 Task: Create record types in client object.
Action: Mouse moved to (705, 56)
Screenshot: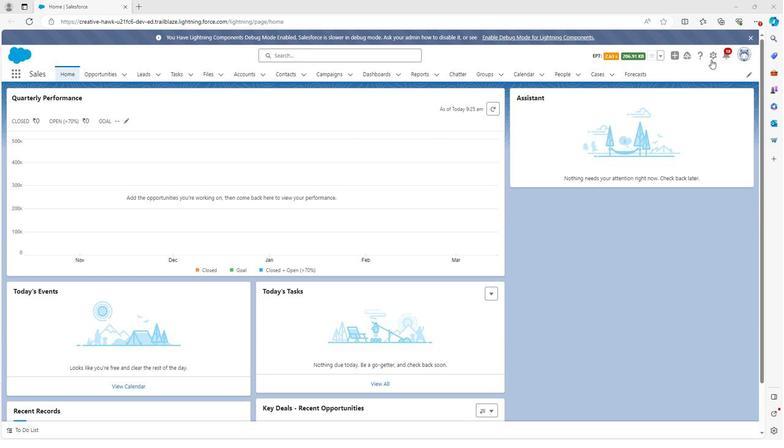 
Action: Mouse pressed left at (705, 56)
Screenshot: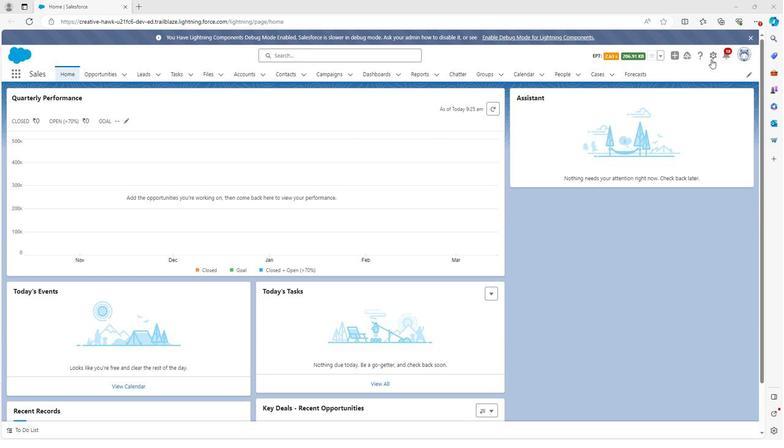 
Action: Mouse moved to (677, 75)
Screenshot: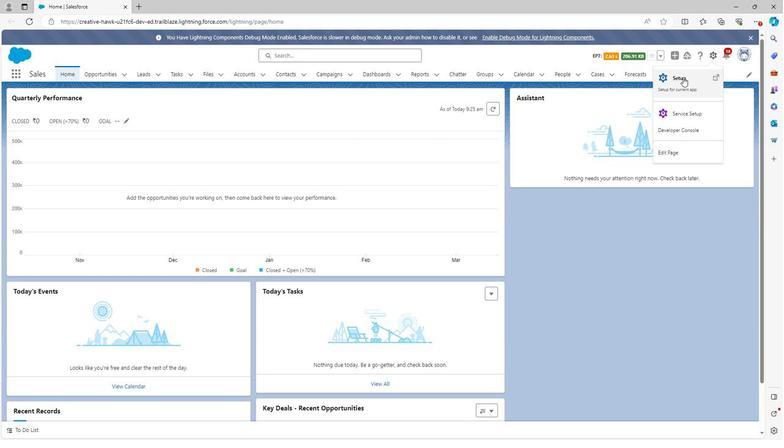 
Action: Mouse pressed left at (677, 75)
Screenshot: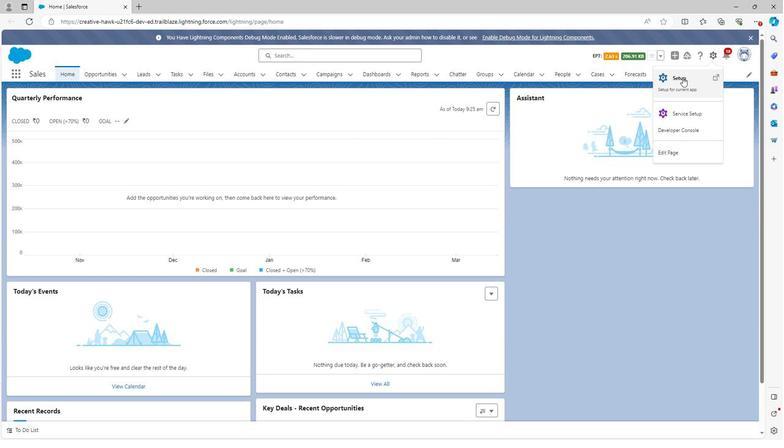 
Action: Mouse moved to (96, 71)
Screenshot: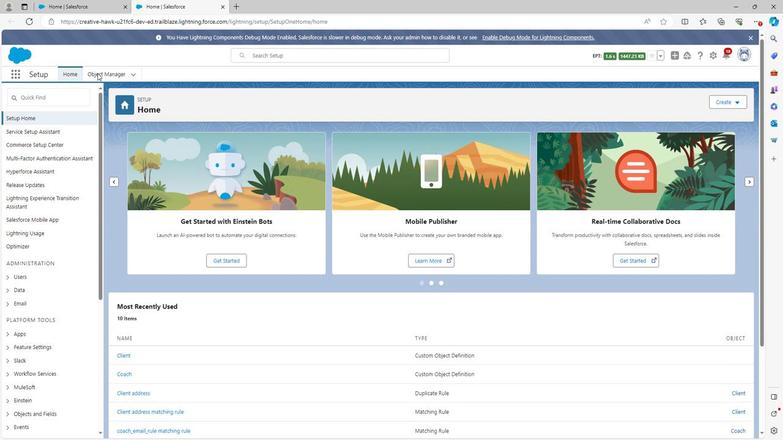 
Action: Mouse pressed left at (96, 71)
Screenshot: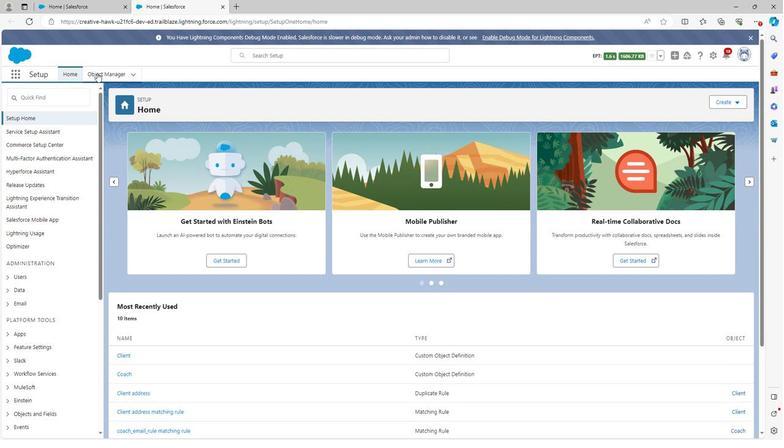 
Action: Mouse moved to (37, 291)
Screenshot: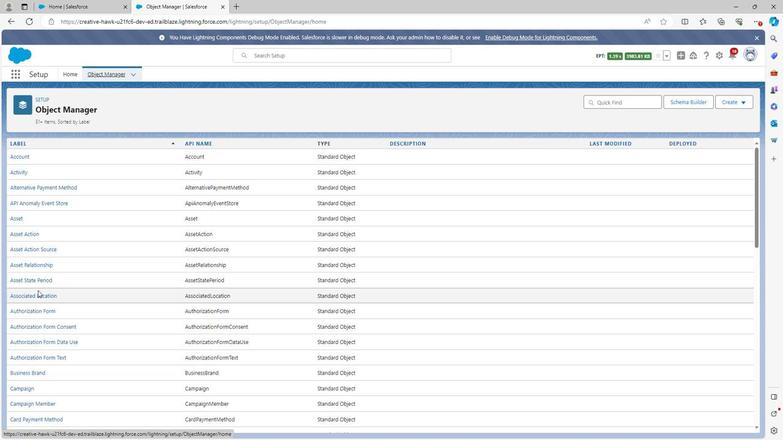 
Action: Mouse scrolled (37, 290) with delta (0, 0)
Screenshot: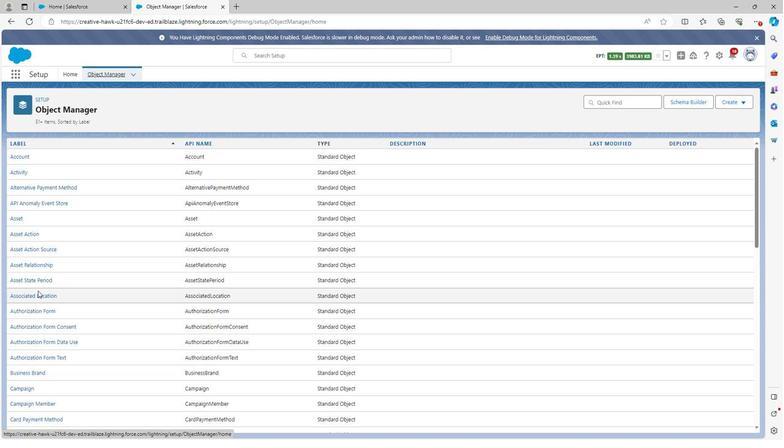 
Action: Mouse scrolled (37, 290) with delta (0, 0)
Screenshot: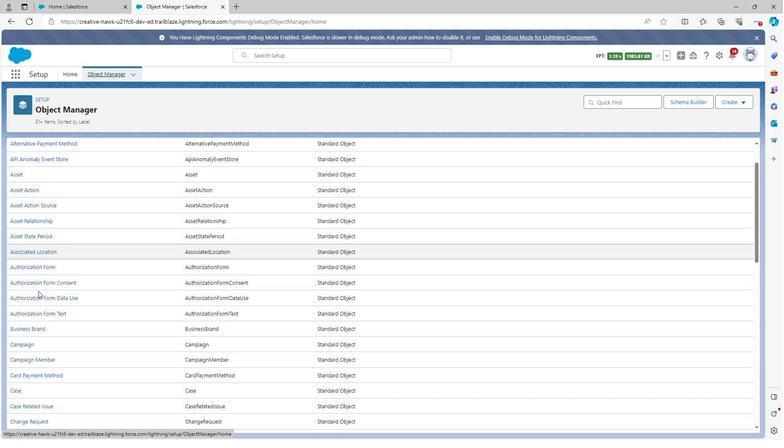 
Action: Mouse scrolled (37, 290) with delta (0, 0)
Screenshot: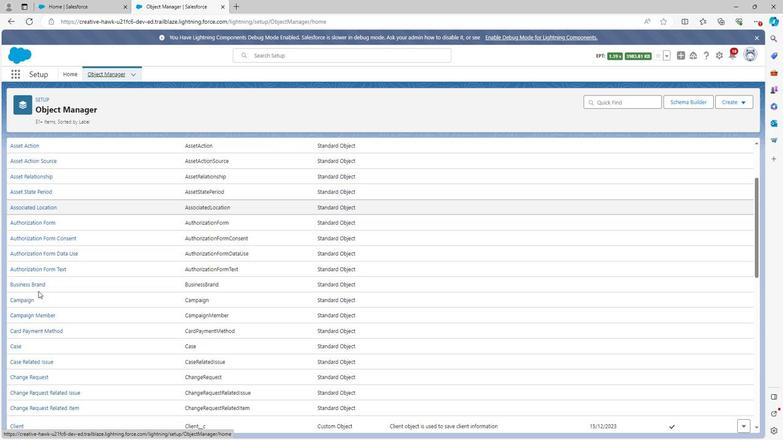 
Action: Mouse scrolled (37, 290) with delta (0, 0)
Screenshot: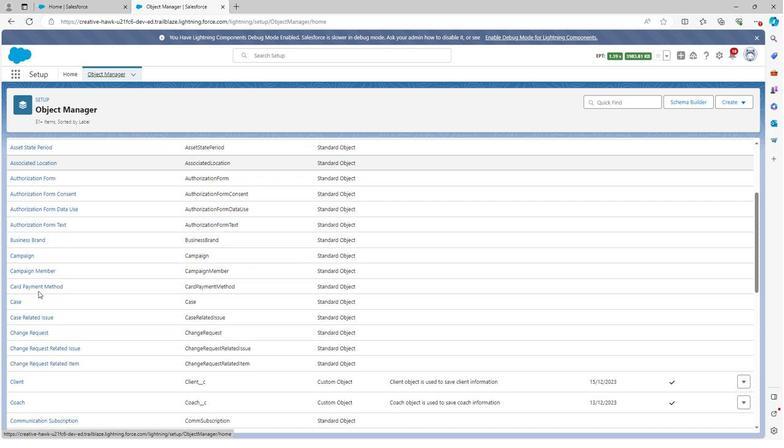 
Action: Mouse scrolled (37, 290) with delta (0, 0)
Screenshot: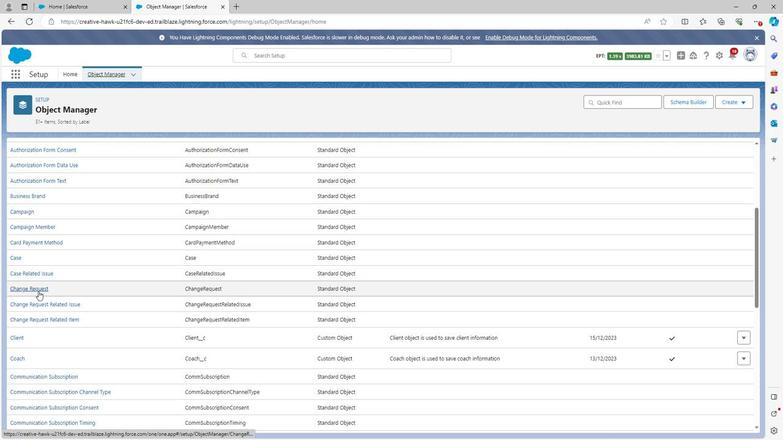 
Action: Mouse moved to (20, 294)
Screenshot: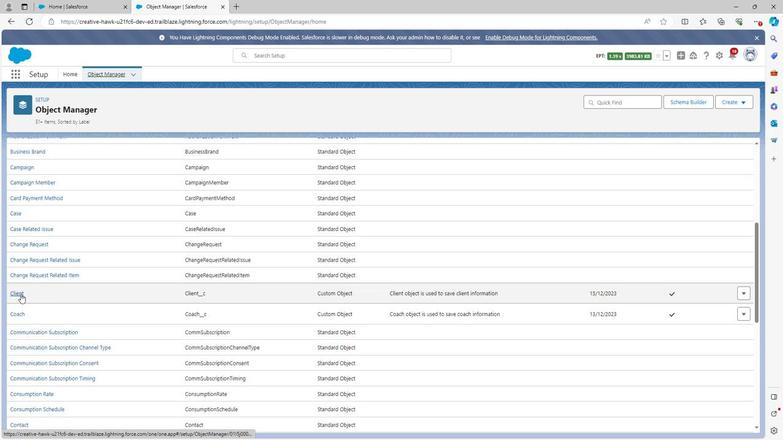 
Action: Mouse pressed left at (20, 294)
Screenshot: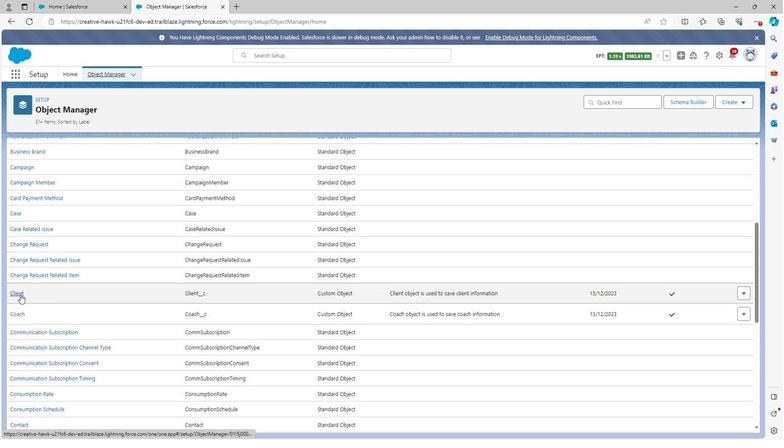 
Action: Mouse moved to (36, 271)
Screenshot: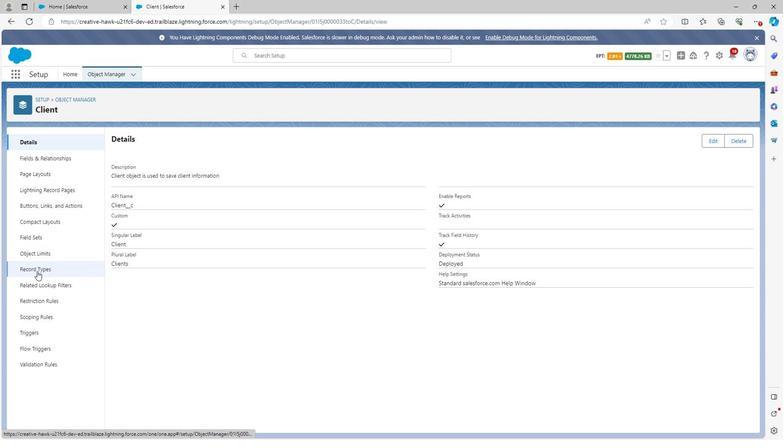 
Action: Mouse pressed left at (36, 271)
Screenshot: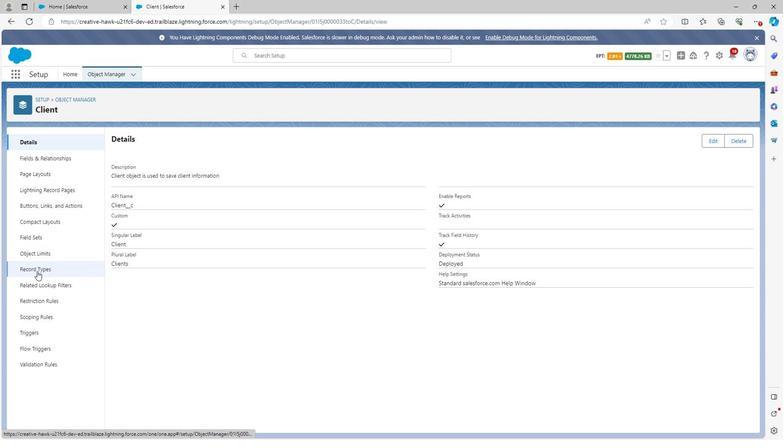 
Action: Mouse moved to (668, 140)
Screenshot: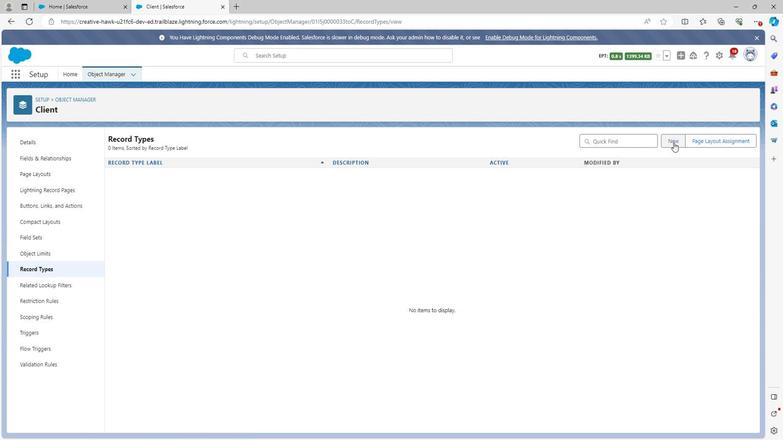 
Action: Mouse pressed left at (668, 140)
Screenshot: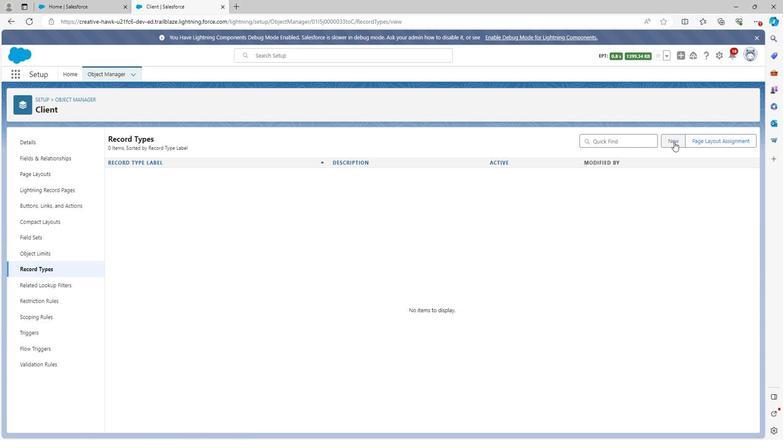 
Action: Mouse moved to (244, 217)
Screenshot: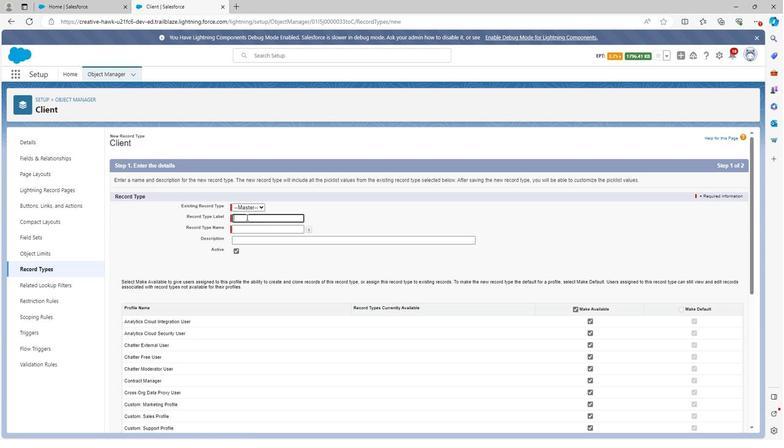 
Action: Key pressed <Key.shift>Client<Key.space>name
Screenshot: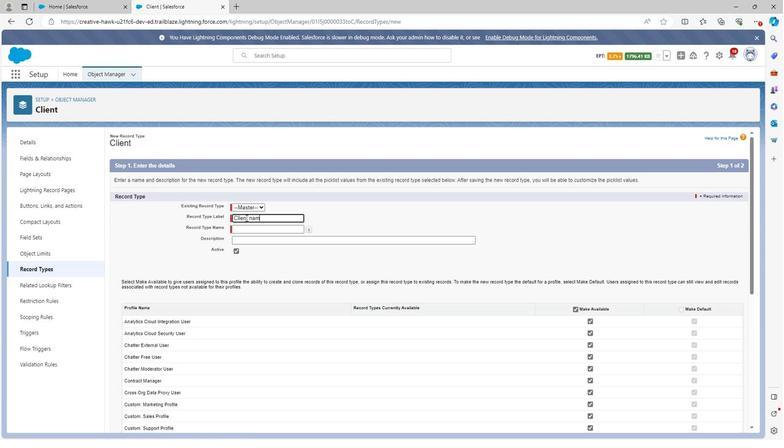 
Action: Mouse moved to (333, 219)
Screenshot: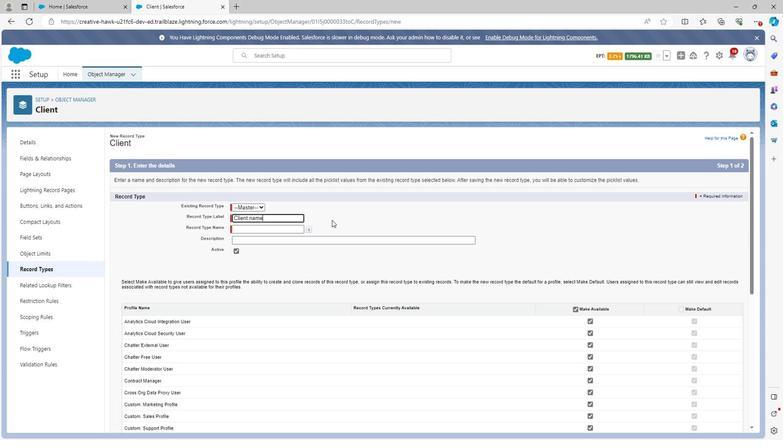 
Action: Mouse pressed left at (333, 219)
Screenshot: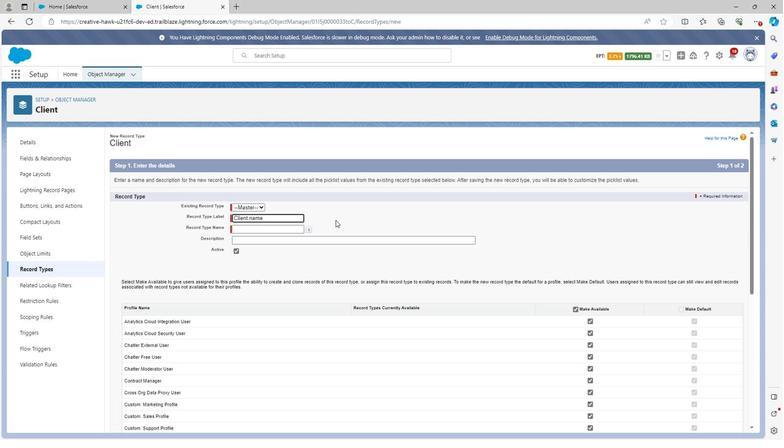 
Action: Mouse moved to (277, 236)
Screenshot: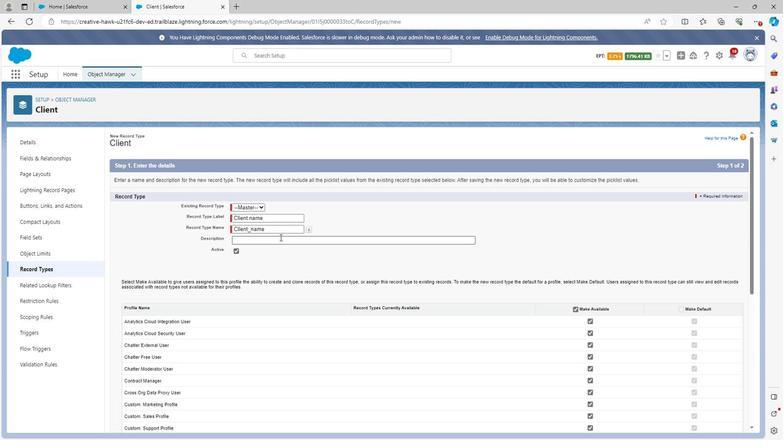 
Action: Mouse pressed left at (277, 236)
Screenshot: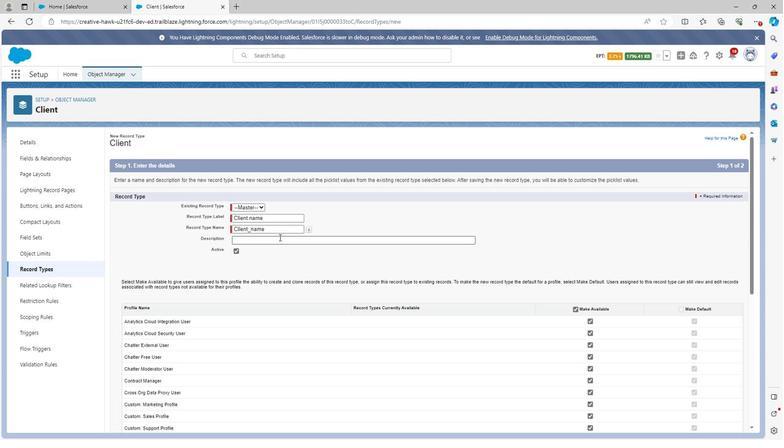 
Action: Key pressed <Key.shift>Client<Key.space>name<Key.space>is<Key.space>used<Key.space>to<Key.space>define<Key.space>the<Key.space>client<Key.space>name
Screenshot: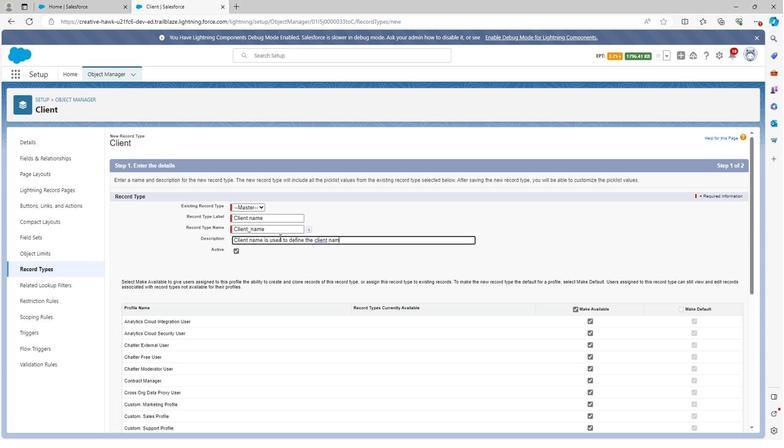 
Action: Mouse moved to (674, 311)
Screenshot: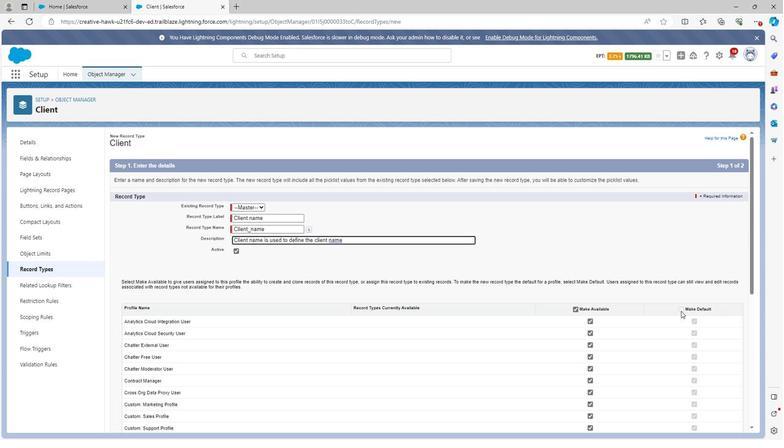 
Action: Mouse pressed left at (674, 311)
Screenshot: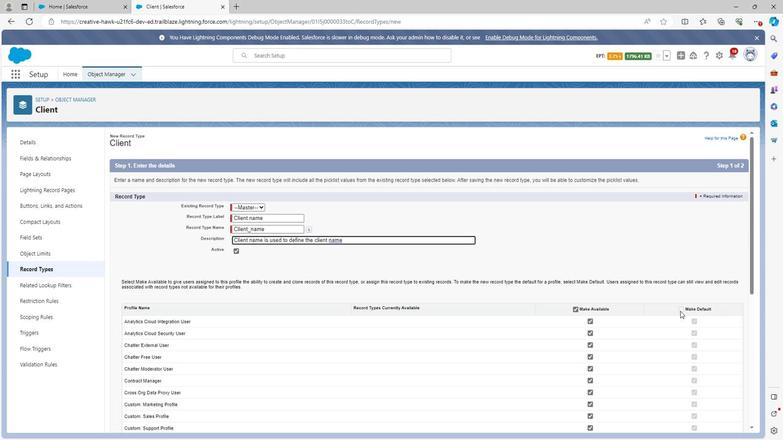 
Action: Mouse moved to (642, 304)
Screenshot: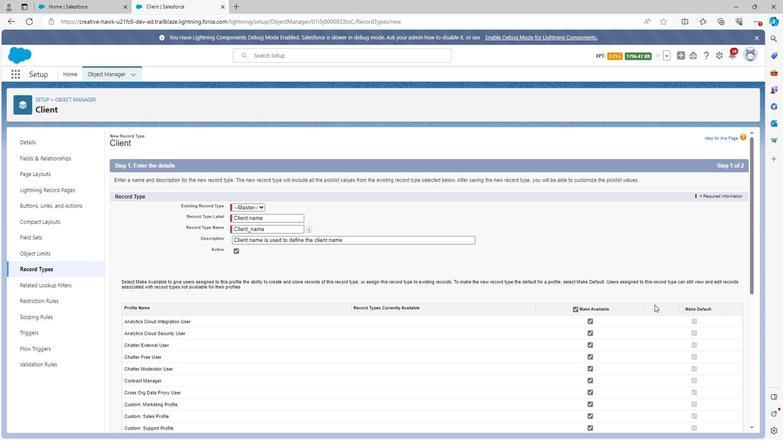 
Action: Mouse scrolled (642, 304) with delta (0, 0)
Screenshot: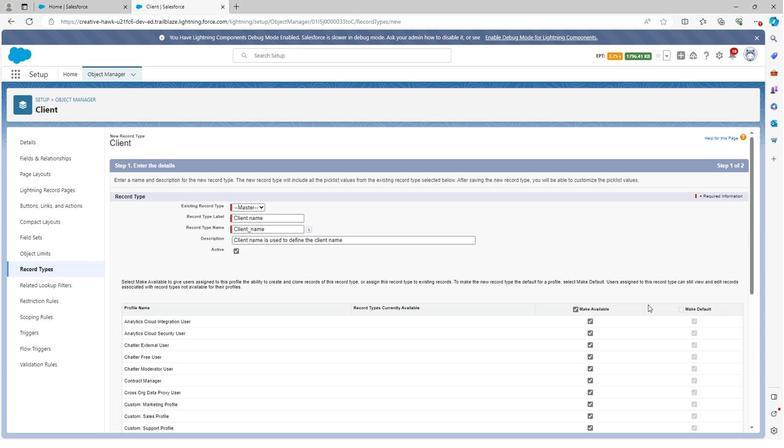 
Action: Mouse scrolled (642, 304) with delta (0, 0)
Screenshot: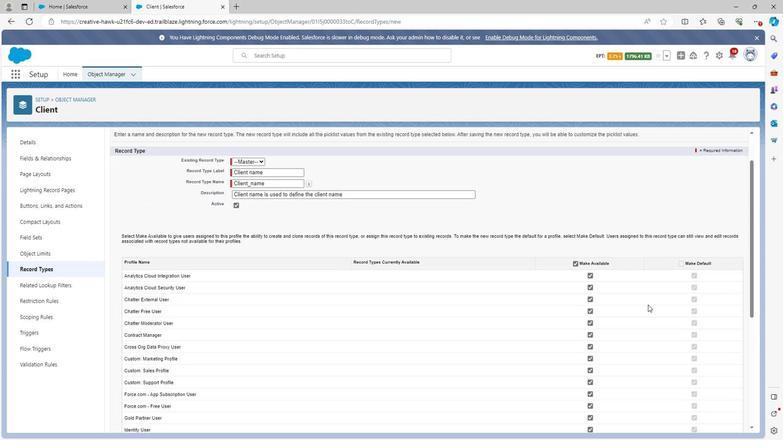 
Action: Mouse scrolled (642, 304) with delta (0, 0)
Screenshot: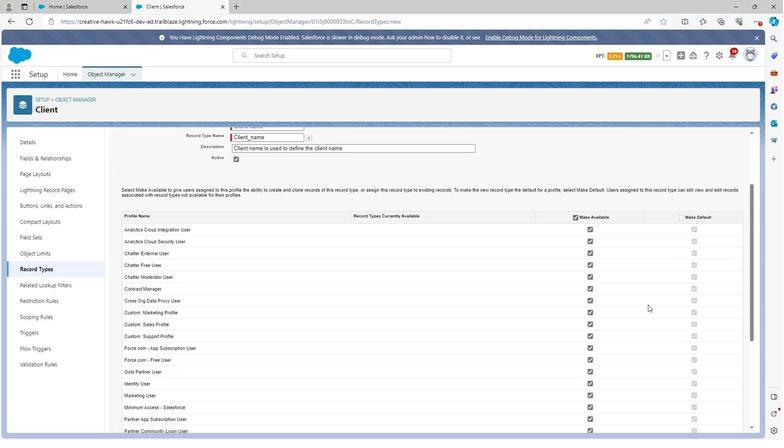 
Action: Mouse scrolled (642, 304) with delta (0, 0)
Screenshot: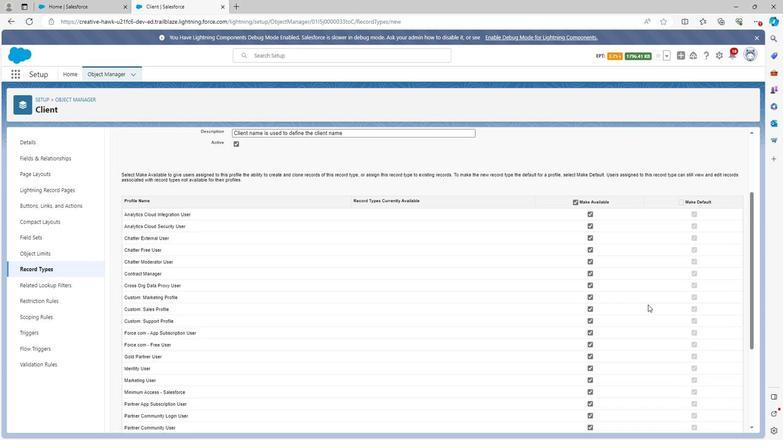 
Action: Mouse scrolled (642, 304) with delta (0, 0)
Screenshot: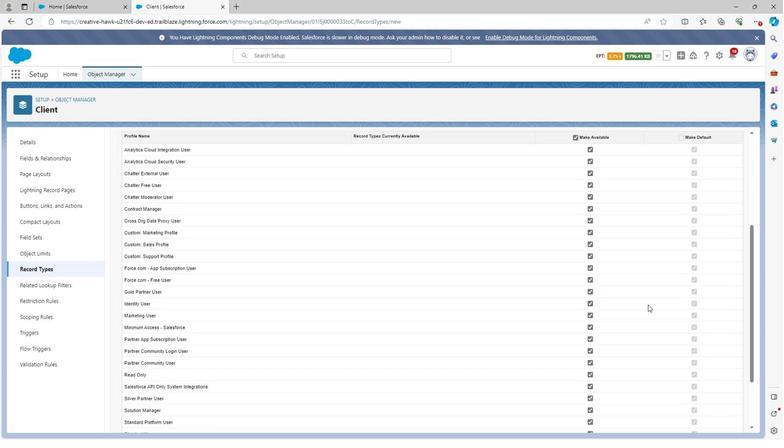 
Action: Mouse scrolled (642, 304) with delta (0, 0)
Screenshot: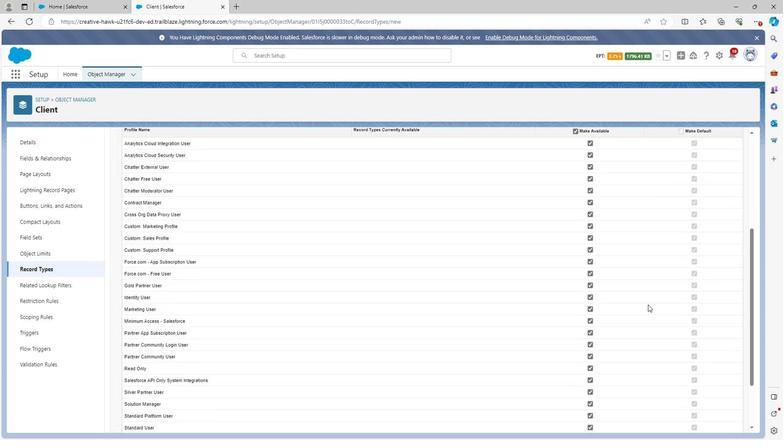
Action: Mouse scrolled (642, 304) with delta (0, 0)
Screenshot: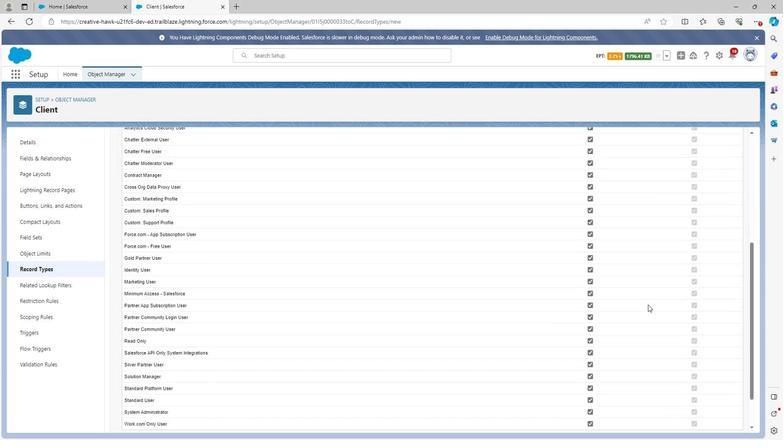 
Action: Mouse scrolled (642, 304) with delta (0, 0)
Screenshot: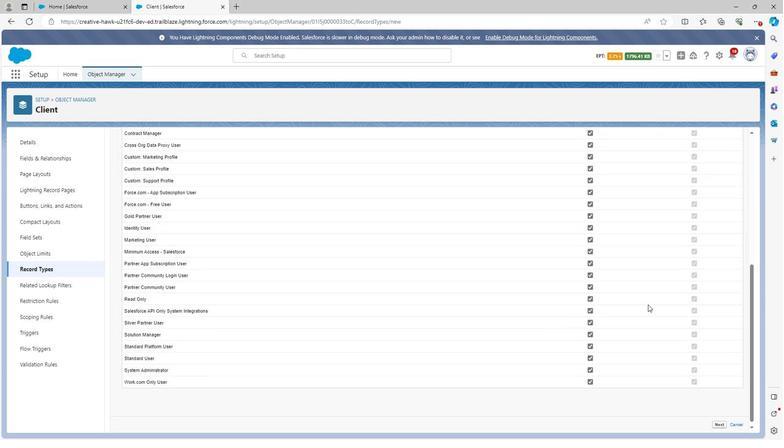 
Action: Mouse scrolled (642, 305) with delta (0, 0)
Screenshot: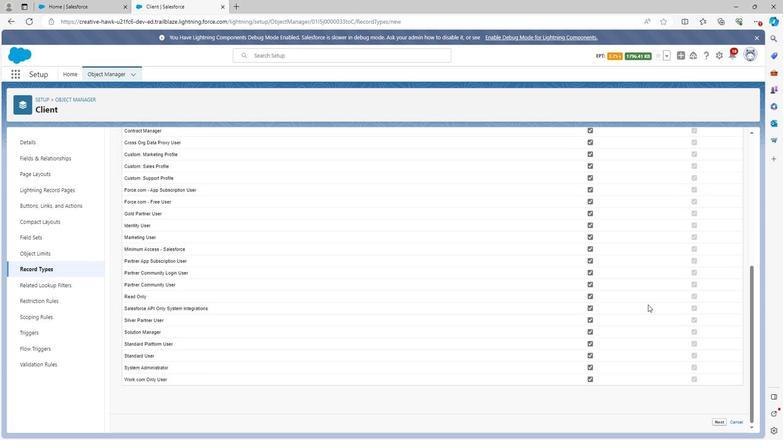 
Action: Mouse scrolled (642, 305) with delta (0, 0)
Screenshot: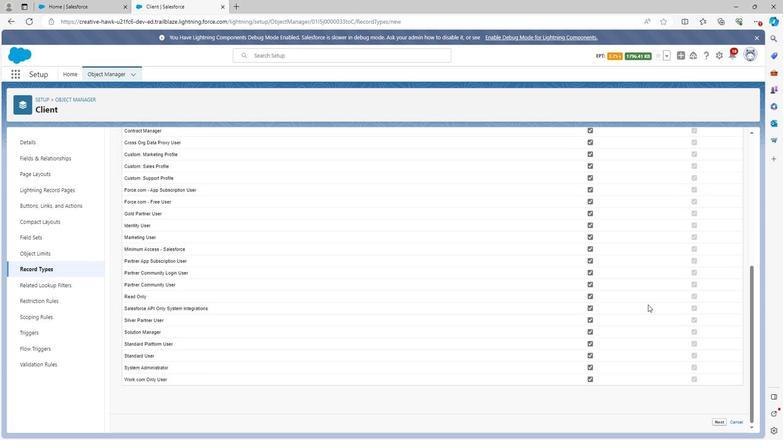
Action: Mouse scrolled (642, 305) with delta (0, 0)
Screenshot: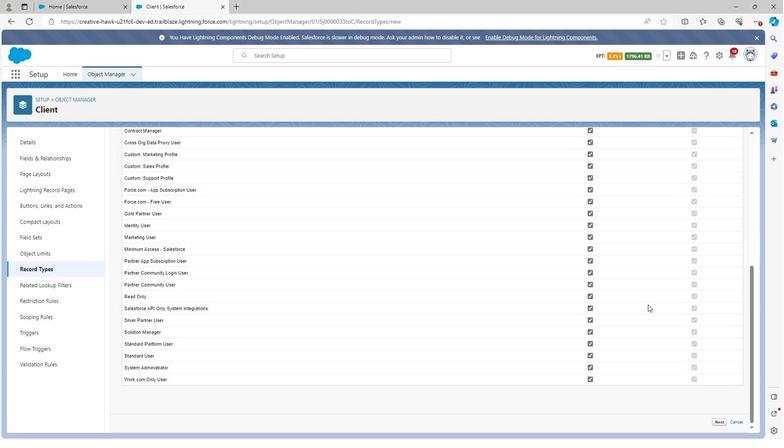 
Action: Mouse scrolled (642, 305) with delta (0, 0)
Screenshot: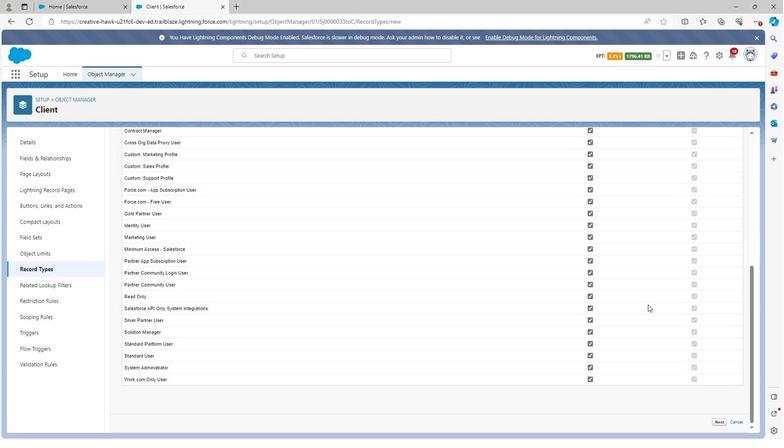 
Action: Mouse scrolled (642, 304) with delta (0, 0)
Screenshot: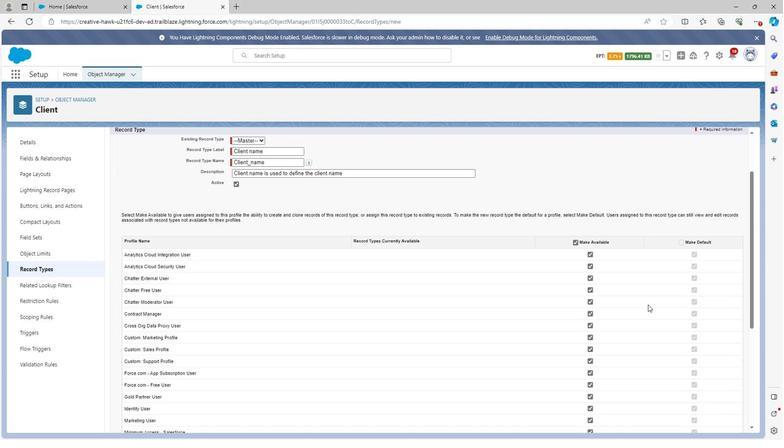 
Action: Mouse scrolled (642, 304) with delta (0, 0)
Screenshot: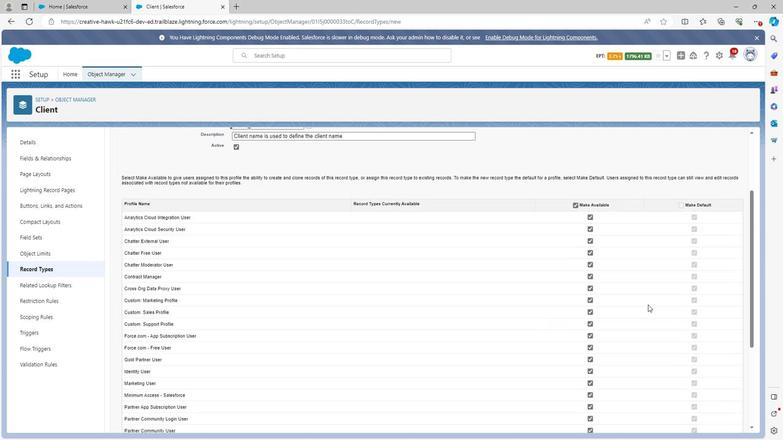 
Action: Mouse scrolled (642, 304) with delta (0, 0)
Screenshot: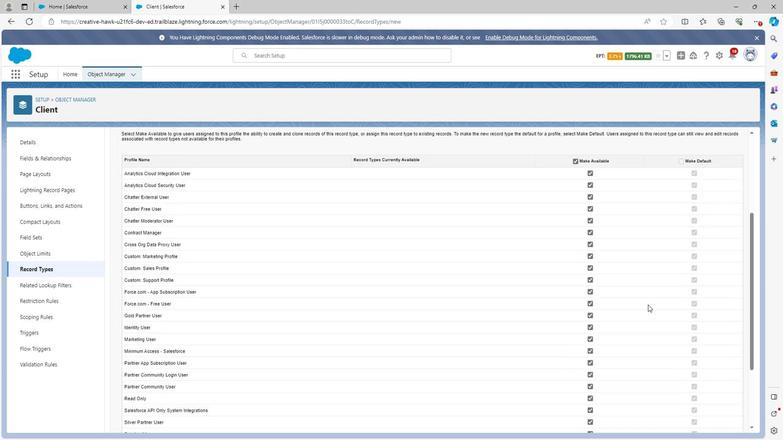 
Action: Mouse scrolled (642, 304) with delta (0, 0)
Screenshot: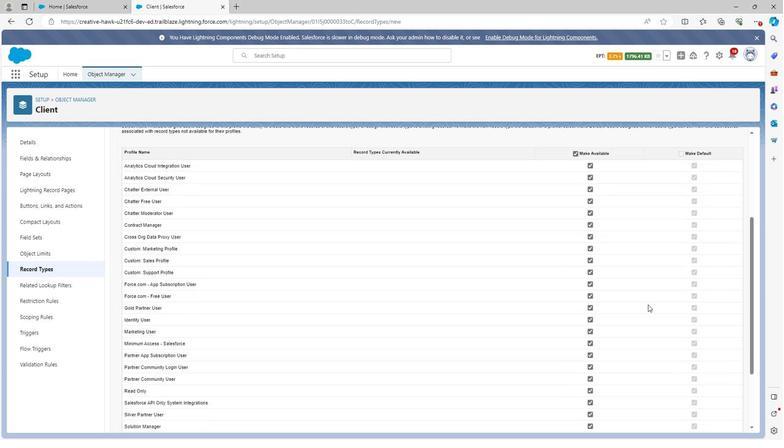 
Action: Mouse scrolled (642, 304) with delta (0, 0)
Screenshot: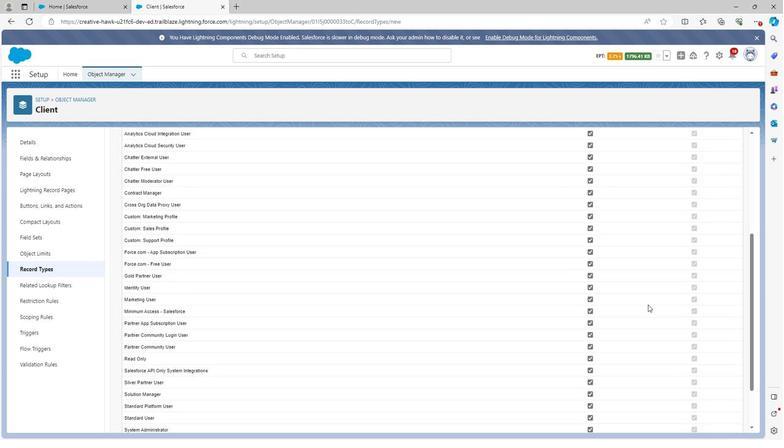 
Action: Mouse scrolled (642, 304) with delta (0, 0)
Screenshot: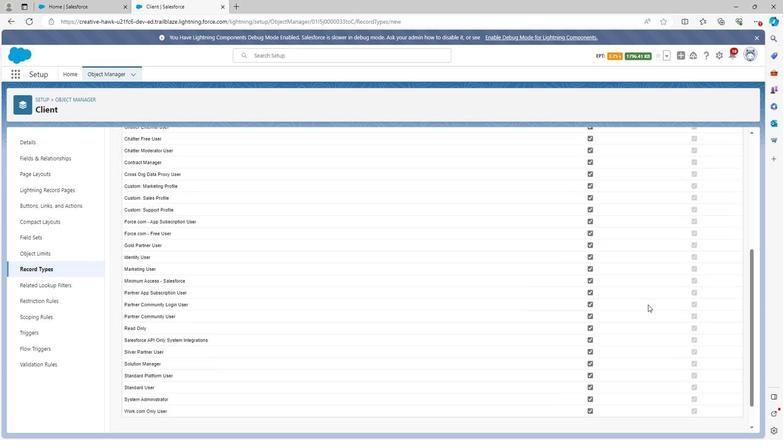
Action: Mouse scrolled (642, 304) with delta (0, 0)
Screenshot: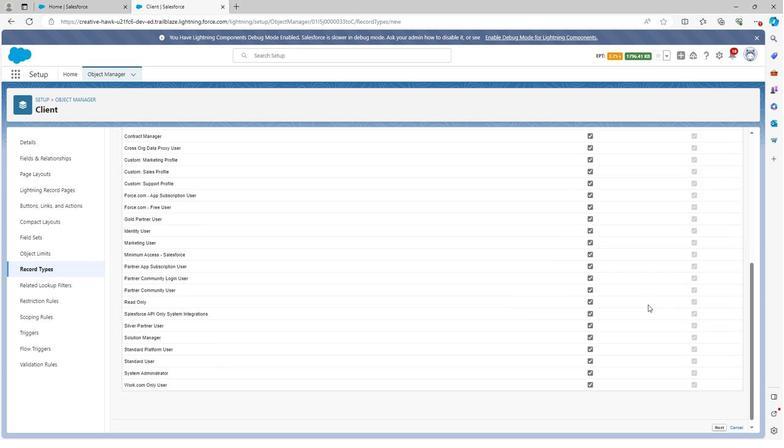 
Action: Mouse moved to (711, 424)
Screenshot: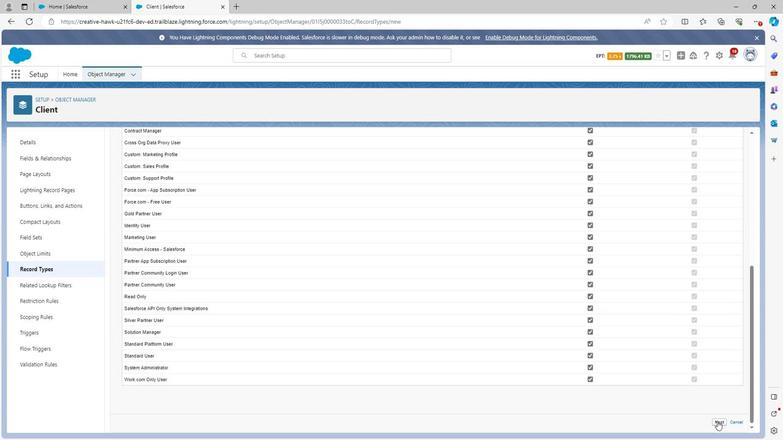 
Action: Mouse pressed left at (711, 424)
Screenshot: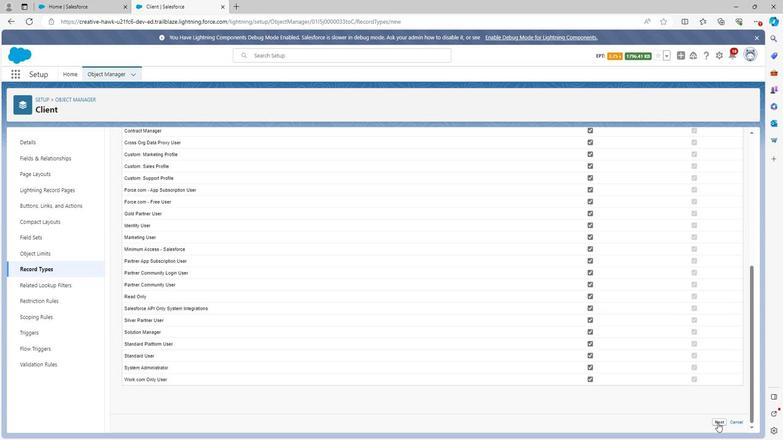 
Action: Mouse moved to (170, 262)
Screenshot: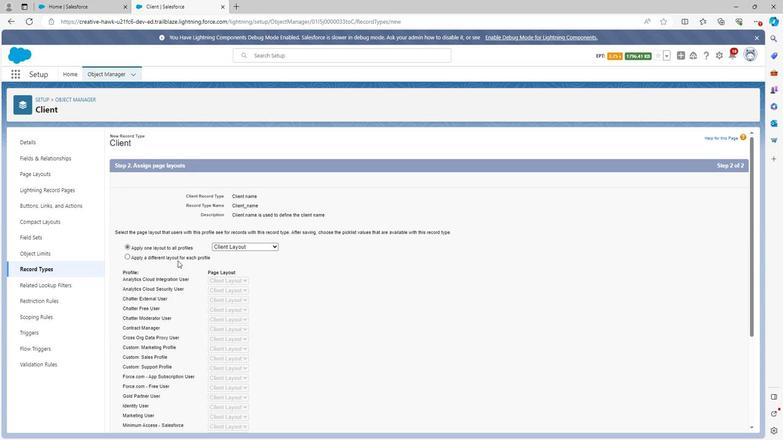 
Action: Mouse scrolled (170, 262) with delta (0, 0)
Screenshot: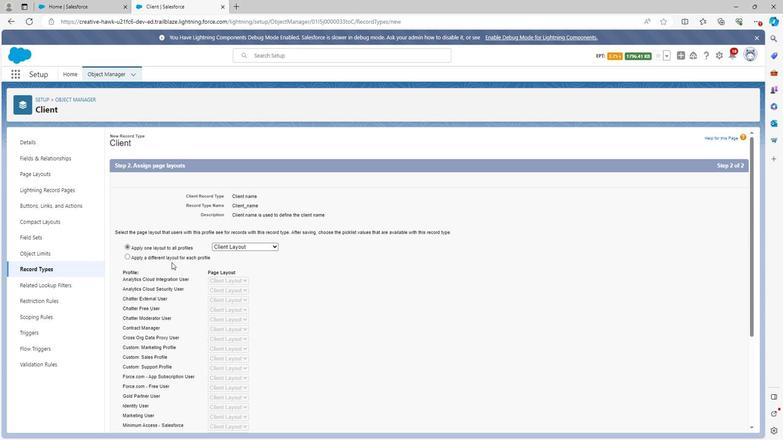 
Action: Mouse scrolled (170, 262) with delta (0, 0)
Screenshot: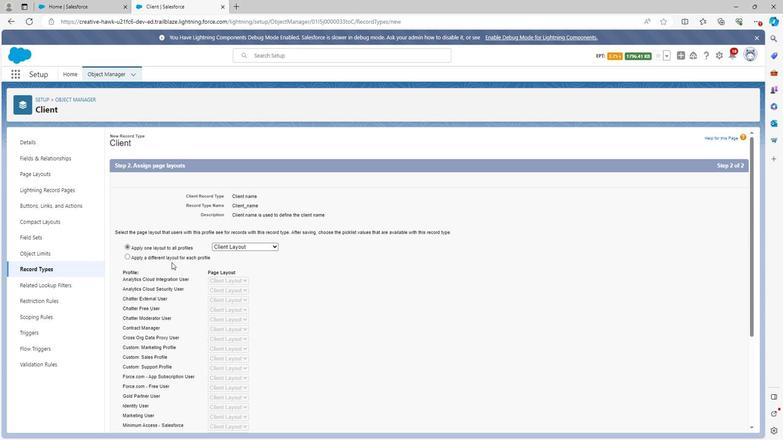 
Action: Mouse scrolled (170, 262) with delta (0, 0)
Screenshot: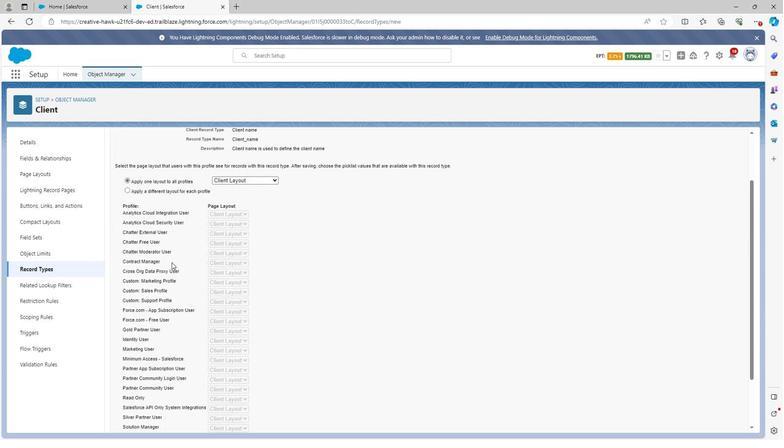 
Action: Mouse scrolled (170, 262) with delta (0, 0)
Screenshot: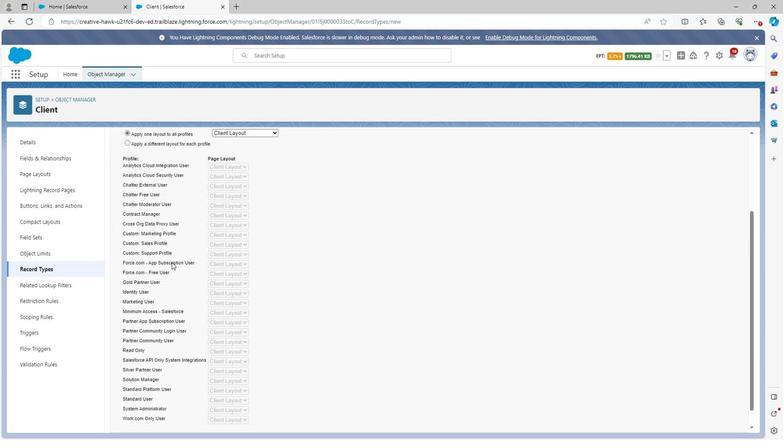 
Action: Mouse scrolled (170, 262) with delta (0, 0)
Screenshot: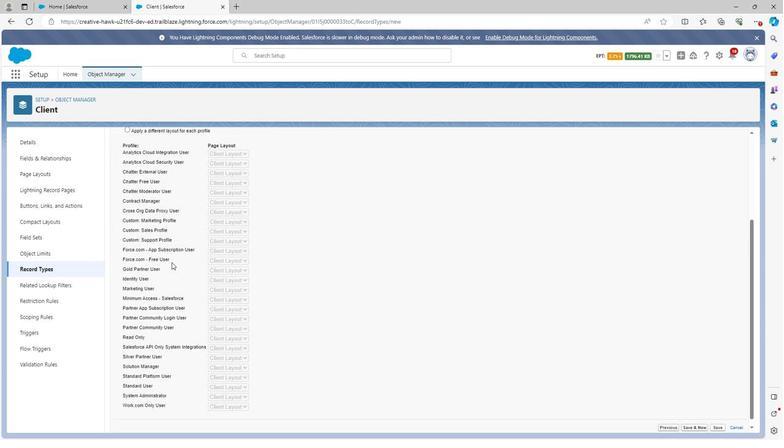 
Action: Mouse scrolled (170, 262) with delta (0, 0)
Screenshot: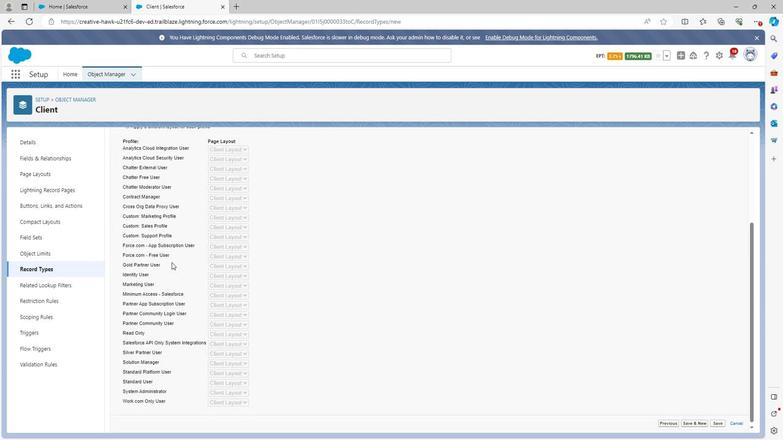 
Action: Mouse scrolled (170, 262) with delta (0, 0)
Screenshot: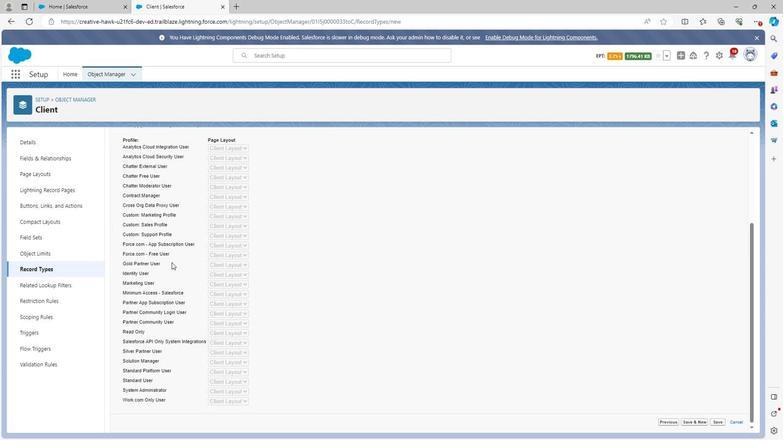 
Action: Mouse moved to (710, 423)
Screenshot: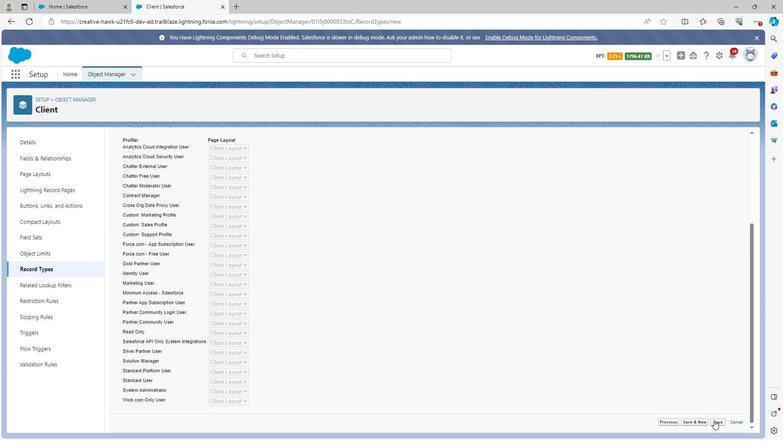 
Action: Mouse pressed left at (710, 423)
Screenshot: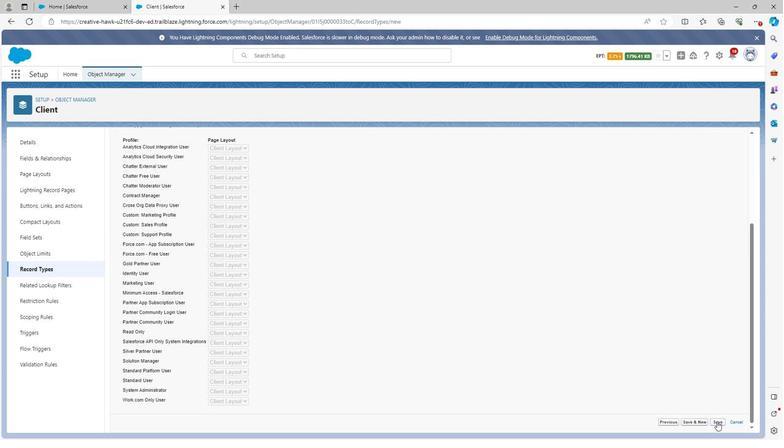 
Action: Mouse moved to (38, 267)
Screenshot: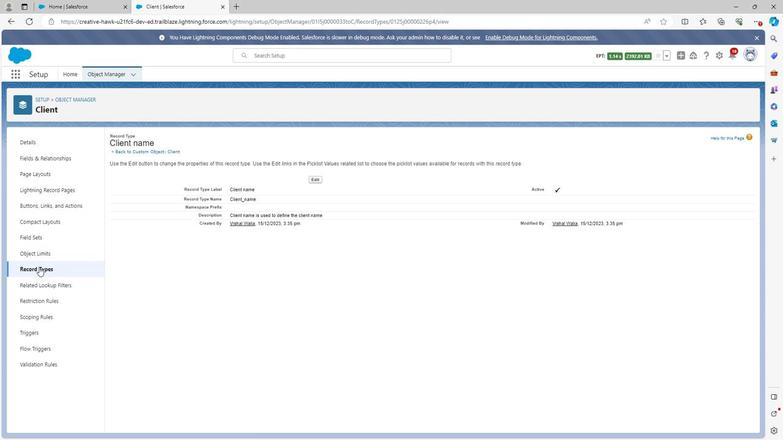 
Action: Mouse pressed left at (38, 267)
Screenshot: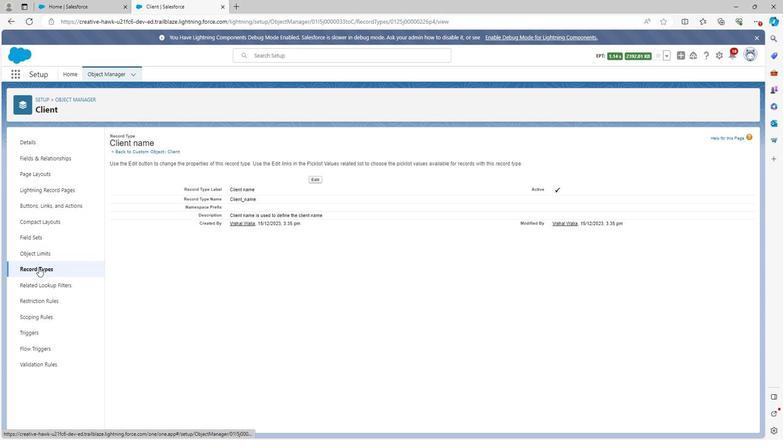 
Action: Mouse moved to (667, 134)
Screenshot: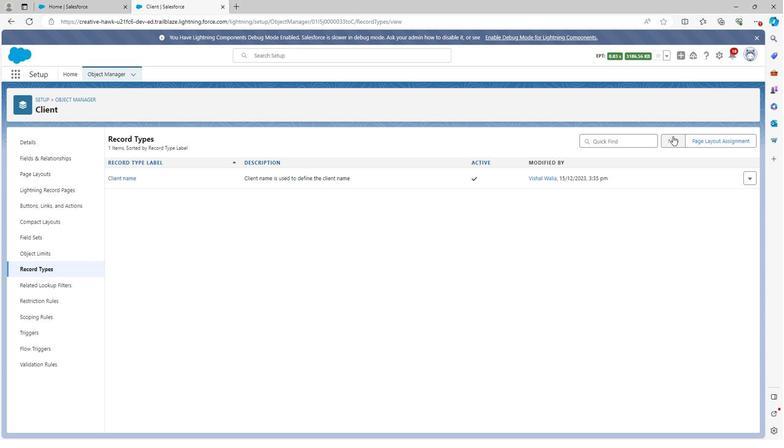 
Action: Mouse pressed left at (667, 134)
Screenshot: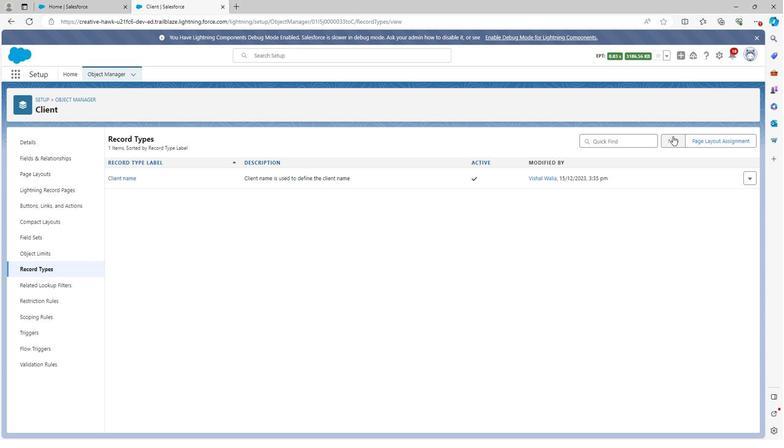 
Action: Mouse moved to (260, 214)
Screenshot: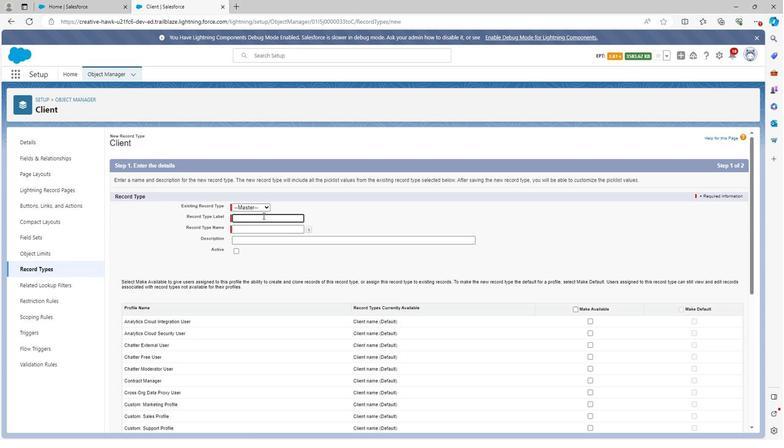 
Action: Mouse pressed left at (260, 214)
Screenshot: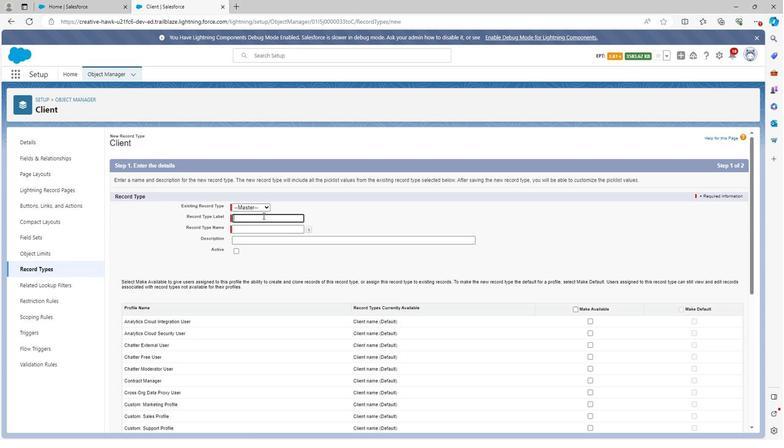 
Action: Key pressed <Key.shift><Key.shift><Key.shift><Key.shift><Key.shift>Client<Key.space>age
Screenshot: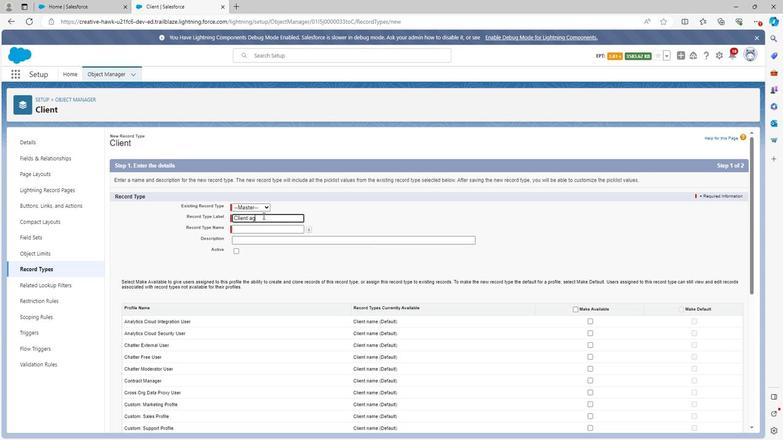 
Action: Mouse moved to (325, 218)
Screenshot: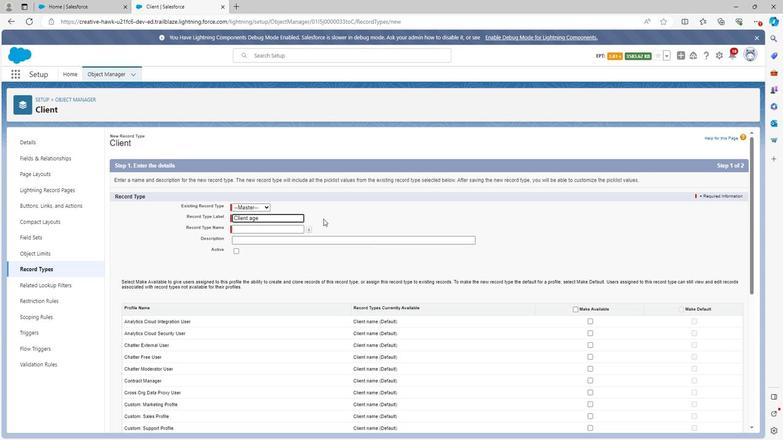 
Action: Mouse pressed left at (325, 218)
Screenshot: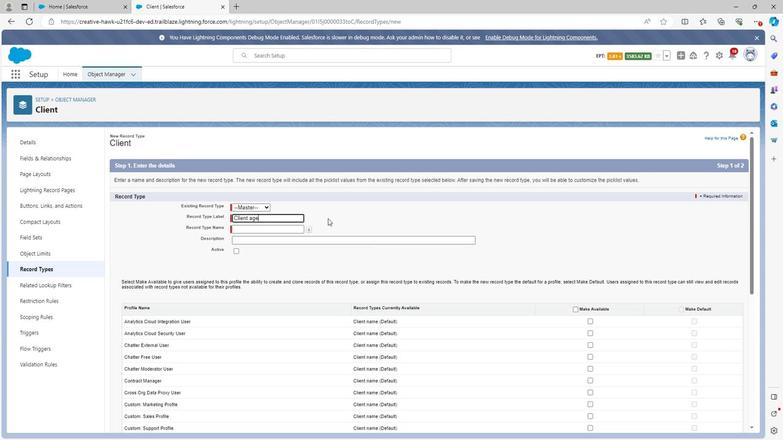 
Action: Mouse moved to (283, 236)
Screenshot: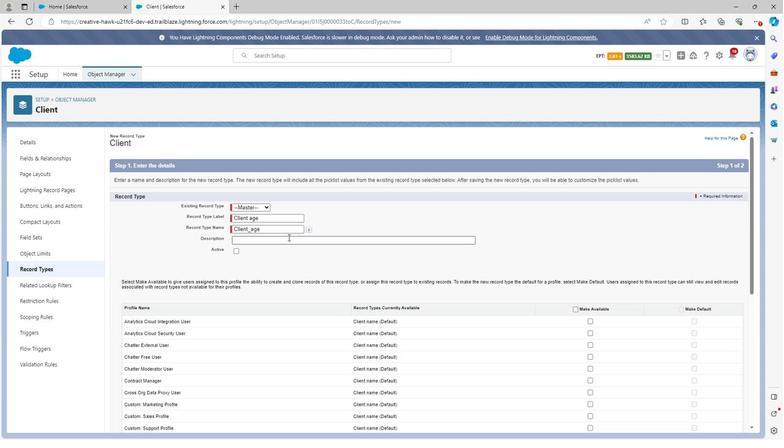 
Action: Mouse pressed left at (283, 236)
Screenshot: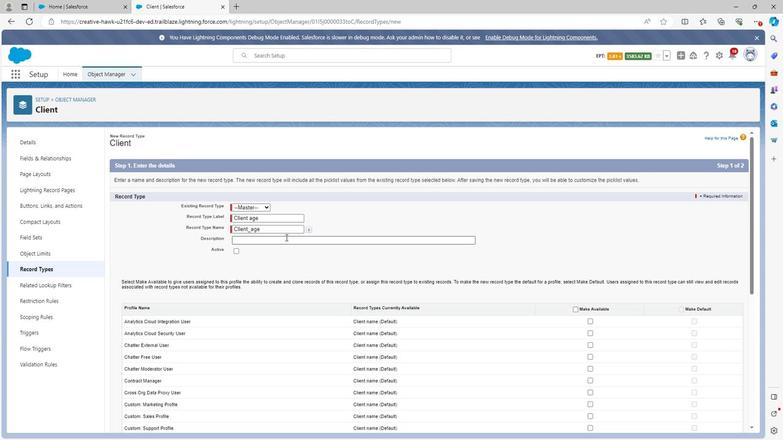 
Action: Key pressed <Key.shift><Key.shift>Client<Key.space>age<Key.space>is<Key.space>used<Key.space>to<Key.space>define<Key.space>age<Key.space>of<Key.space>client
Screenshot: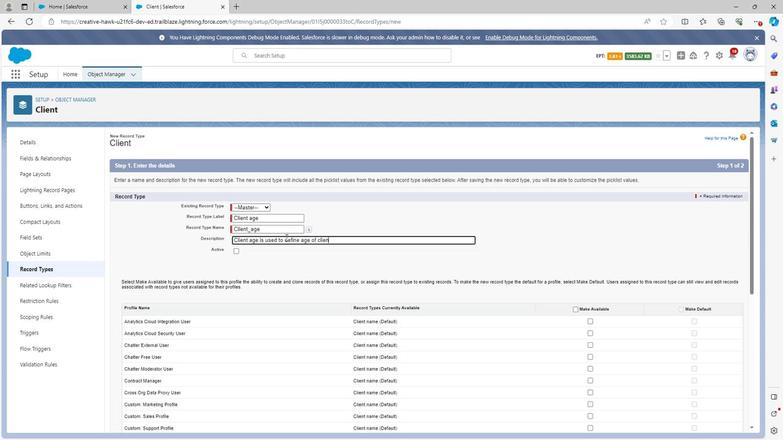 
Action: Mouse moved to (235, 251)
Screenshot: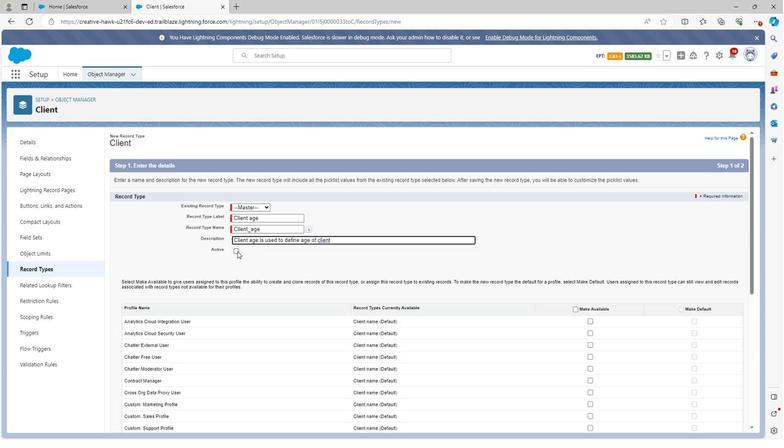 
Action: Mouse pressed left at (235, 251)
Screenshot: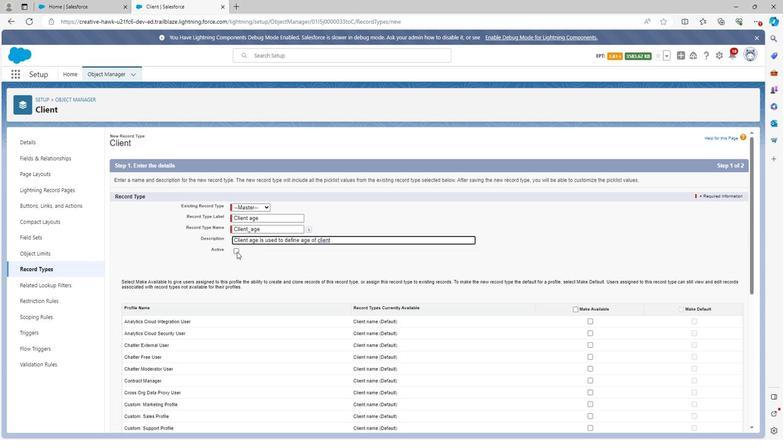 
Action: Mouse moved to (570, 309)
Screenshot: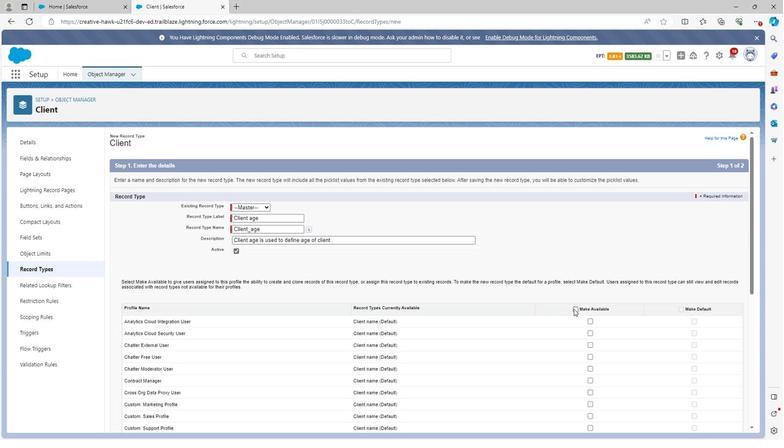 
Action: Mouse pressed left at (570, 309)
Screenshot: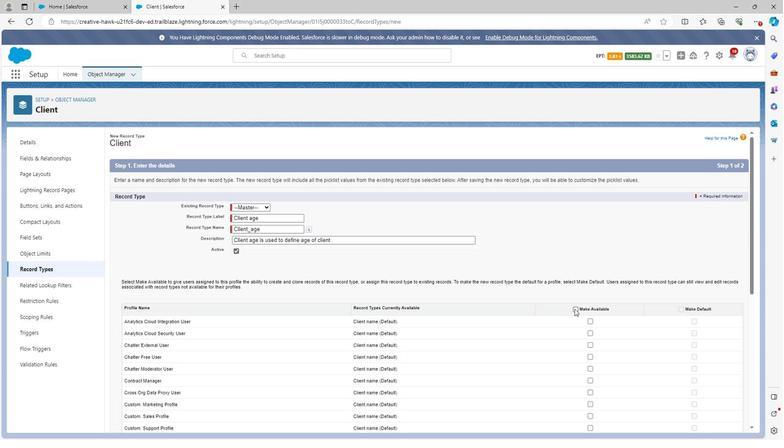
Action: Mouse moved to (674, 308)
Screenshot: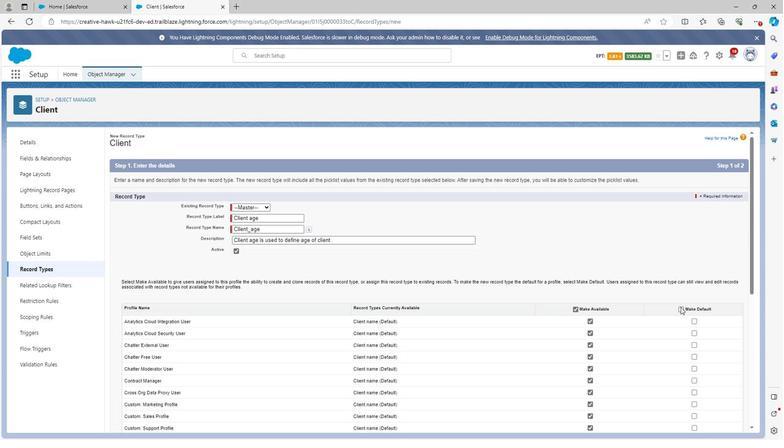 
Action: Mouse pressed left at (674, 308)
Screenshot: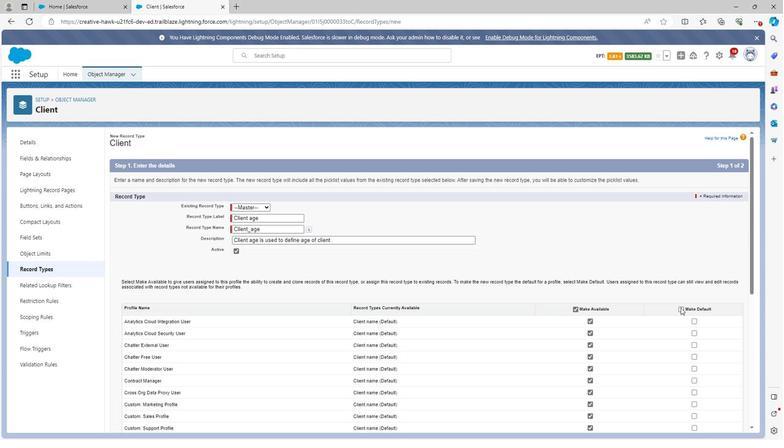 
Action: Mouse moved to (660, 309)
Screenshot: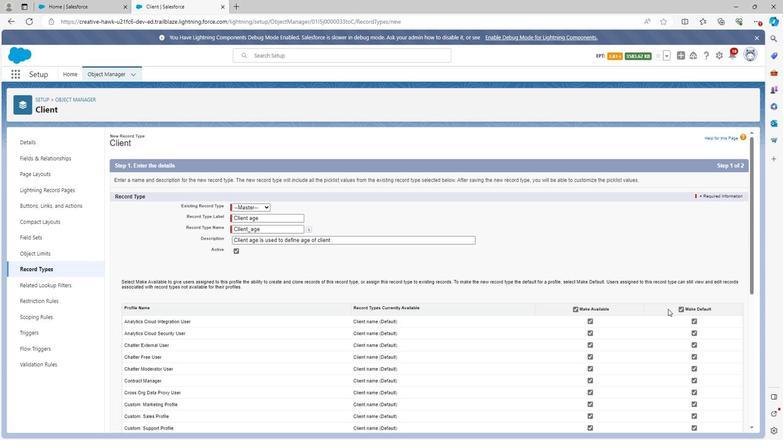 
Action: Mouse scrolled (660, 309) with delta (0, 0)
Screenshot: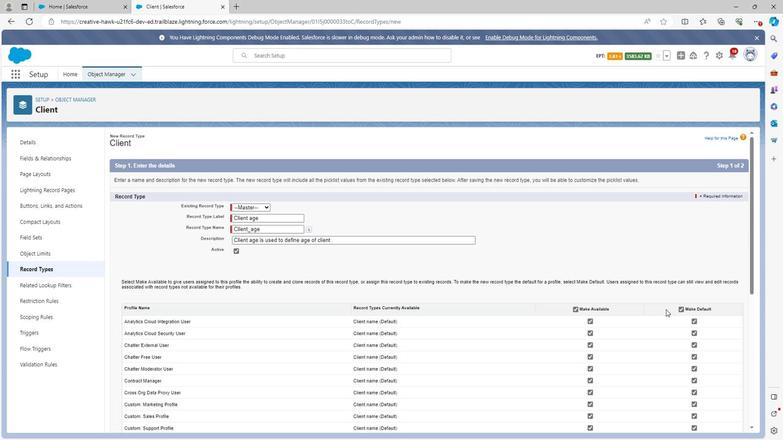
Action: Mouse scrolled (660, 309) with delta (0, 0)
Screenshot: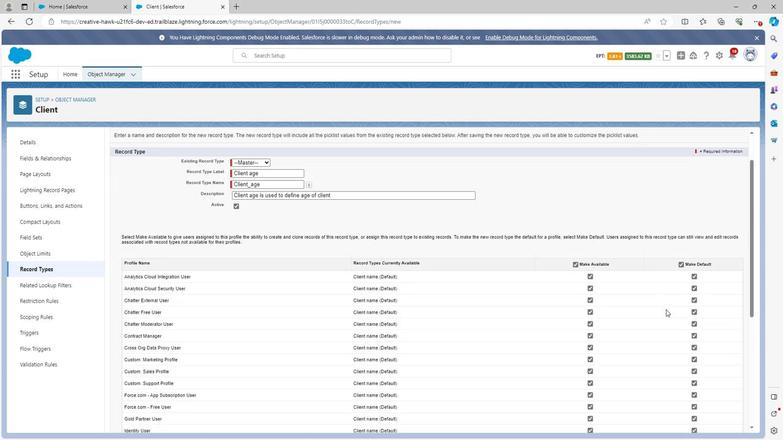 
Action: Mouse scrolled (660, 309) with delta (0, 0)
Screenshot: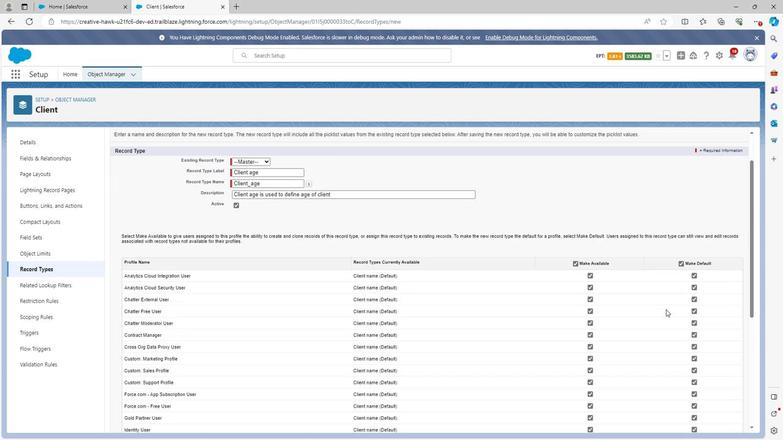 
Action: Mouse scrolled (660, 309) with delta (0, 0)
Screenshot: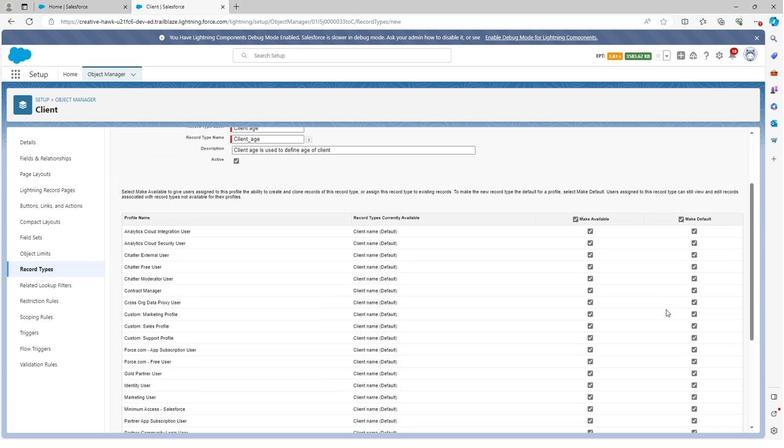 
Action: Mouse moved to (660, 310)
Screenshot: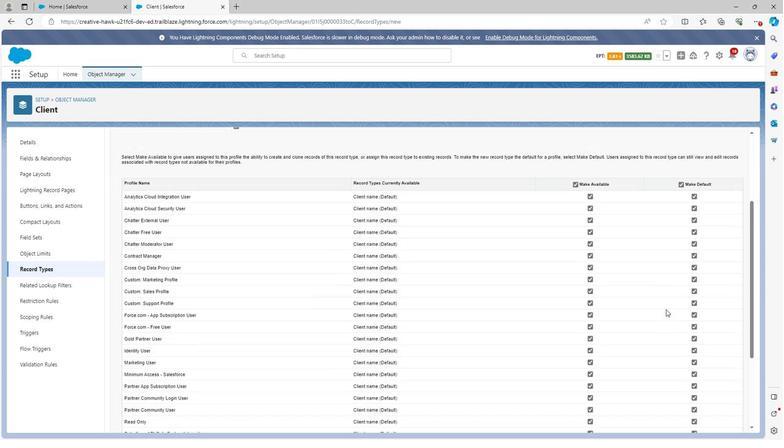 
Action: Mouse scrolled (660, 309) with delta (0, 0)
Screenshot: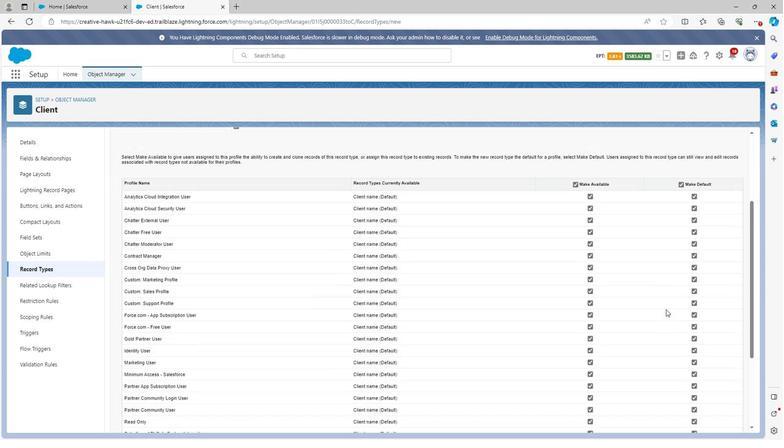 
Action: Mouse scrolled (660, 309) with delta (0, 0)
Screenshot: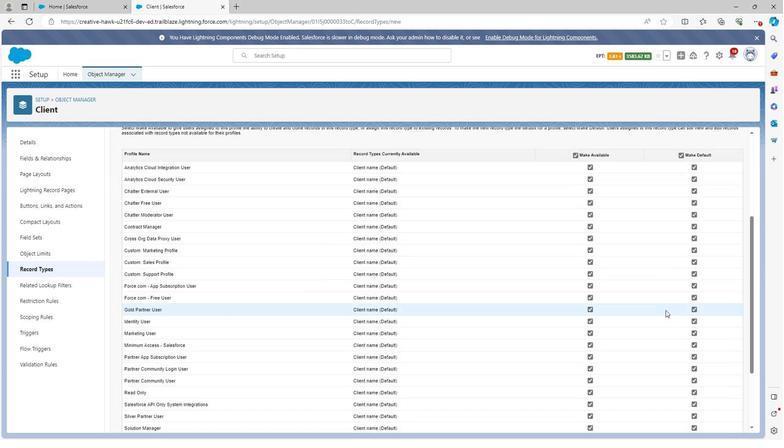
Action: Mouse moved to (660, 315)
Screenshot: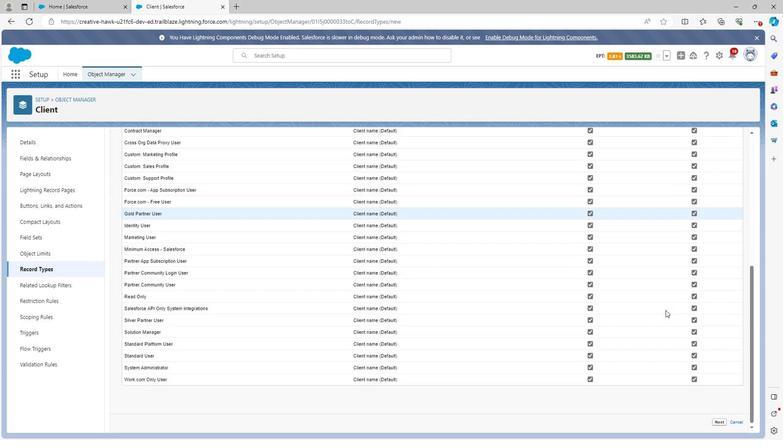 
Action: Mouse scrolled (660, 314) with delta (0, 0)
Screenshot: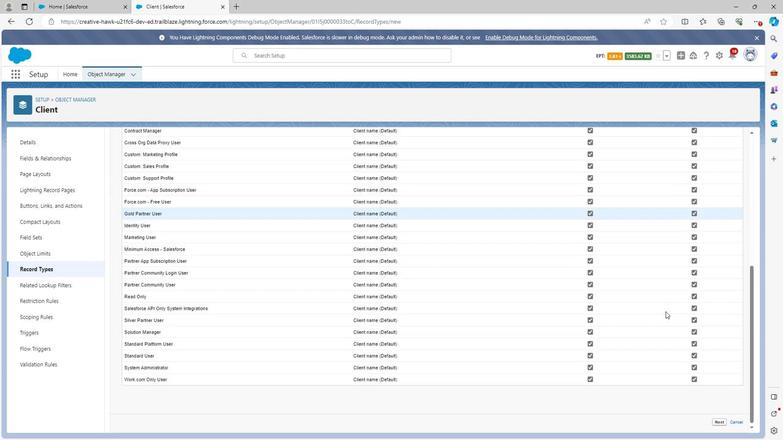
Action: Mouse moved to (661, 318)
Screenshot: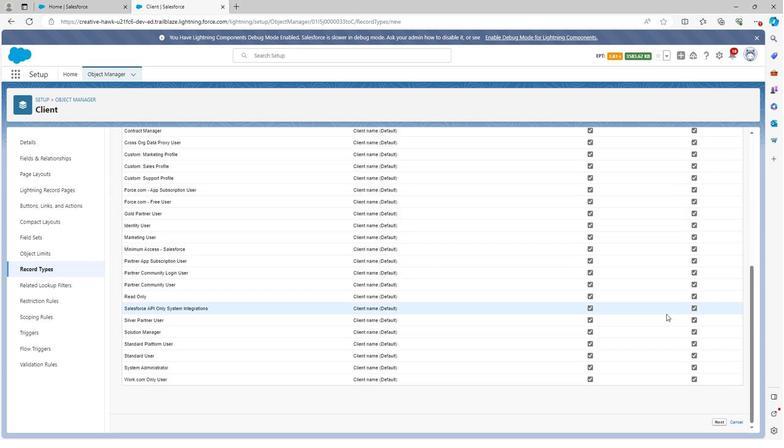 
Action: Mouse scrolled (661, 317) with delta (0, 0)
Screenshot: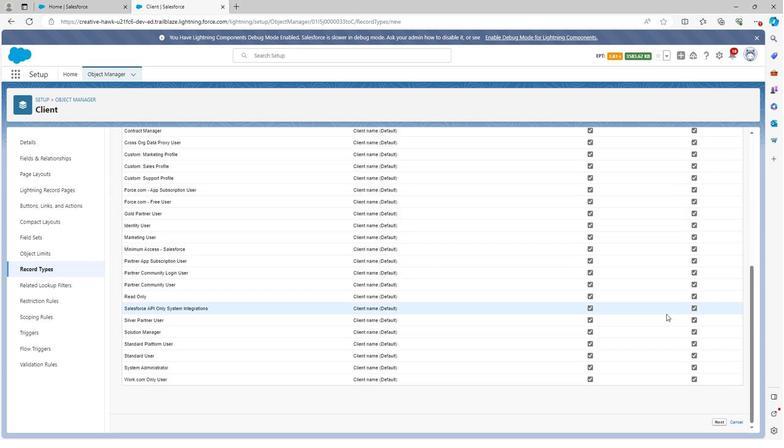 
Action: Mouse moved to (666, 326)
Screenshot: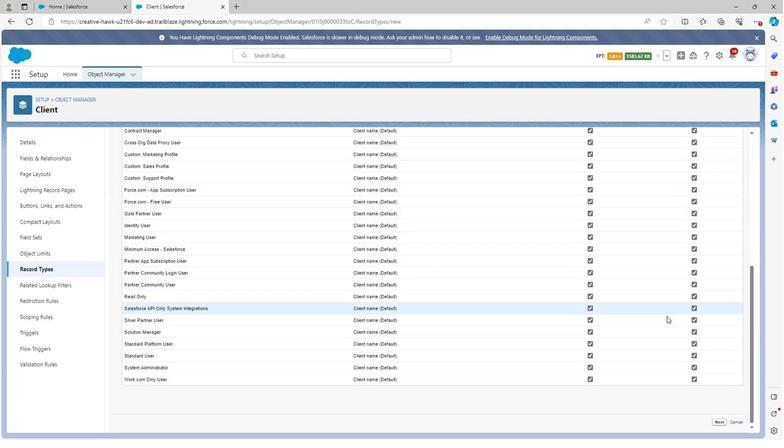 
Action: Mouse scrolled (666, 325) with delta (0, 0)
Screenshot: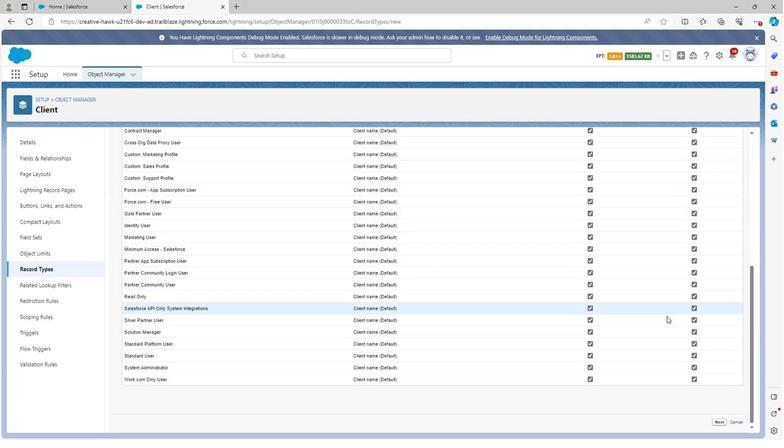 
Action: Mouse moved to (711, 421)
Screenshot: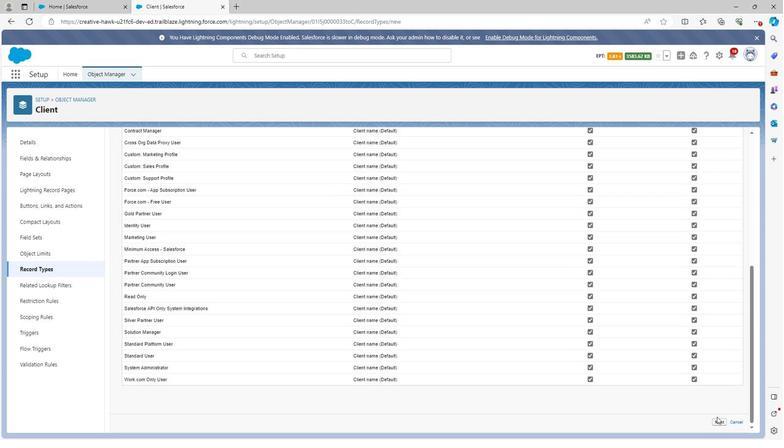 
Action: Mouse pressed left at (711, 421)
Screenshot: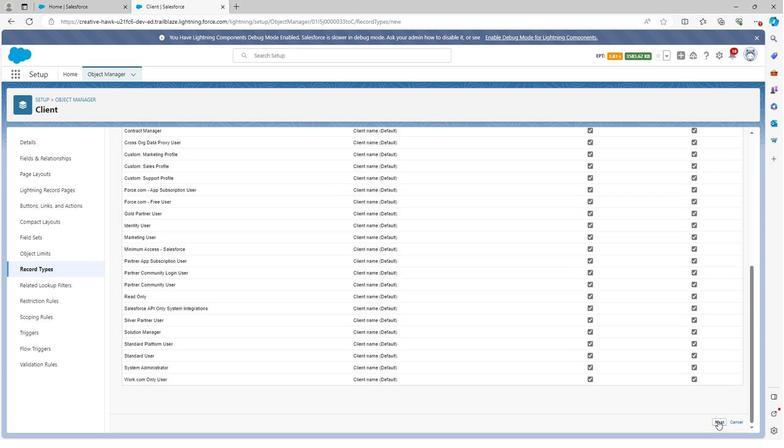 
Action: Mouse moved to (434, 317)
Screenshot: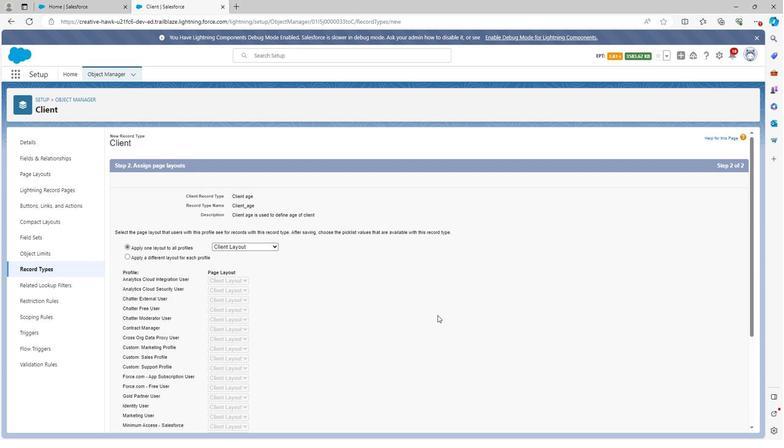 
Action: Mouse scrolled (434, 317) with delta (0, 0)
Screenshot: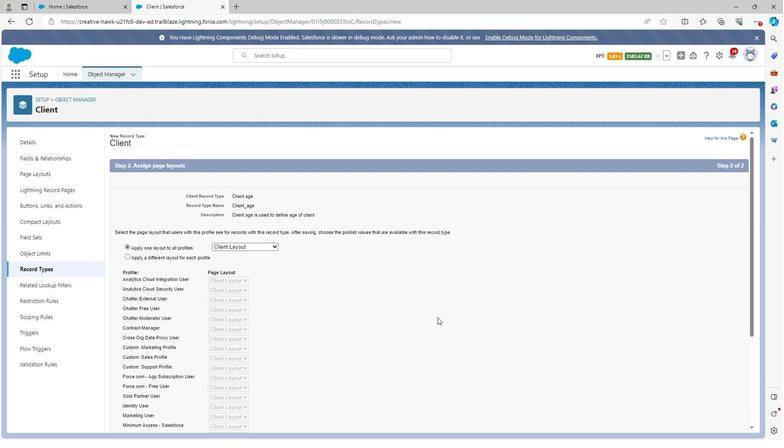 
Action: Mouse moved to (435, 319)
Screenshot: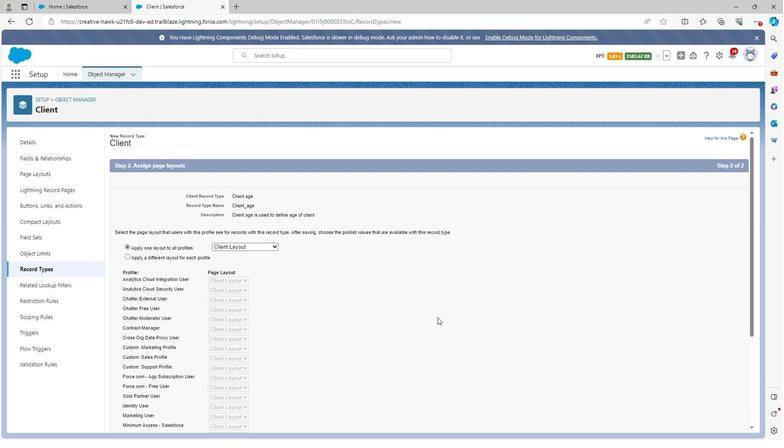
Action: Mouse scrolled (435, 319) with delta (0, 0)
Screenshot: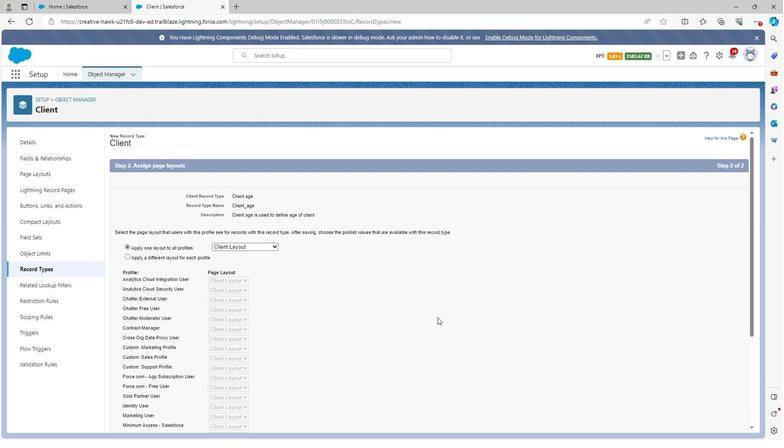
Action: Mouse moved to (436, 320)
Screenshot: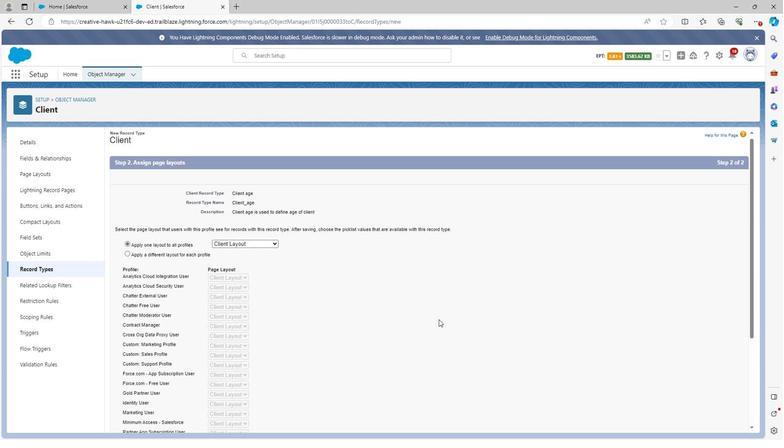 
Action: Mouse scrolled (436, 320) with delta (0, 0)
Screenshot: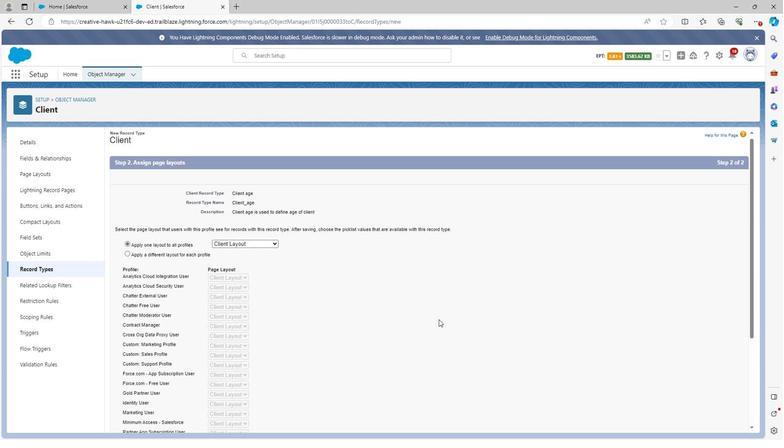 
Action: Mouse scrolled (436, 320) with delta (0, 0)
Screenshot: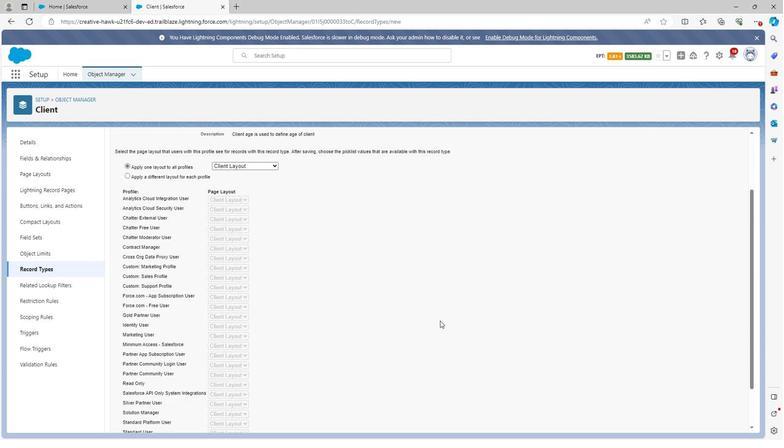 
Action: Mouse scrolled (436, 320) with delta (0, 0)
Screenshot: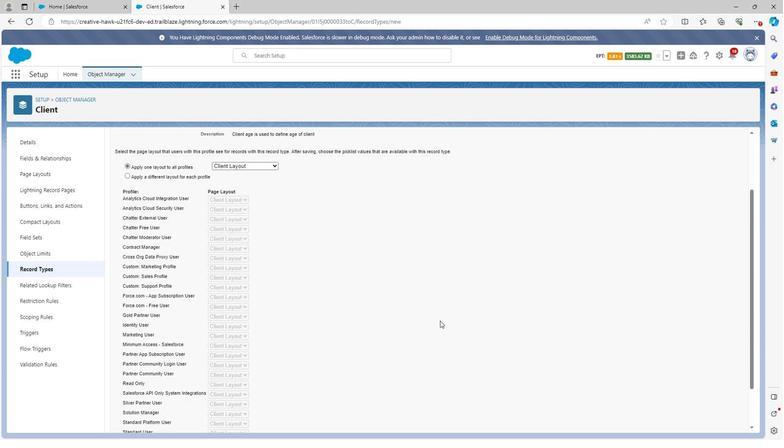 
Action: Mouse moved to (436, 320)
Screenshot: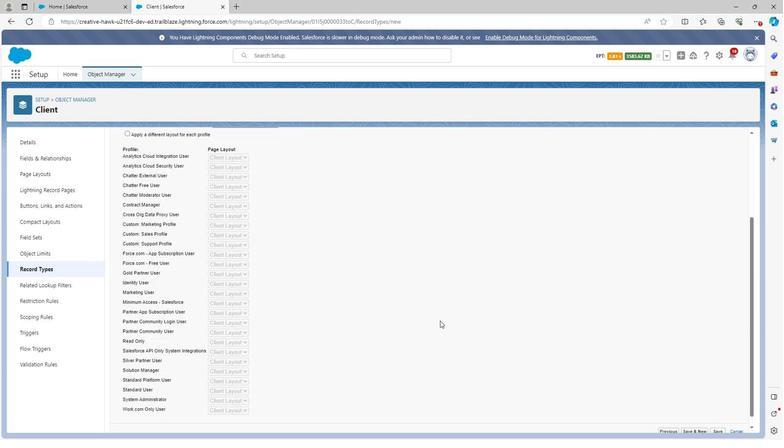 
Action: Mouse scrolled (436, 320) with delta (0, 0)
Screenshot: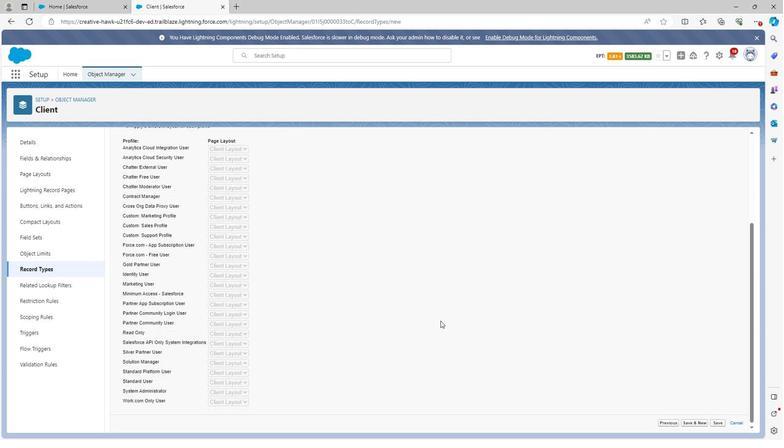 
Action: Mouse moved to (714, 423)
Screenshot: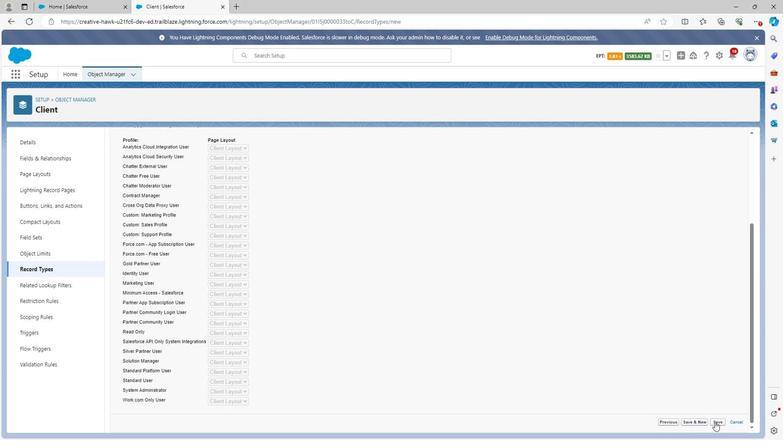 
Action: Mouse pressed left at (714, 423)
Screenshot: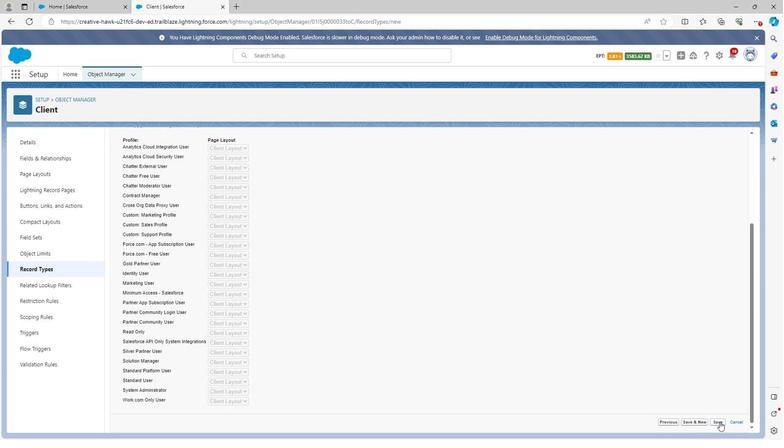 
Action: Mouse moved to (25, 267)
Screenshot: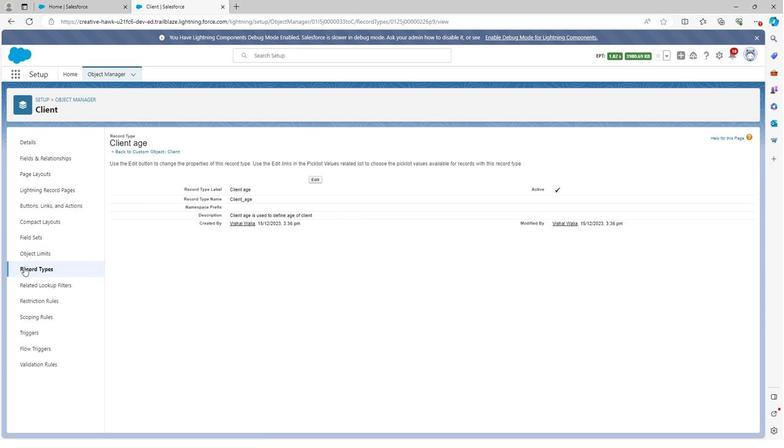 
Action: Mouse pressed left at (25, 267)
Screenshot: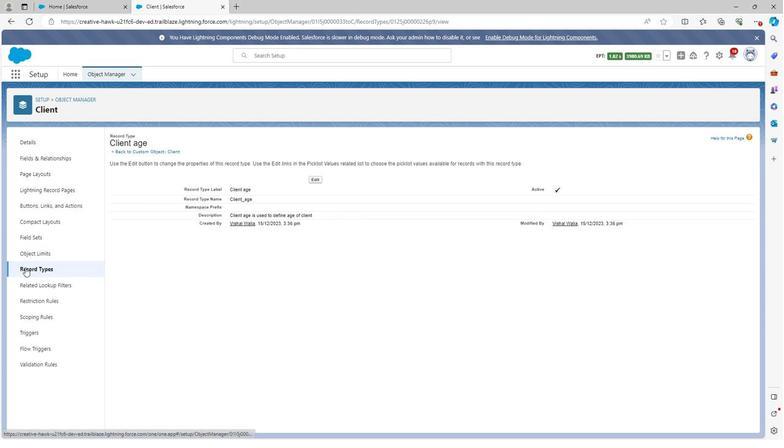 
Action: Mouse moved to (668, 142)
Screenshot: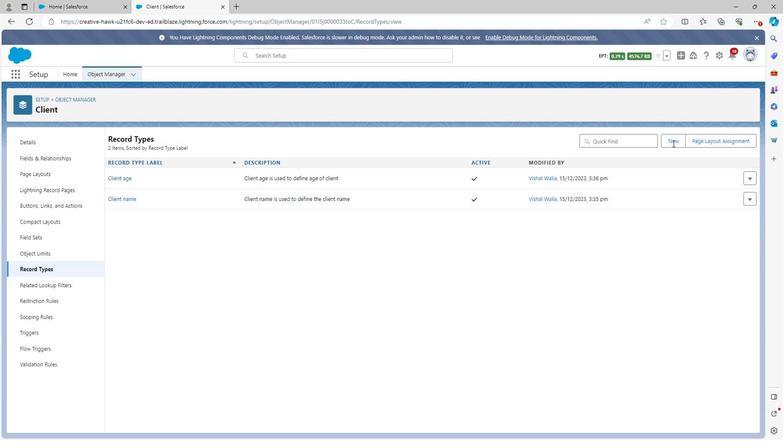 
Action: Mouse pressed left at (668, 142)
Screenshot: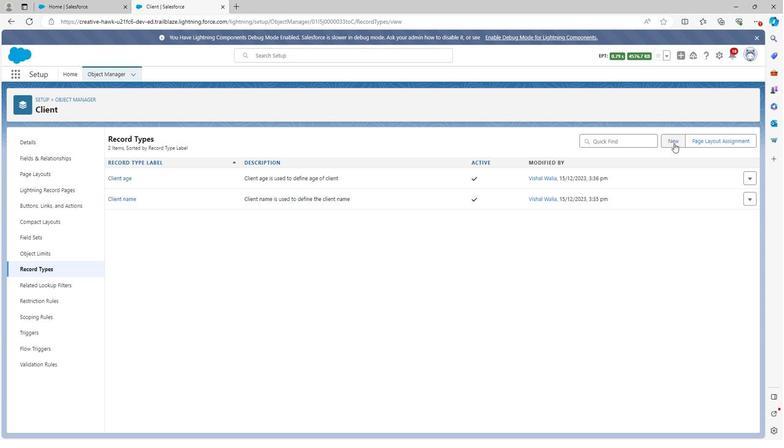 
Action: Mouse moved to (241, 218)
Screenshot: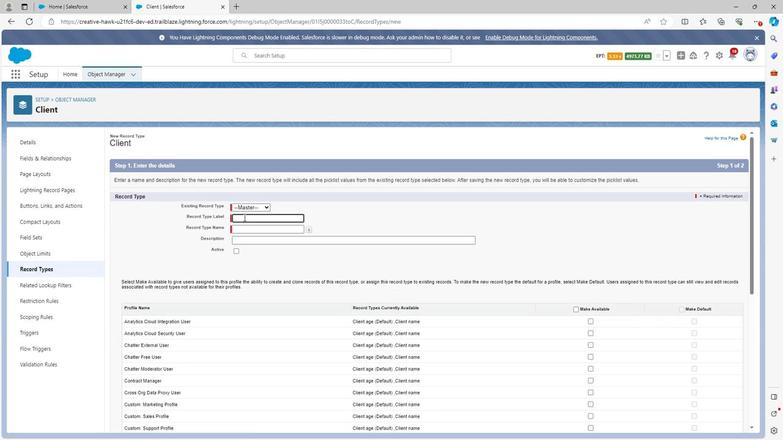 
Action: Key pressed <Key.shift>Client<Key.space>address
Screenshot: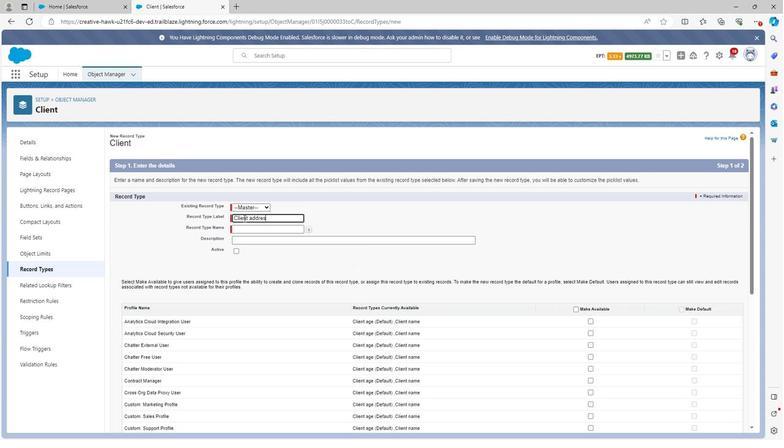 
Action: Mouse moved to (341, 216)
Screenshot: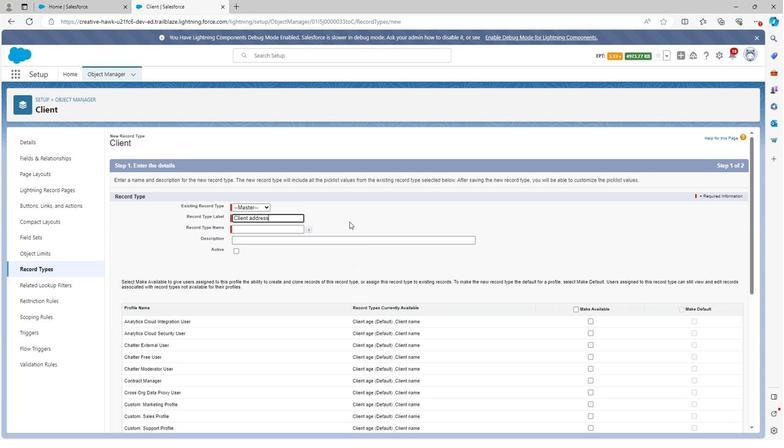 
Action: Mouse pressed left at (341, 216)
Screenshot: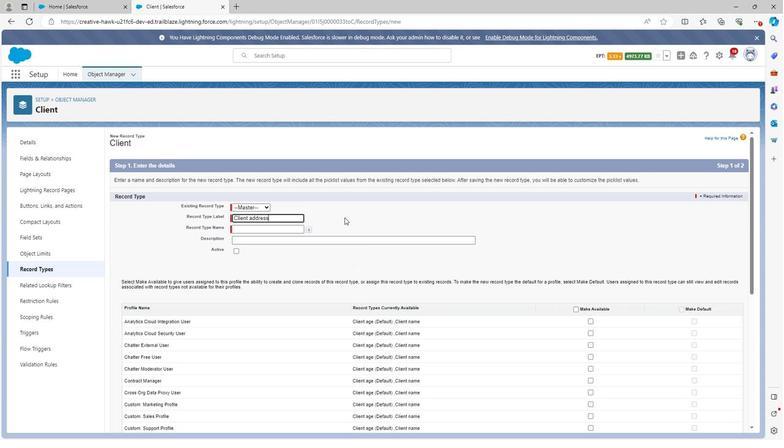
Action: Mouse moved to (282, 239)
Screenshot: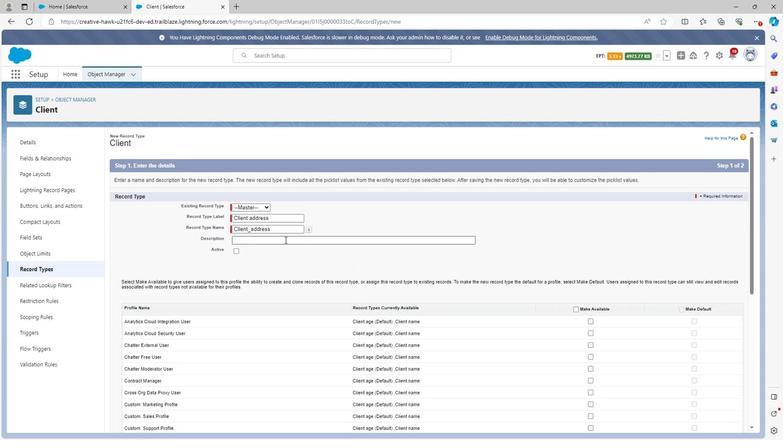 
Action: Mouse pressed left at (282, 239)
Screenshot: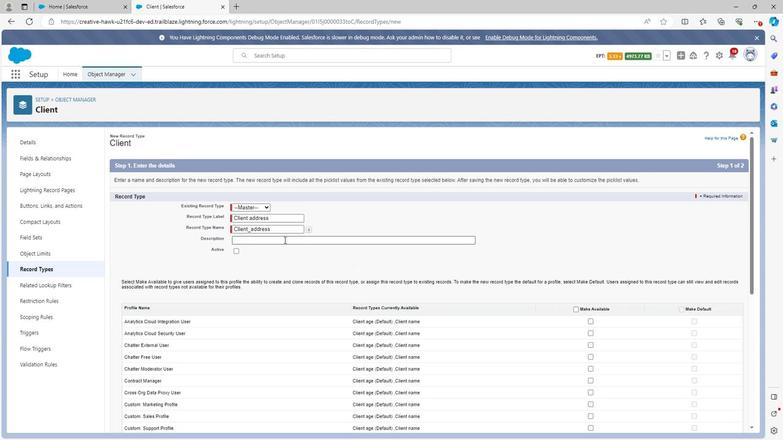 
Action: Key pressed <Key.shift><Key.shift><Key.shift><Key.shift><Key.shift><Key.shift><Key.shift><Key.shift>Client<Key.space>address<Key.space>is<Key.space>used<Key.space>to<Key.space>define<Key.space>address<Key.space>of<Key.space>client
Screenshot: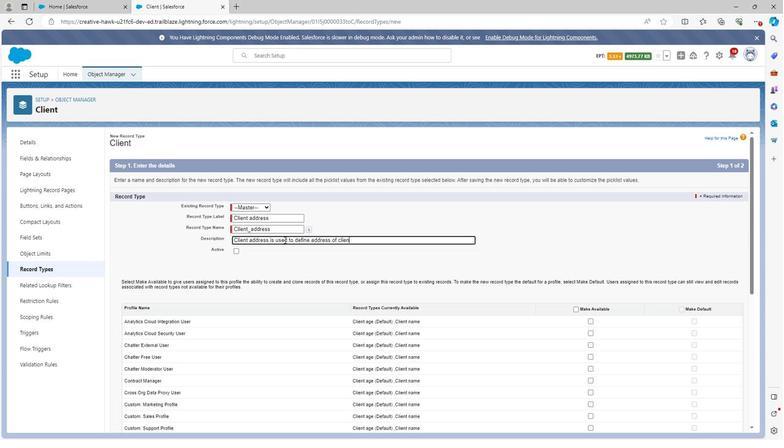 
Action: Mouse moved to (234, 251)
Screenshot: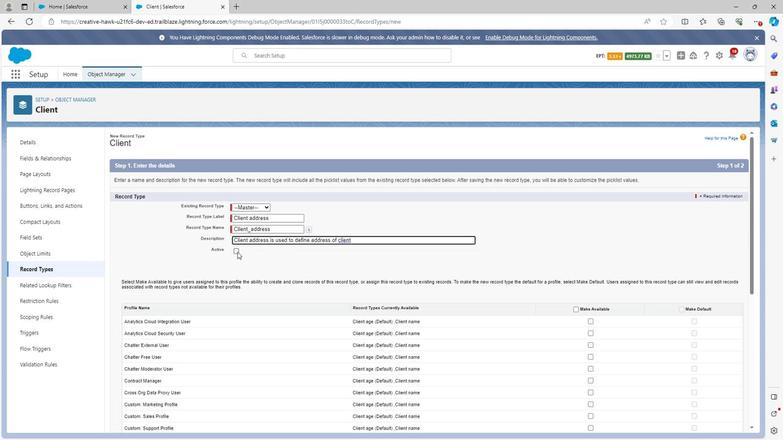 
Action: Mouse pressed left at (234, 251)
Screenshot: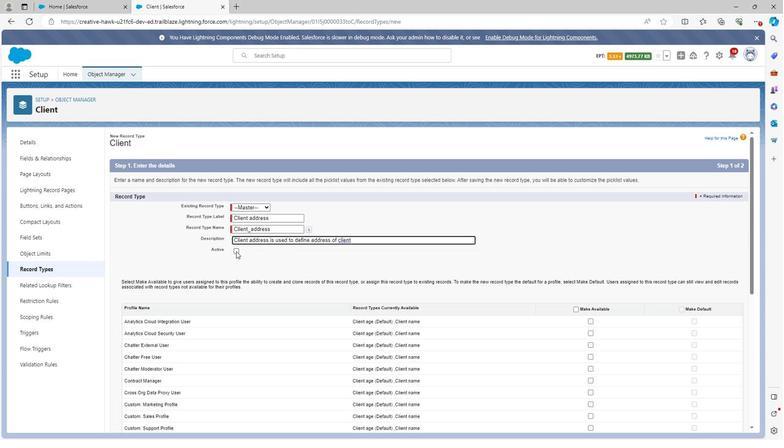 
Action: Mouse moved to (573, 309)
Screenshot: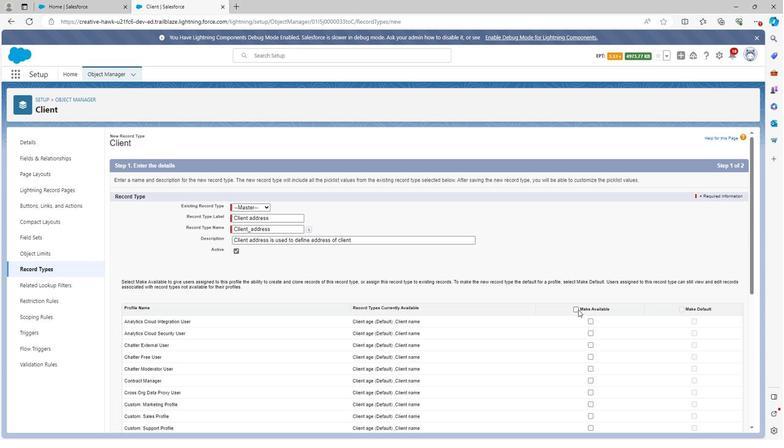 
Action: Mouse pressed left at (573, 309)
Screenshot: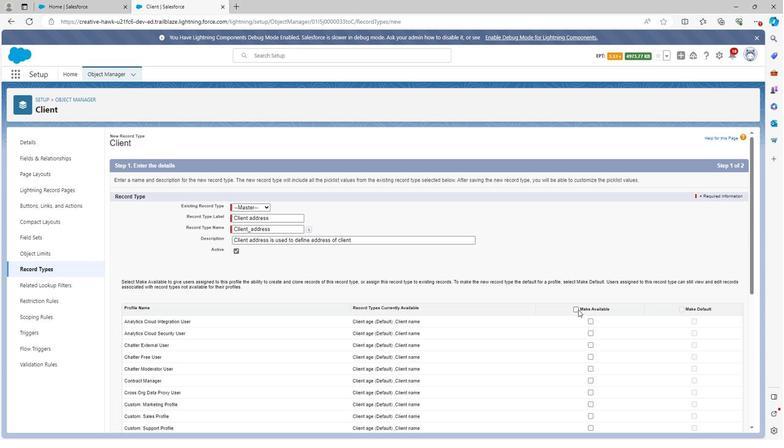 
Action: Mouse moved to (675, 308)
Screenshot: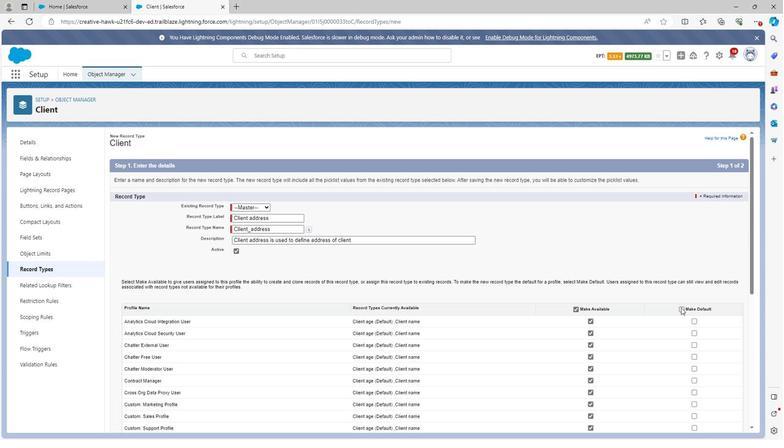 
Action: Mouse pressed left at (675, 308)
Screenshot: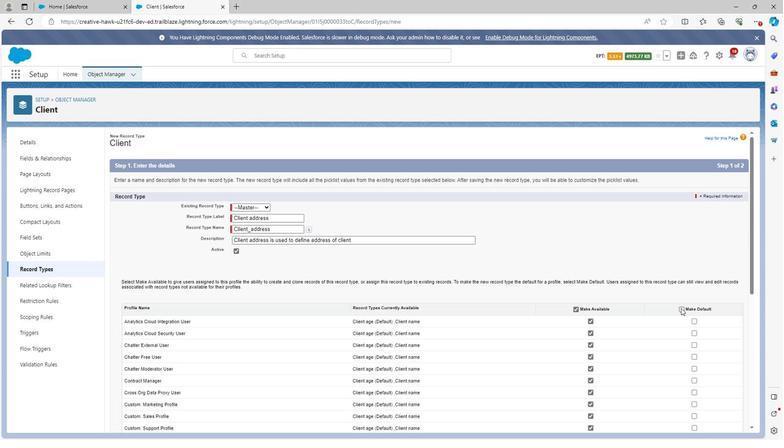 
Action: Mouse moved to (635, 289)
Screenshot: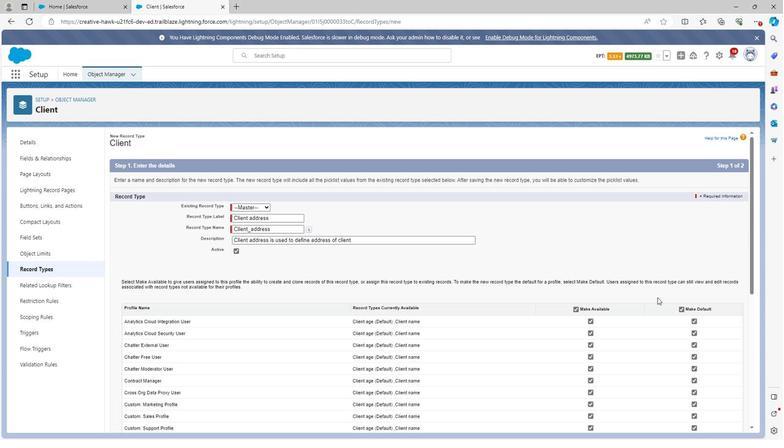 
Action: Mouse scrolled (635, 289) with delta (0, 0)
Screenshot: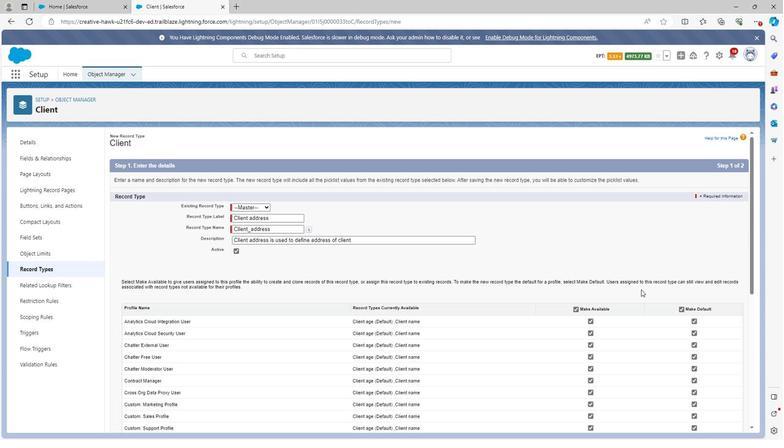 
Action: Mouse scrolled (635, 289) with delta (0, 0)
Screenshot: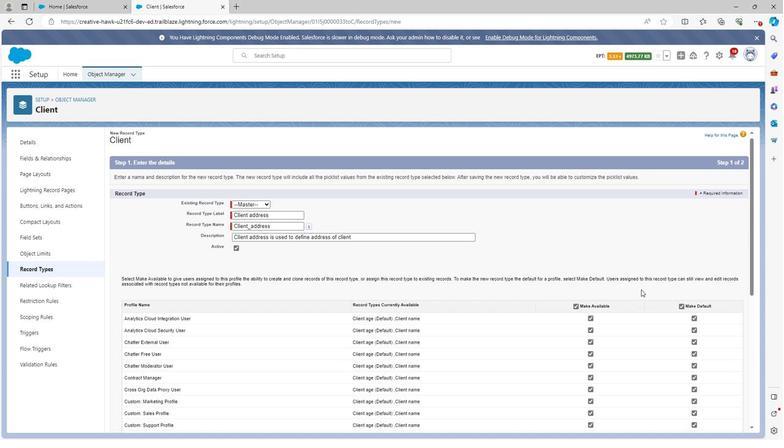 
Action: Mouse scrolled (635, 289) with delta (0, 0)
Screenshot: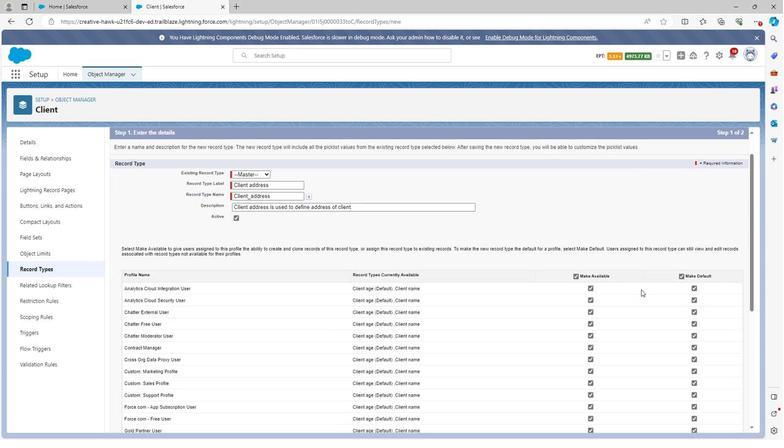 
Action: Mouse scrolled (635, 289) with delta (0, 0)
Screenshot: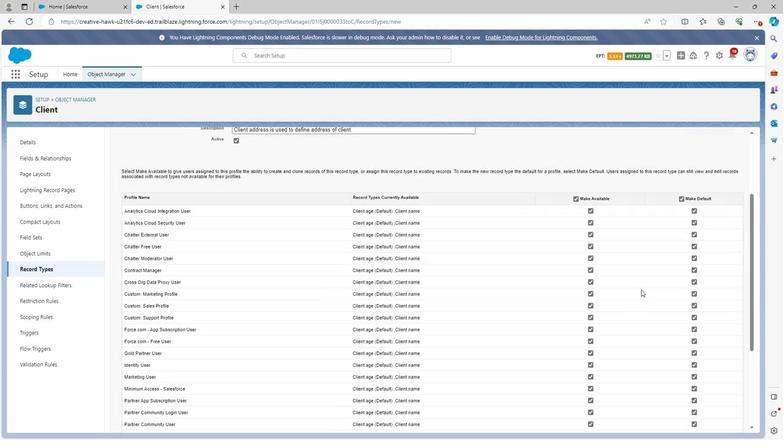 
Action: Mouse scrolled (635, 289) with delta (0, 0)
Screenshot: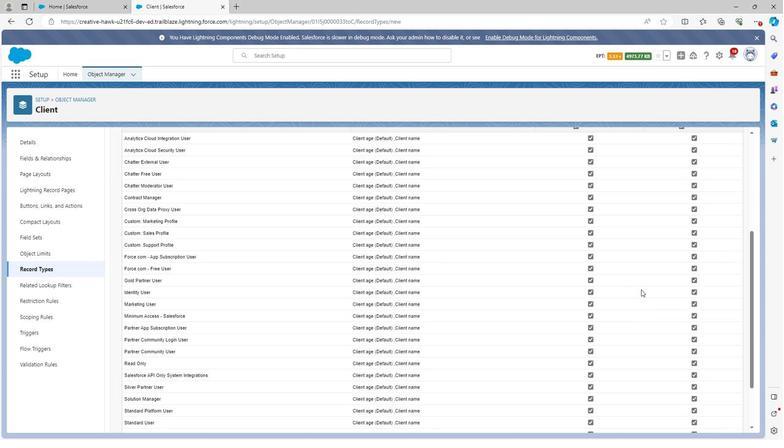 
Action: Mouse scrolled (635, 289) with delta (0, 0)
Screenshot: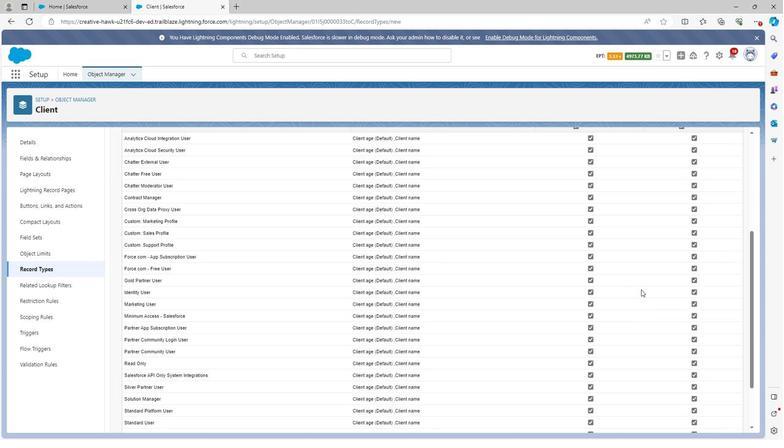 
Action: Mouse moved to (636, 290)
Screenshot: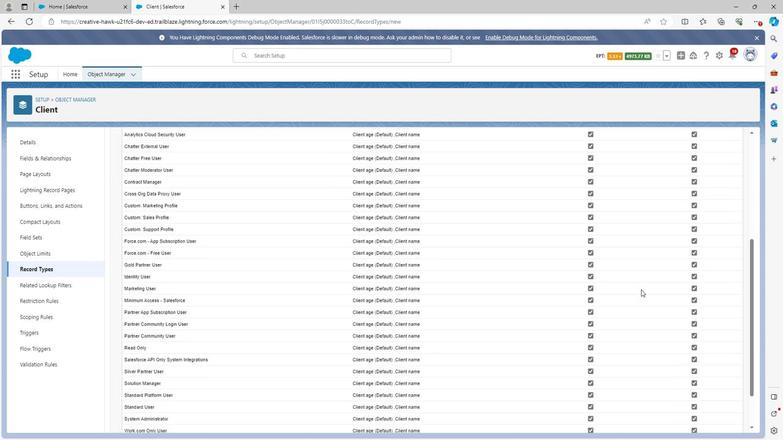 
Action: Mouse scrolled (636, 290) with delta (0, 0)
Screenshot: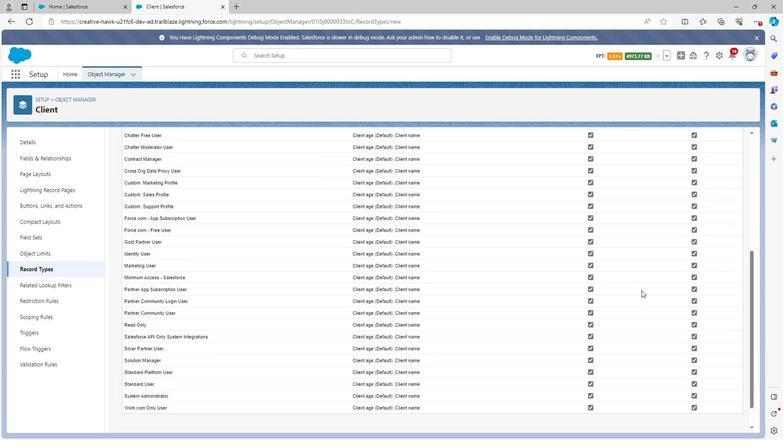 
Action: Mouse moved to (715, 423)
Screenshot: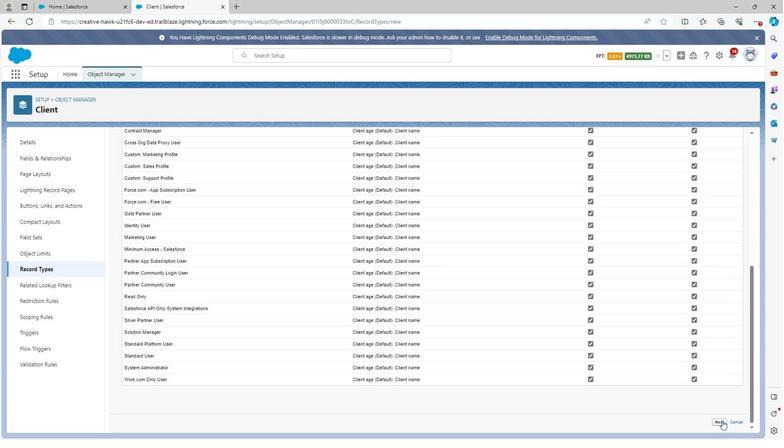 
Action: Mouse pressed left at (715, 423)
Screenshot: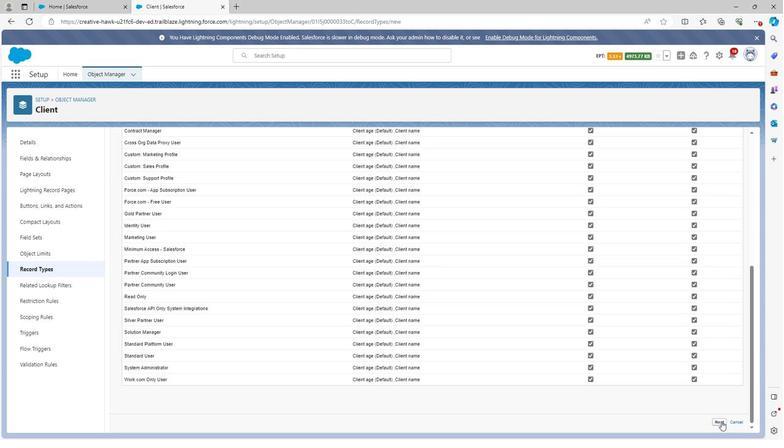 
Action: Mouse moved to (341, 316)
Screenshot: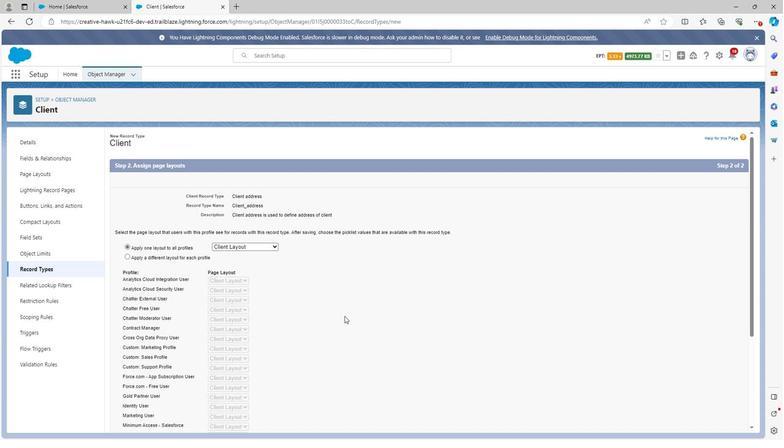 
Action: Mouse scrolled (341, 315) with delta (0, 0)
Screenshot: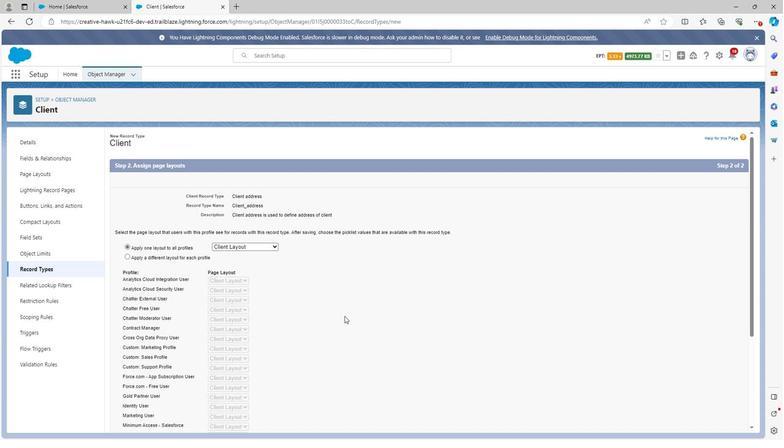 
Action: Mouse moved to (342, 320)
Screenshot: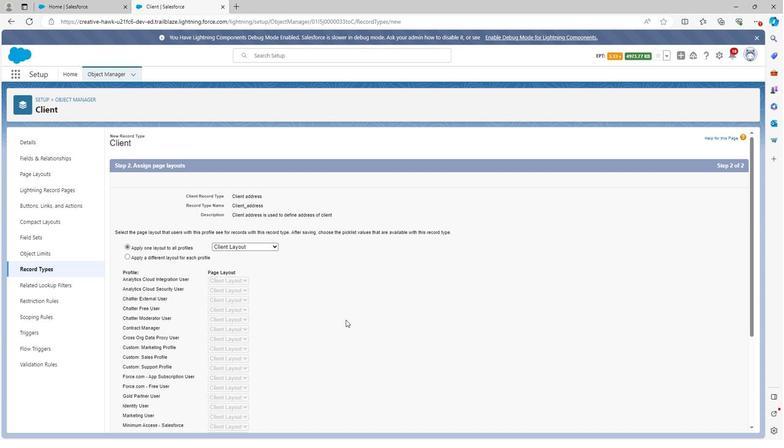 
Action: Mouse scrolled (342, 319) with delta (0, 0)
Screenshot: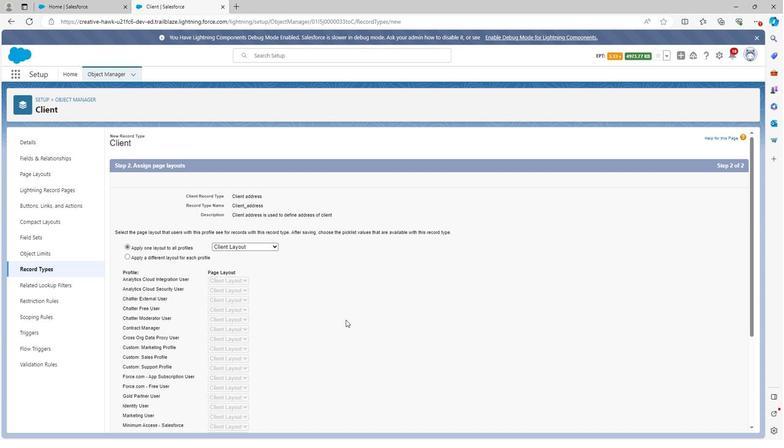 
Action: Mouse moved to (344, 323)
Screenshot: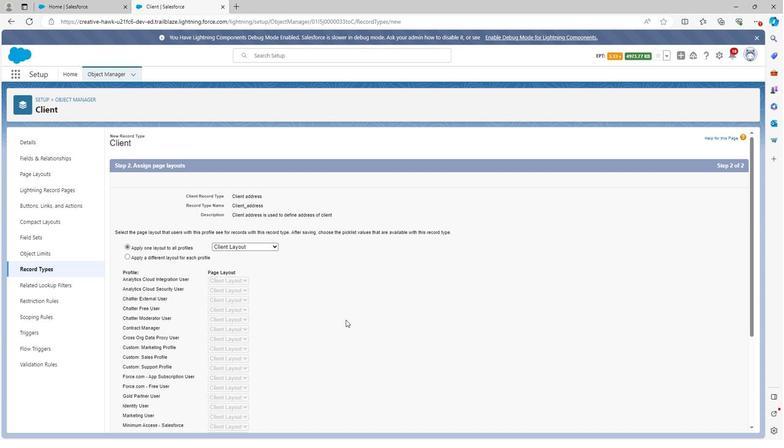 
Action: Mouse scrolled (344, 322) with delta (0, 0)
Screenshot: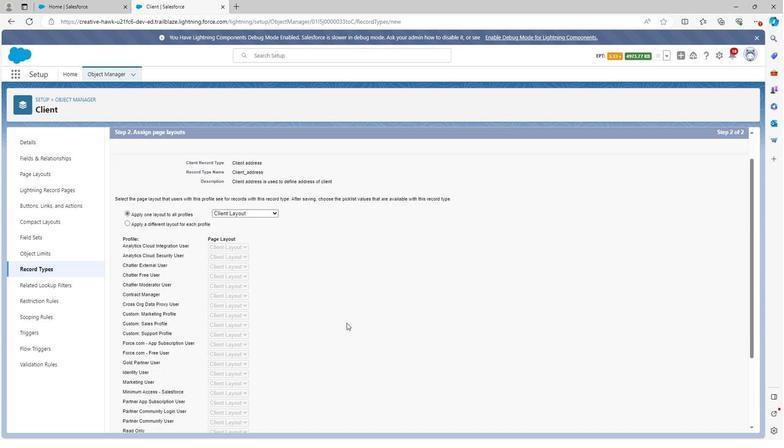 
Action: Mouse moved to (344, 323)
Screenshot: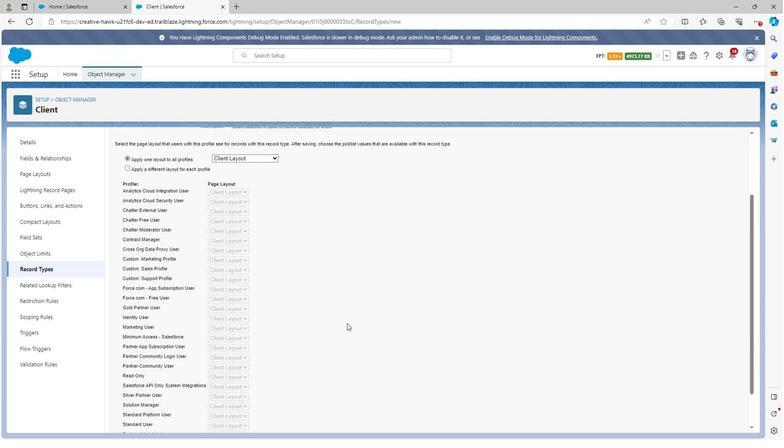 
Action: Mouse scrolled (344, 323) with delta (0, 0)
Screenshot: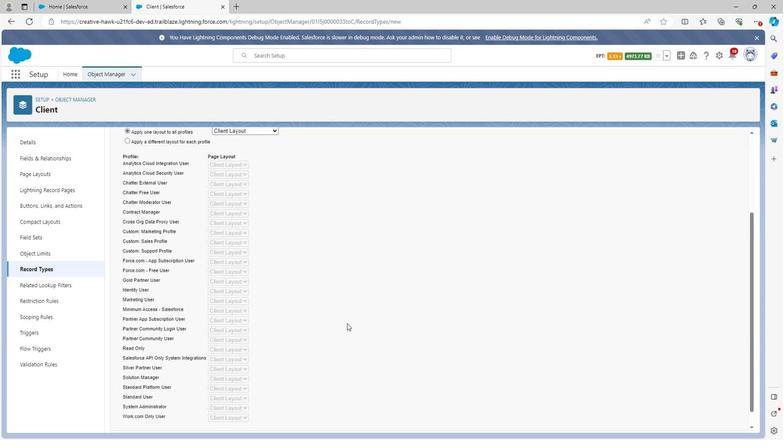 
Action: Mouse moved to (346, 327)
Screenshot: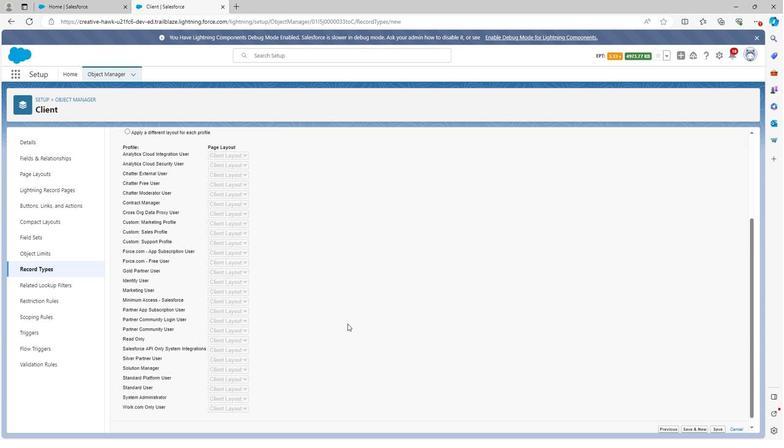 
Action: Mouse scrolled (346, 327) with delta (0, 0)
Screenshot: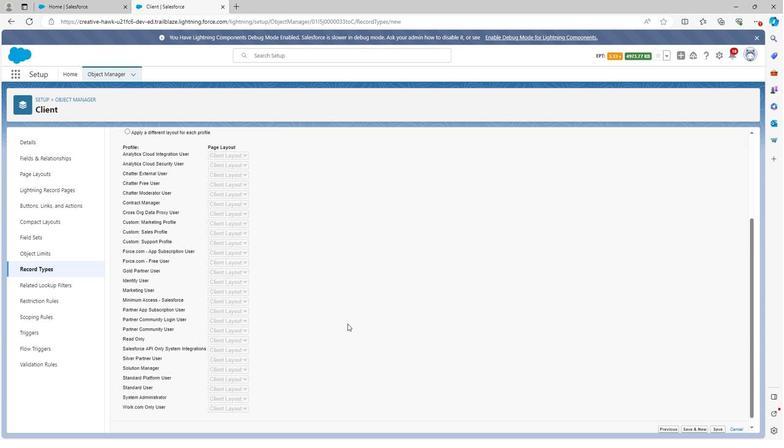 
Action: Mouse moved to (347, 329)
Screenshot: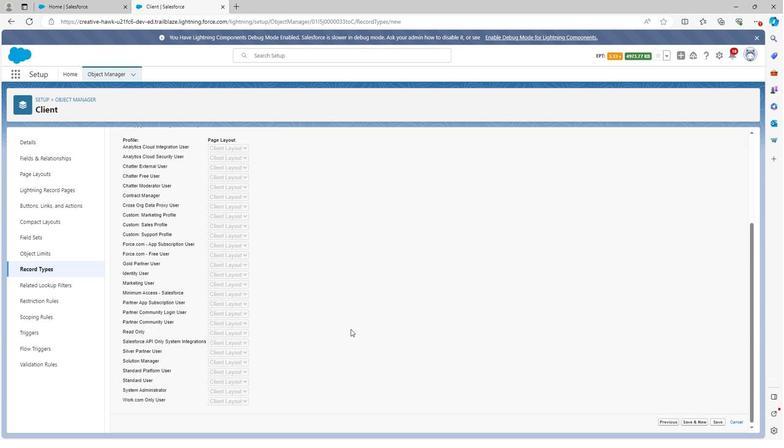 
Action: Mouse scrolled (347, 329) with delta (0, 0)
Screenshot: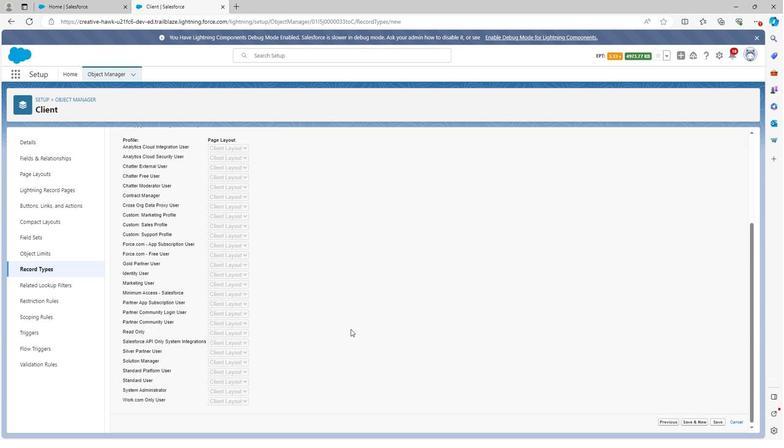 
Action: Mouse moved to (714, 424)
Screenshot: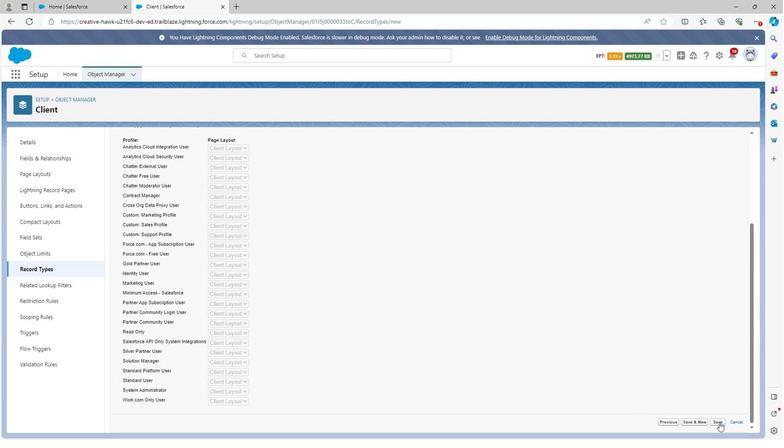 
Action: Mouse pressed left at (714, 424)
Screenshot: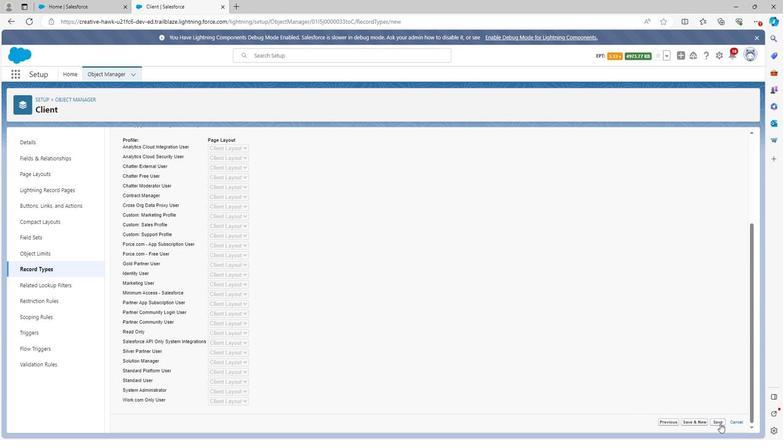
Action: Mouse moved to (31, 268)
Screenshot: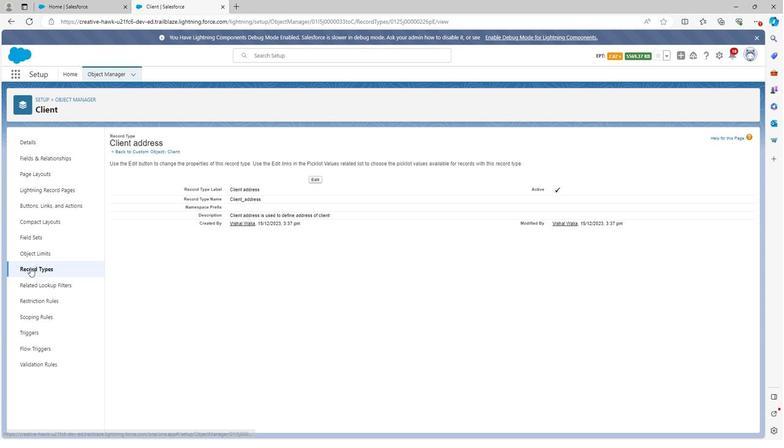 
Action: Mouse pressed left at (31, 268)
Screenshot: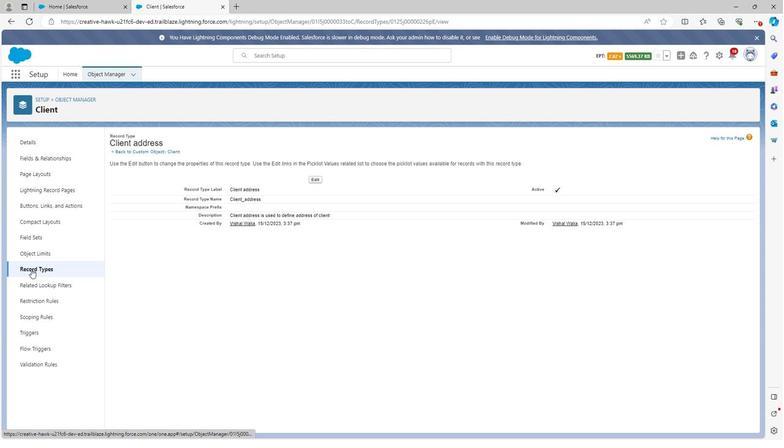 
Action: Mouse moved to (661, 140)
Screenshot: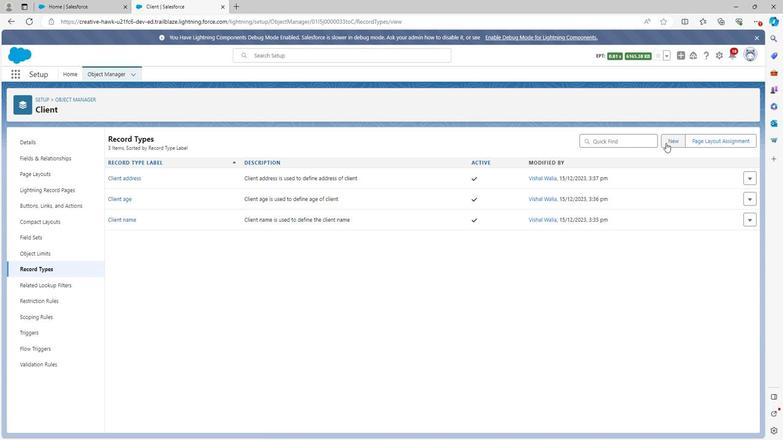 
Action: Mouse pressed left at (661, 140)
Screenshot: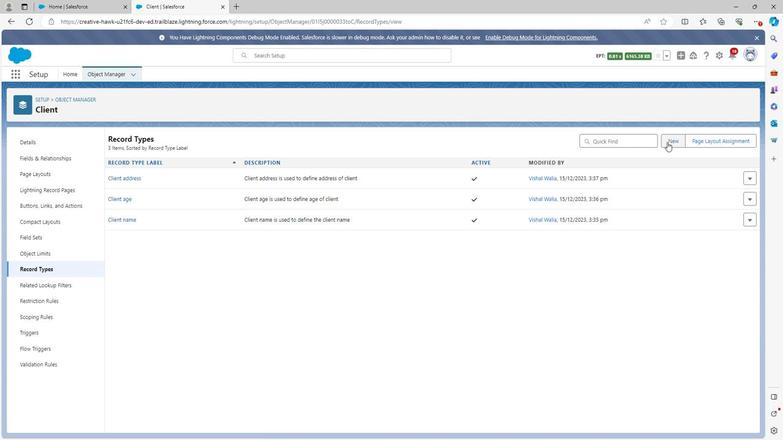 
Action: Mouse moved to (253, 218)
Screenshot: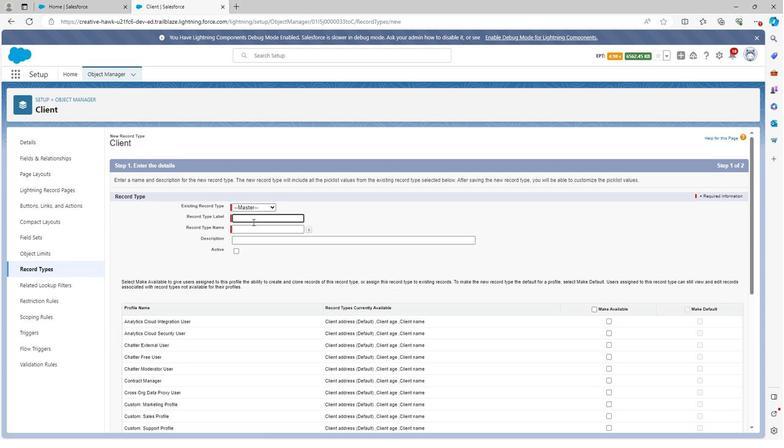 
Action: Key pressed <Key.shift>
Screenshot: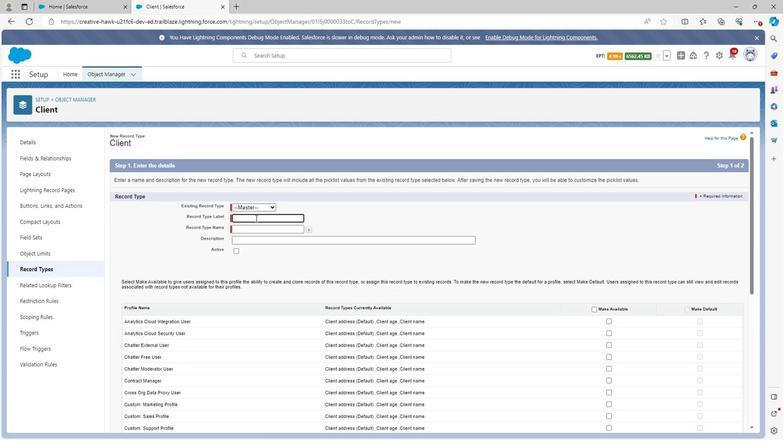
Action: Mouse moved to (253, 217)
Screenshot: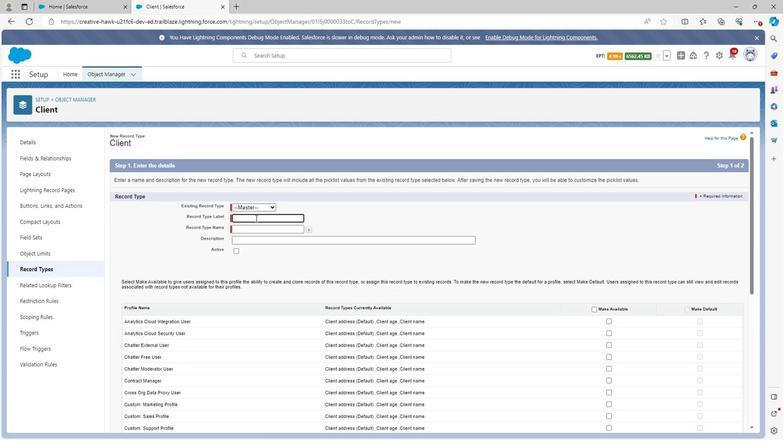 
Action: Key pressed Client<Key.space>weight
Screenshot: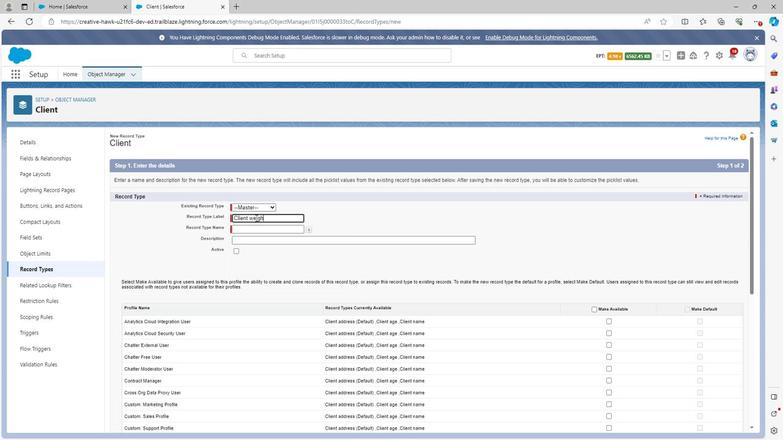
Action: Mouse moved to (330, 213)
Screenshot: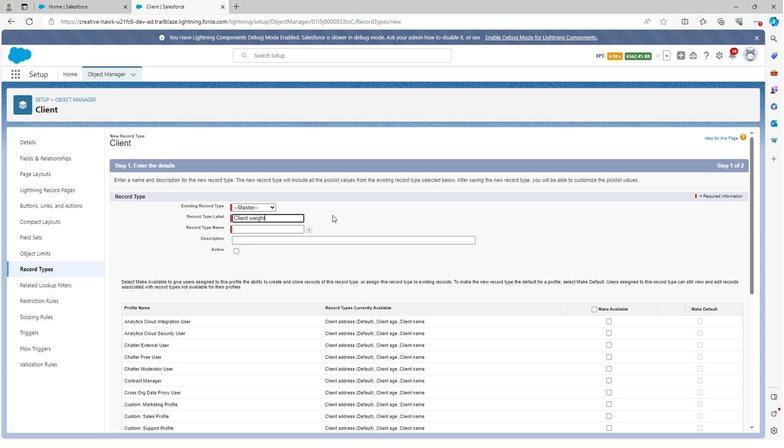 
Action: Mouse pressed left at (330, 213)
Screenshot: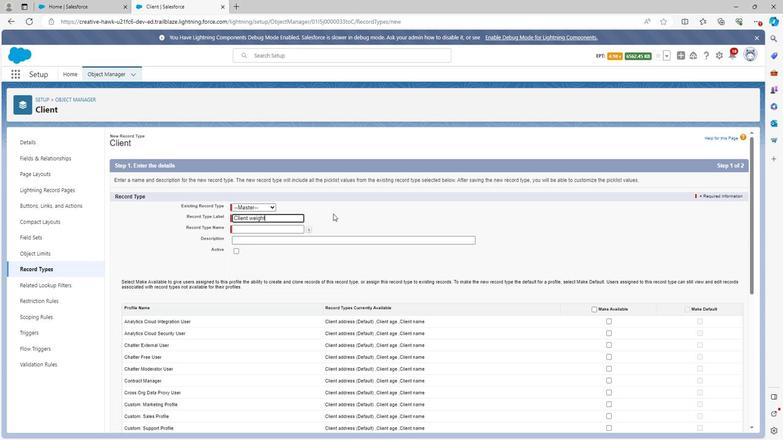 
Action: Mouse moved to (254, 238)
Screenshot: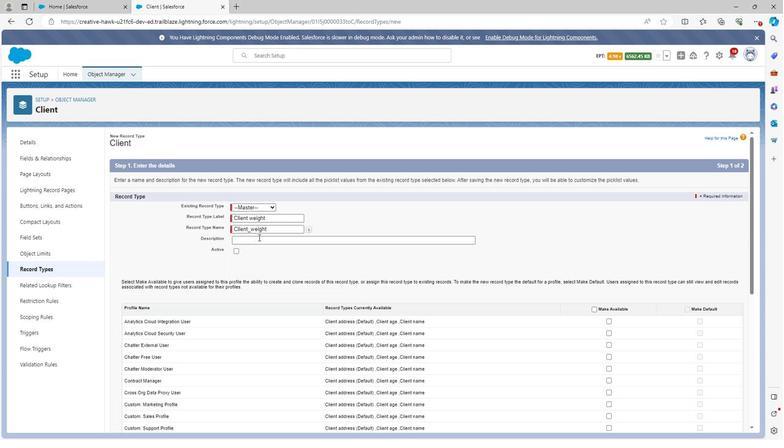 
Action: Mouse pressed left at (254, 238)
Screenshot: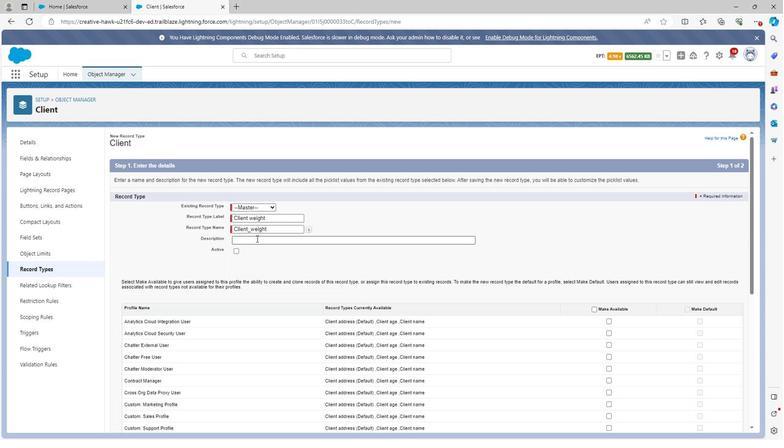 
Action: Key pressed <Key.shift>Client<Key.space>weight<Key.space>is<Key.space>t<Key.backspace>used<Key.space>to<Key.space>define<Key.space>teh<Key.backspace><Key.backspace>he<Key.space>weight<Key.space>of<Key.space>client
Screenshot: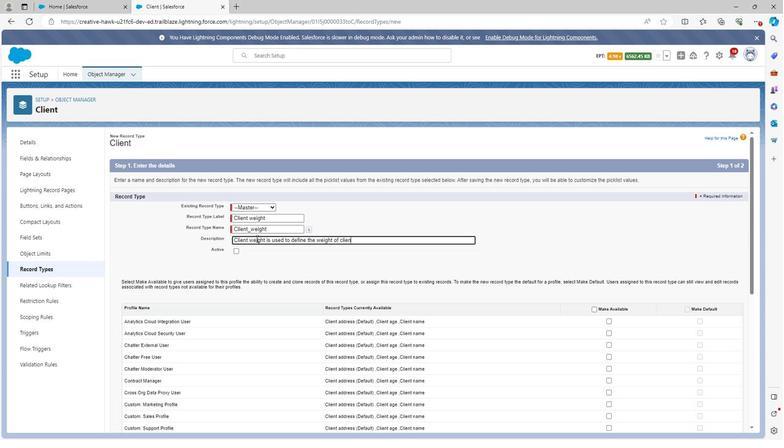 
Action: Mouse moved to (235, 250)
Screenshot: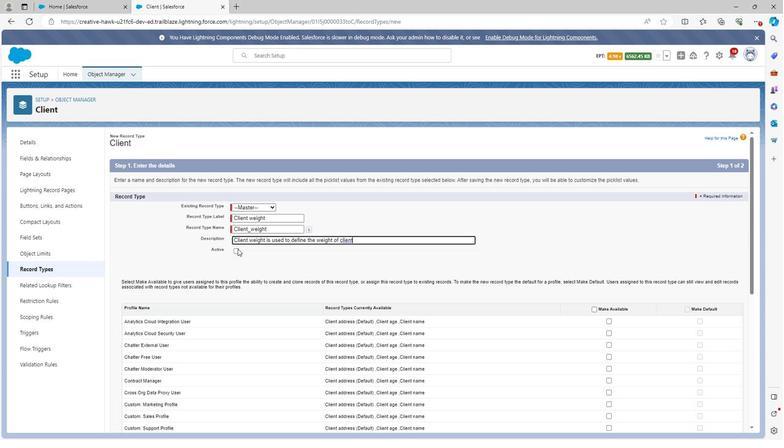 
Action: Mouse pressed left at (235, 250)
Screenshot: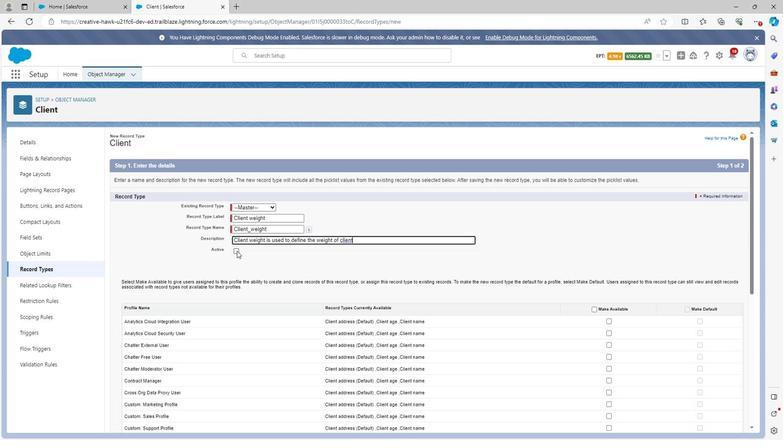 
Action: Mouse moved to (587, 309)
Screenshot: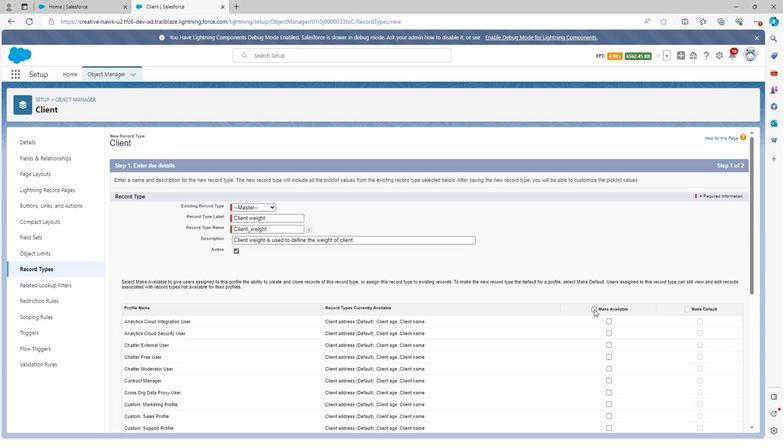 
Action: Mouse pressed left at (587, 309)
Screenshot: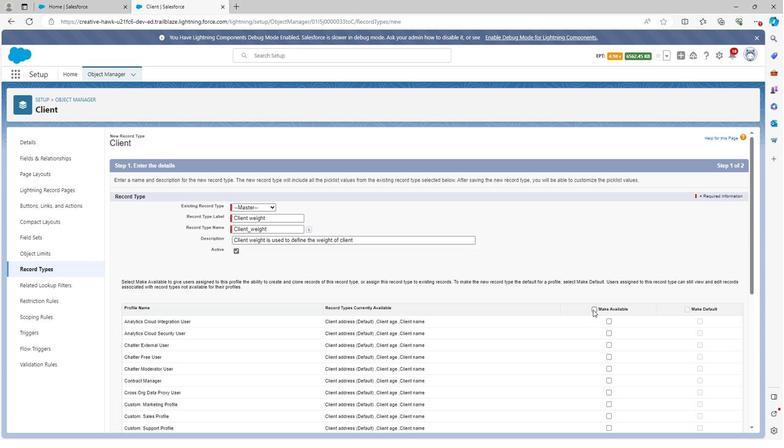 
Action: Mouse moved to (682, 308)
Screenshot: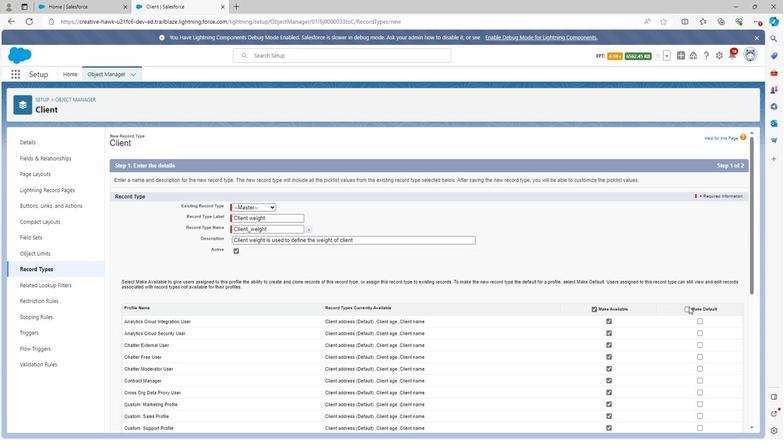 
Action: Mouse pressed left at (682, 308)
Screenshot: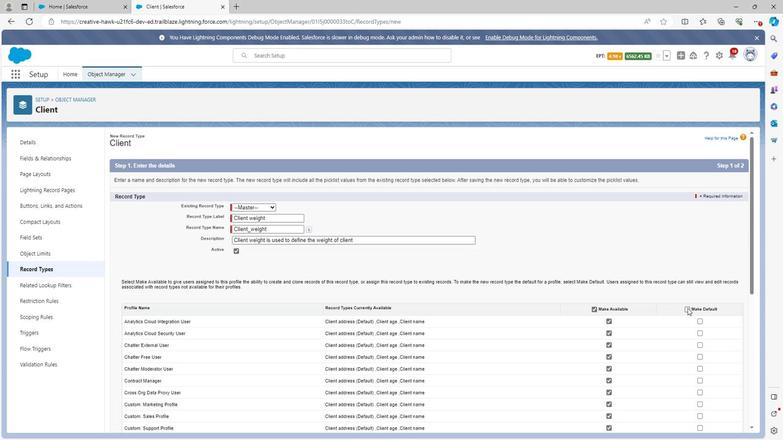 
Action: Mouse moved to (577, 320)
Screenshot: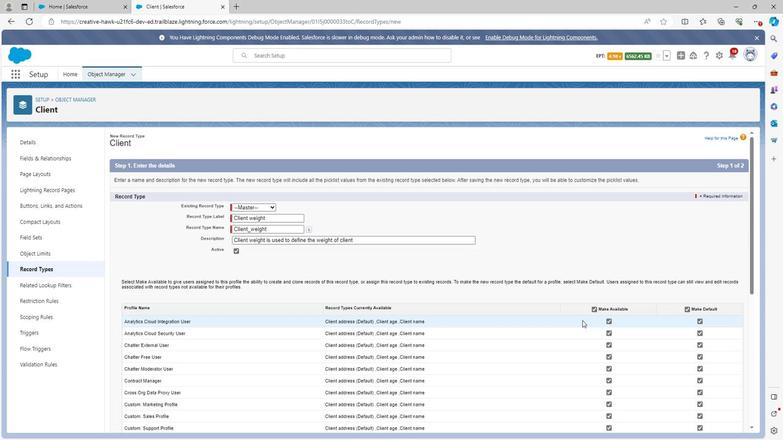 
Action: Mouse scrolled (577, 320) with delta (0, 0)
Screenshot: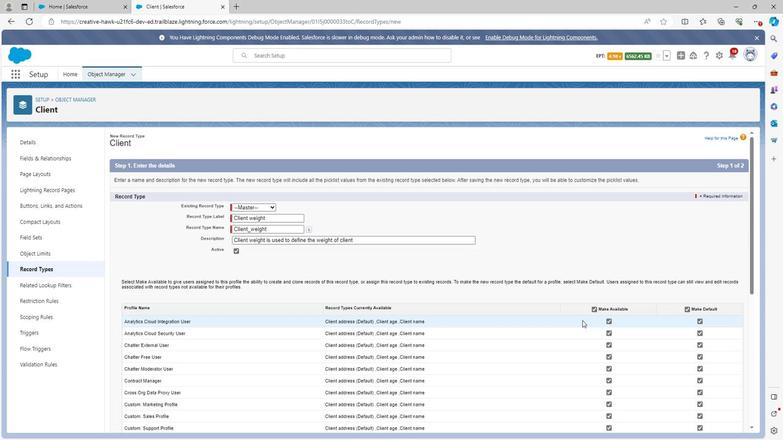 
Action: Mouse moved to (578, 320)
Screenshot: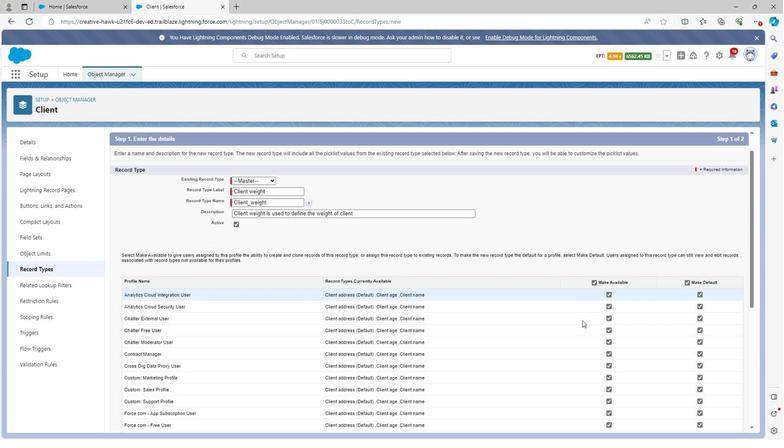 
Action: Mouse scrolled (578, 320) with delta (0, 0)
Screenshot: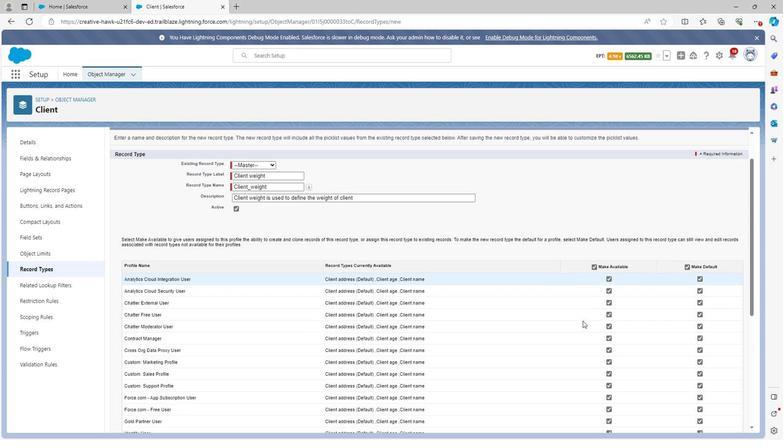 
Action: Mouse moved to (578, 325)
Screenshot: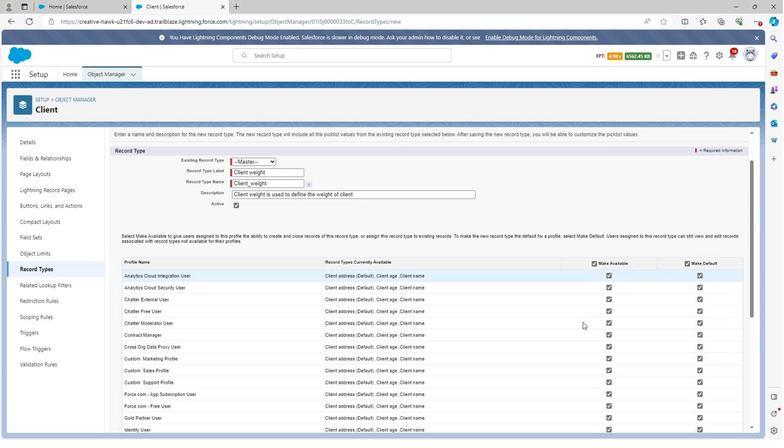 
Action: Mouse scrolled (578, 324) with delta (0, 0)
Screenshot: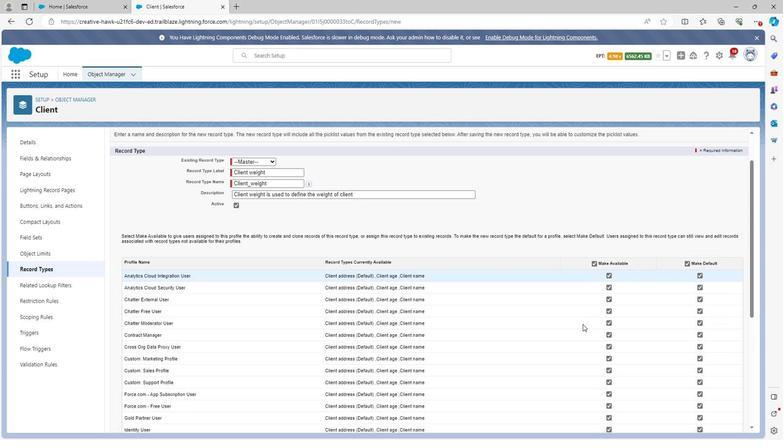 
Action: Mouse moved to (578, 325)
Screenshot: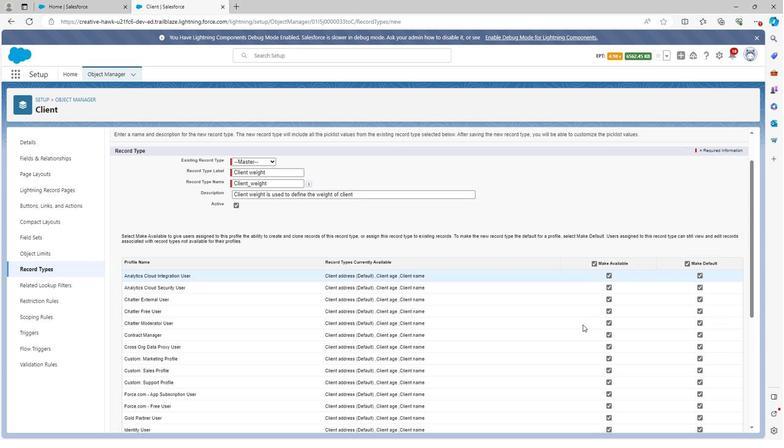 
Action: Mouse scrolled (578, 325) with delta (0, 0)
Screenshot: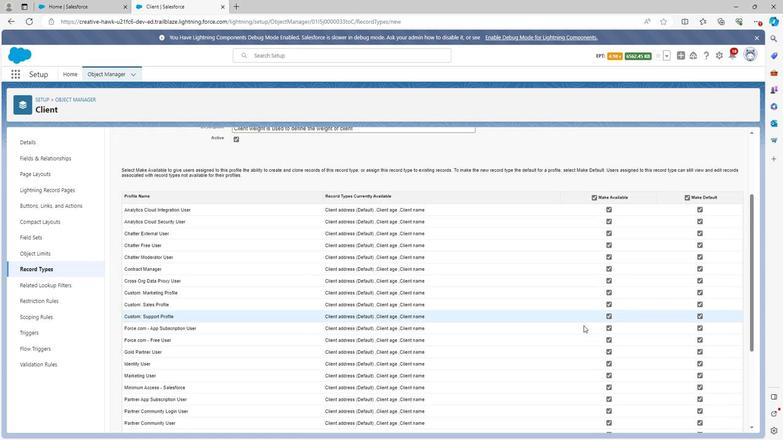 
Action: Mouse scrolled (578, 325) with delta (0, 0)
Screenshot: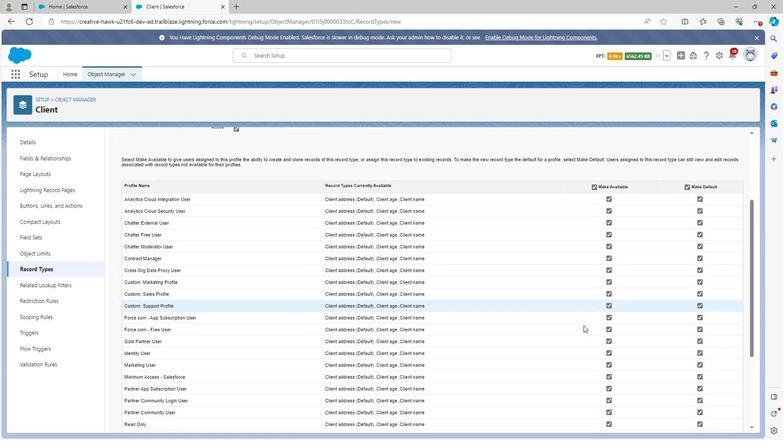 
Action: Mouse scrolled (578, 325) with delta (0, 0)
Screenshot: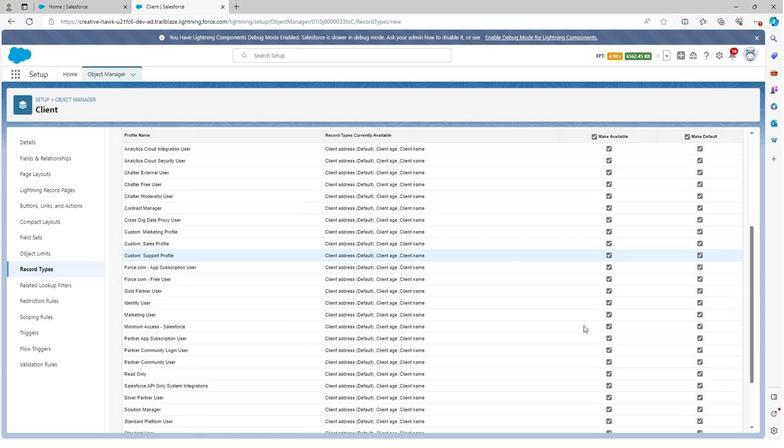 
Action: Mouse scrolled (578, 325) with delta (0, 0)
Screenshot: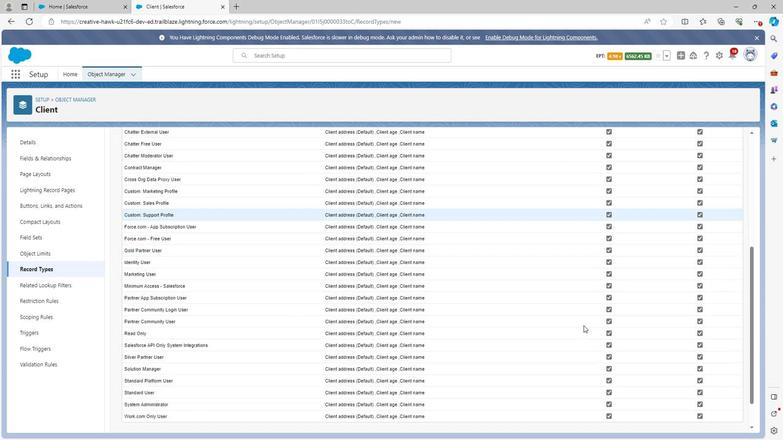 
Action: Mouse moved to (712, 421)
Screenshot: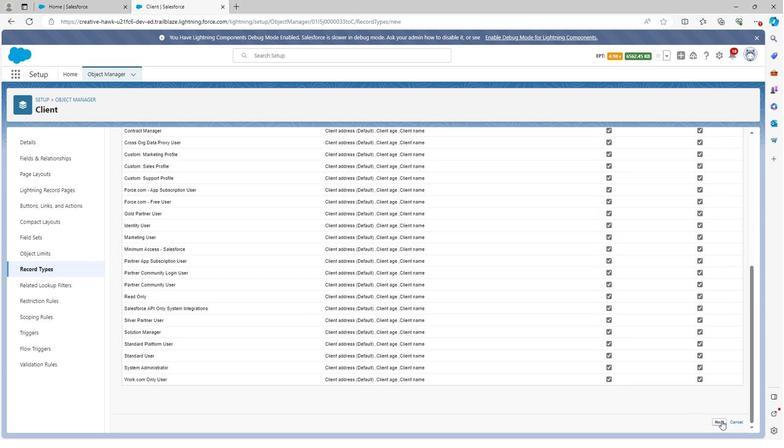 
Action: Mouse pressed left at (712, 421)
Screenshot: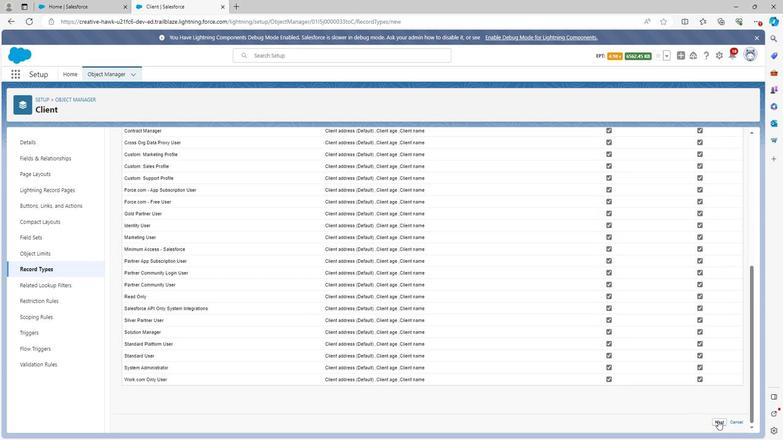 
Action: Mouse moved to (507, 365)
Screenshot: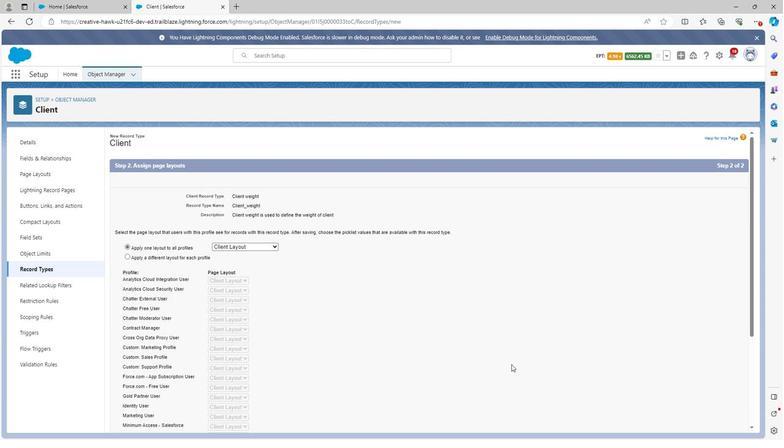 
Action: Mouse scrolled (507, 364) with delta (0, 0)
Screenshot: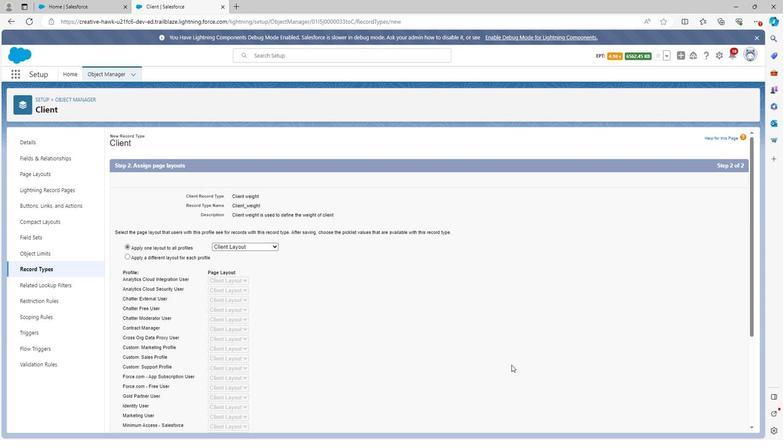 
Action: Mouse moved to (507, 366)
Screenshot: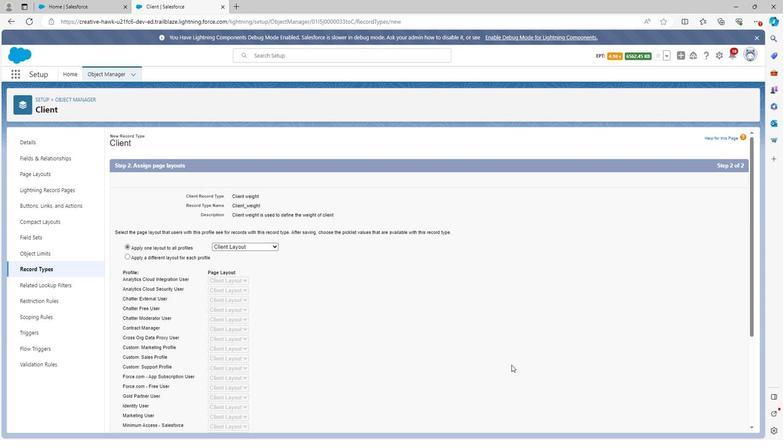 
Action: Mouse scrolled (507, 366) with delta (0, 0)
Screenshot: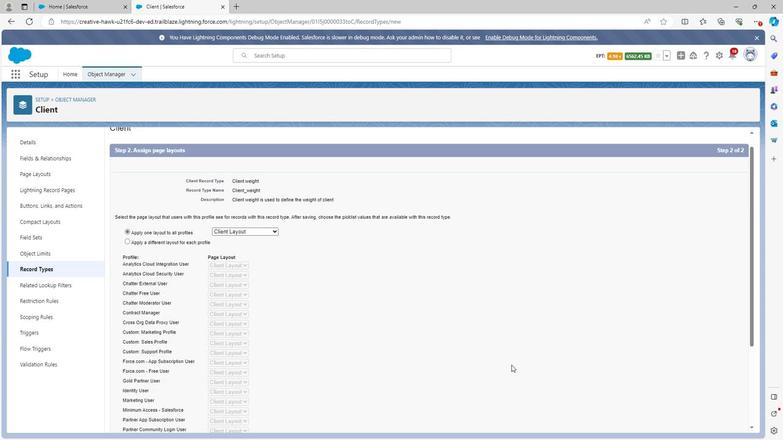 
Action: Mouse scrolled (507, 366) with delta (0, 0)
Screenshot: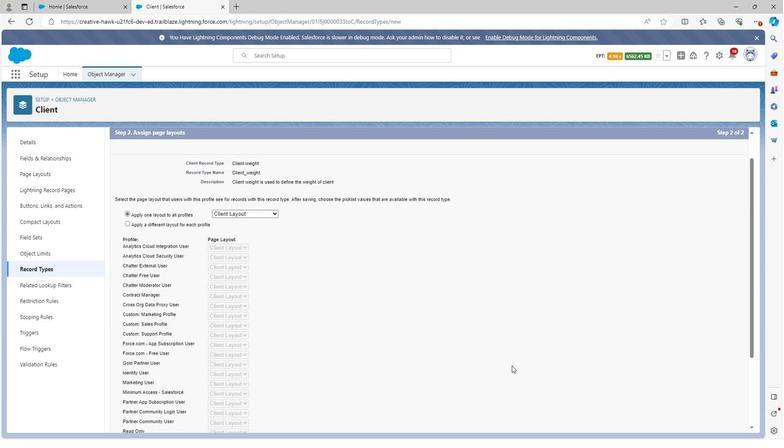 
Action: Mouse scrolled (507, 366) with delta (0, 0)
Screenshot: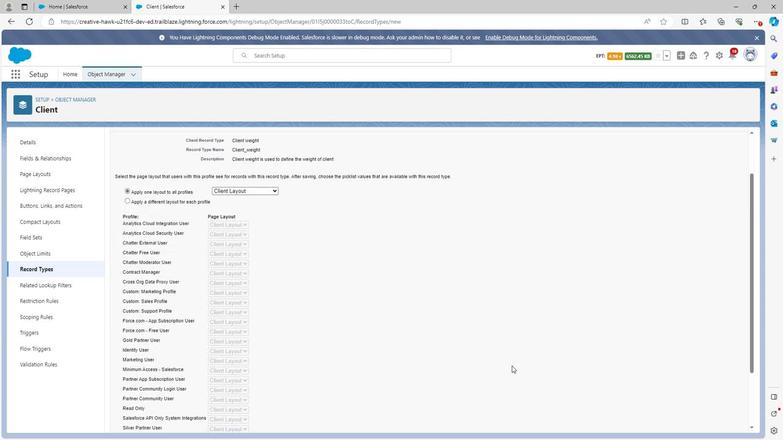 
Action: Mouse moved to (507, 366)
Screenshot: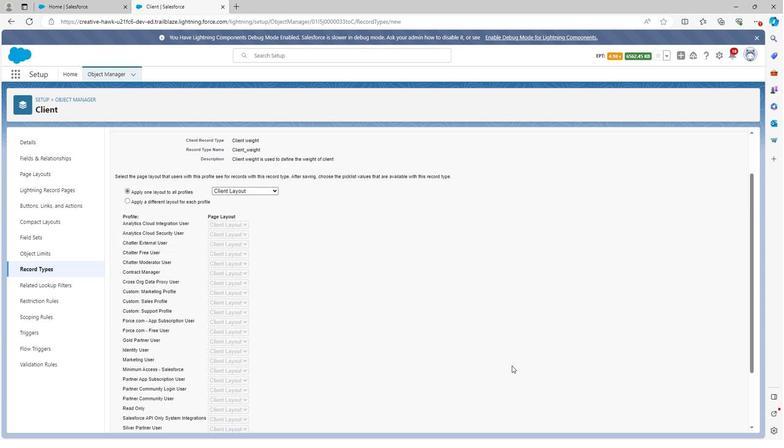 
Action: Mouse scrolled (507, 366) with delta (0, 0)
Screenshot: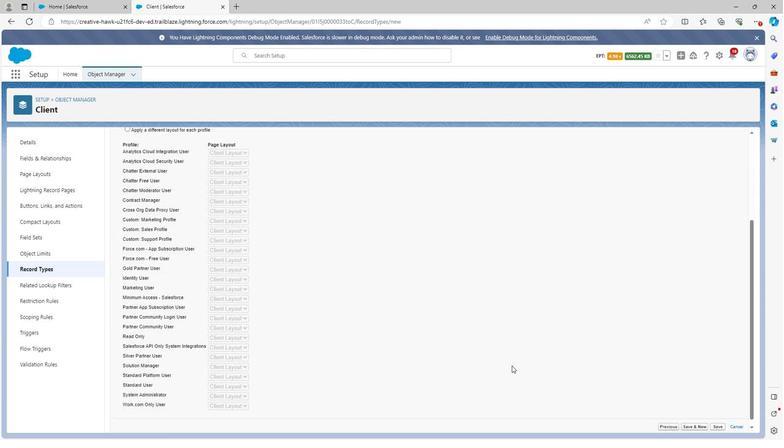 
Action: Mouse moved to (508, 366)
Screenshot: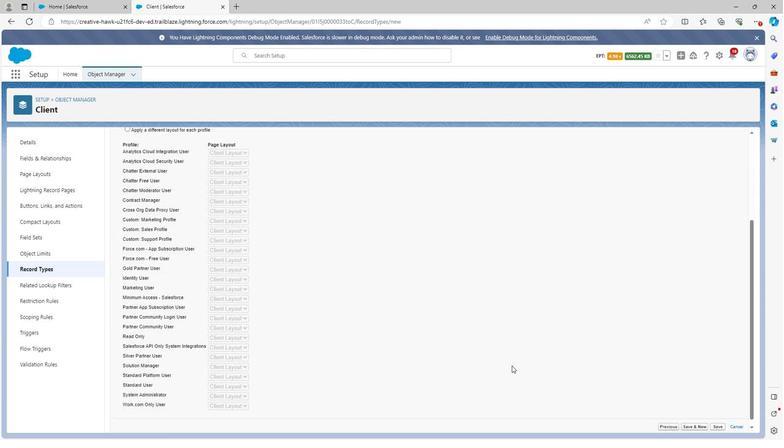 
Action: Mouse scrolled (508, 366) with delta (0, 0)
Screenshot: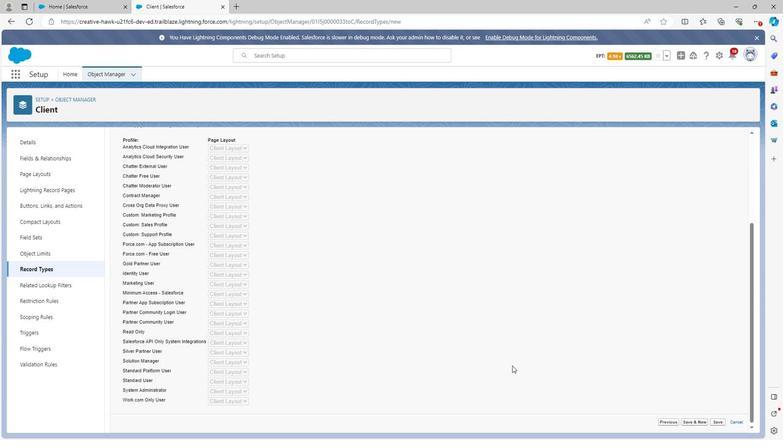 
Action: Mouse scrolled (508, 366) with delta (0, 0)
Screenshot: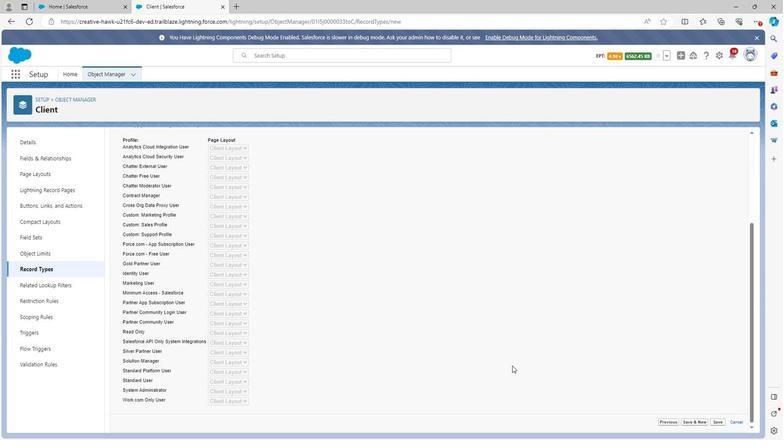 
Action: Mouse moved to (709, 422)
Screenshot: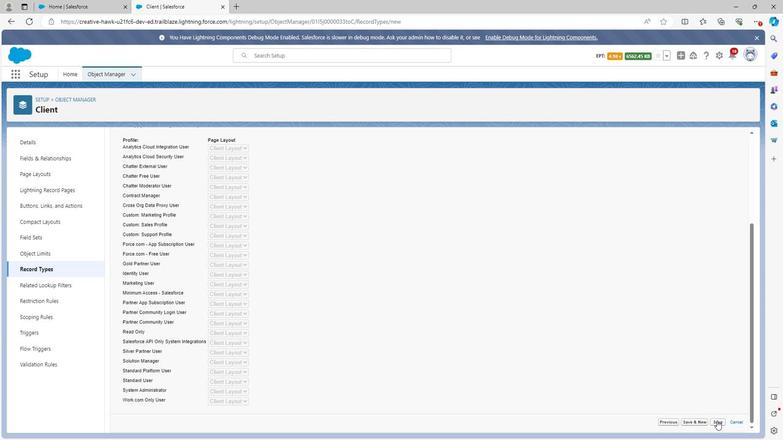 
Action: Mouse pressed left at (709, 422)
Screenshot: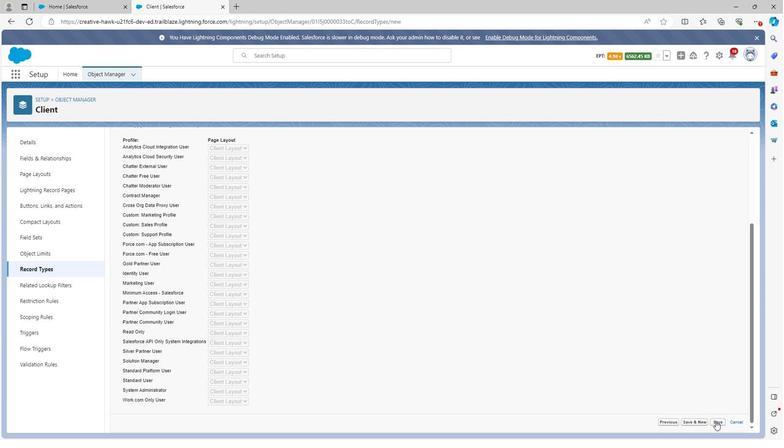 
Action: Mouse moved to (39, 266)
Screenshot: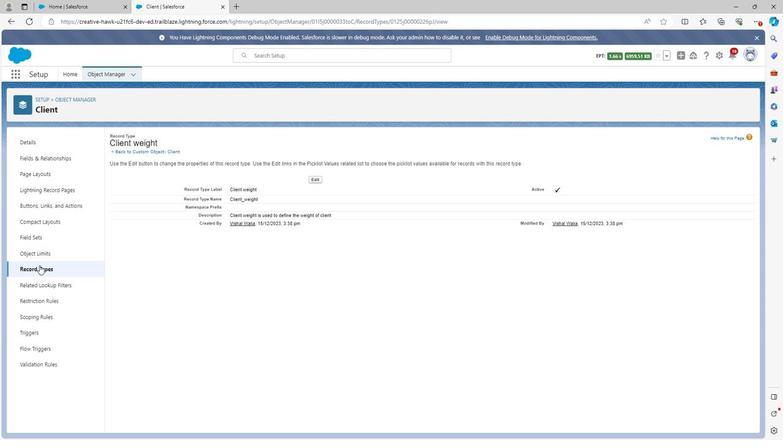 
Action: Mouse pressed left at (39, 266)
Screenshot: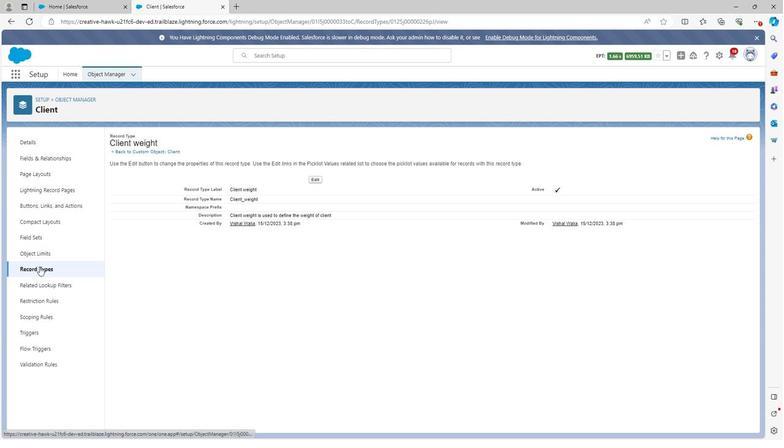 
Action: Mouse moved to (667, 141)
Screenshot: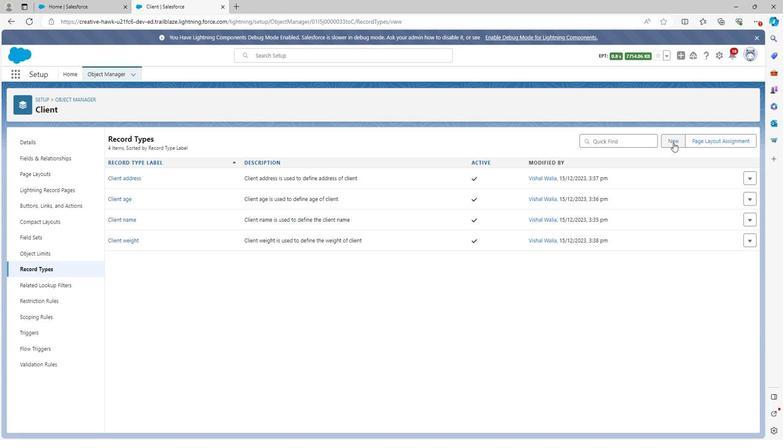 
Action: Mouse pressed left at (667, 141)
Screenshot: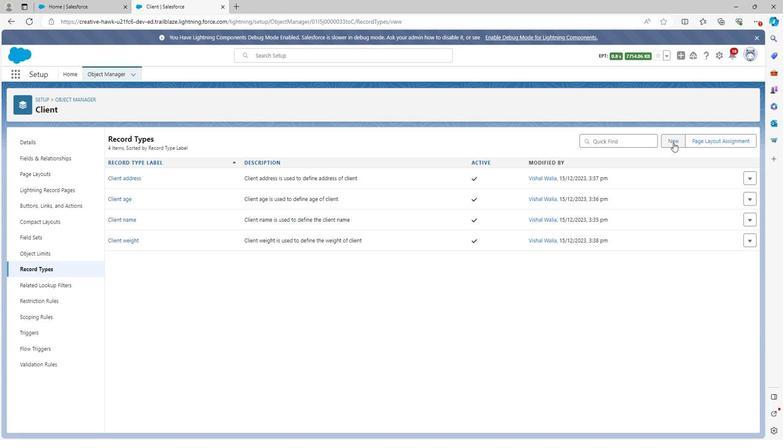
Action: Mouse moved to (241, 214)
Screenshot: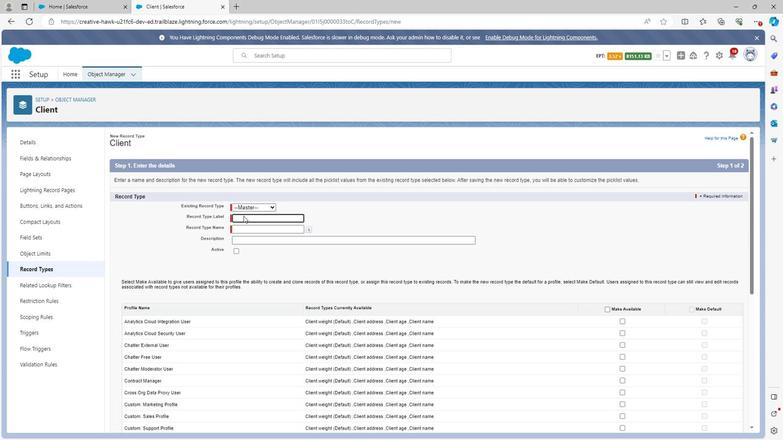 
Action: Key pressed <Key.shift>Client<Key.space>height
Screenshot: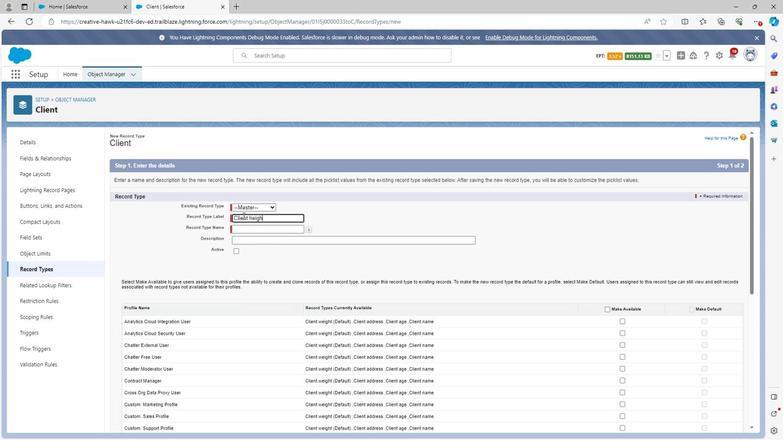 
Action: Mouse moved to (315, 222)
Screenshot: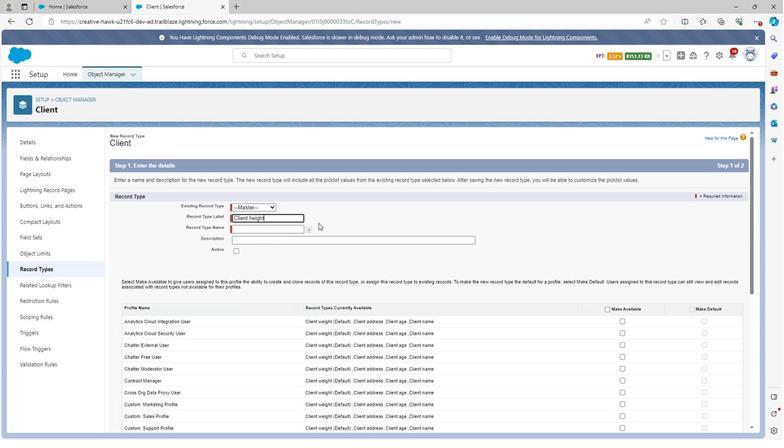
Action: Mouse pressed left at (315, 222)
Screenshot: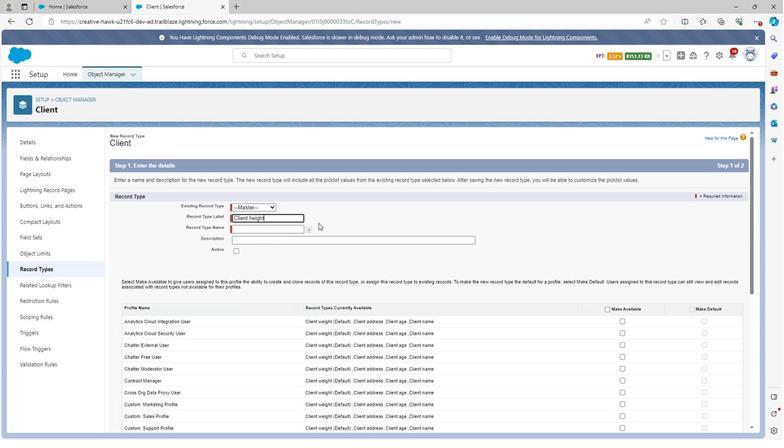 
Action: Mouse moved to (255, 241)
Screenshot: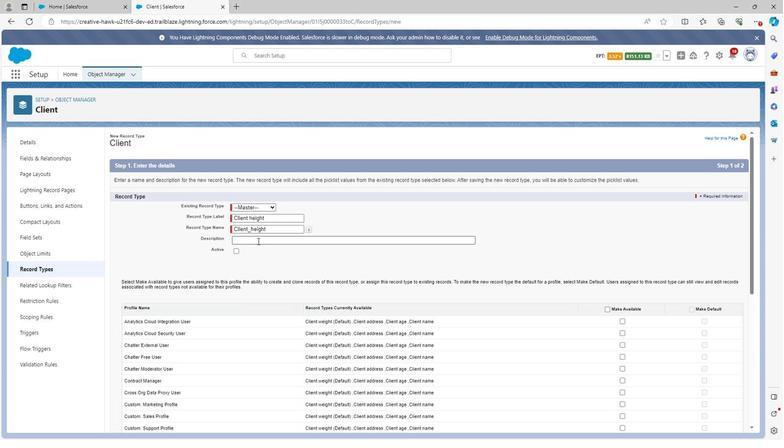 
Action: Mouse pressed left at (255, 241)
Screenshot: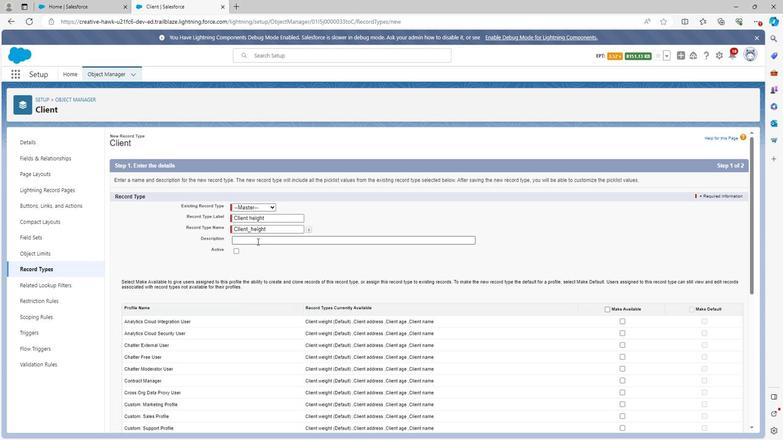
Action: Key pressed <Key.shift><Key.shift>Client<Key.space>height<Key.space>is<Key.space>used<Key.space>to<Key.space>define<Key.space>the<Key.space>height<Key.space>of<Key.space>client
Screenshot: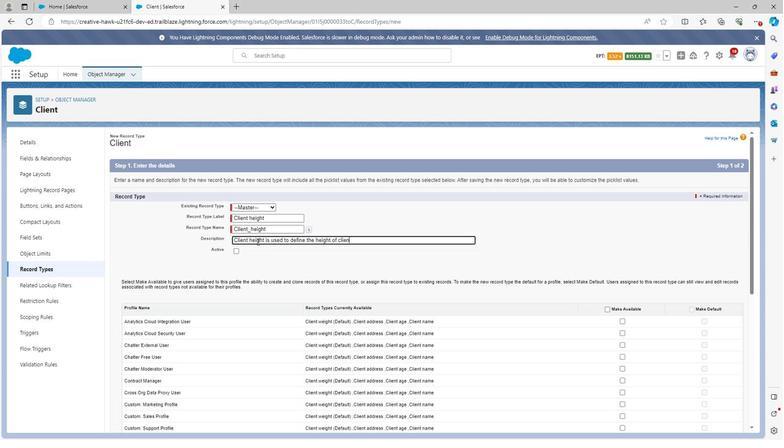 
Action: Mouse moved to (234, 251)
Screenshot: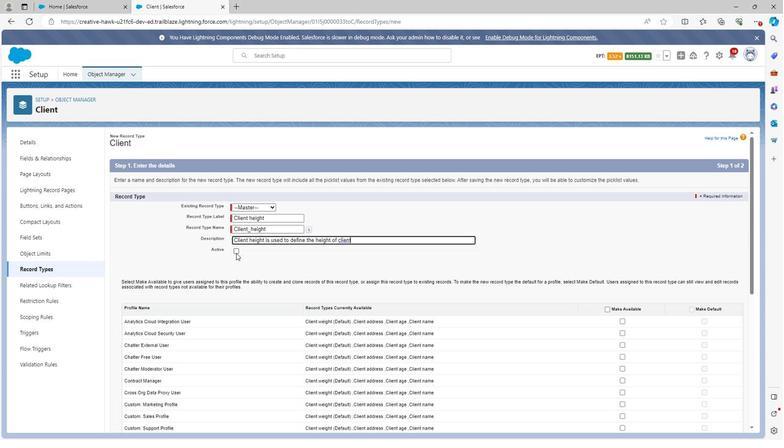 
Action: Mouse pressed left at (234, 251)
Screenshot: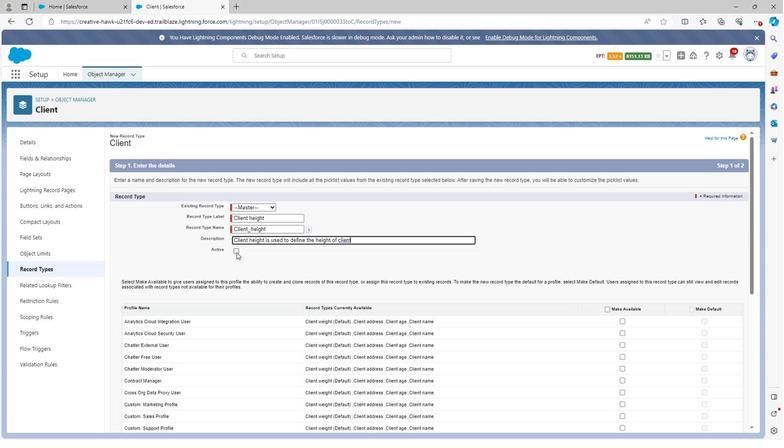 
Action: Mouse moved to (601, 309)
Screenshot: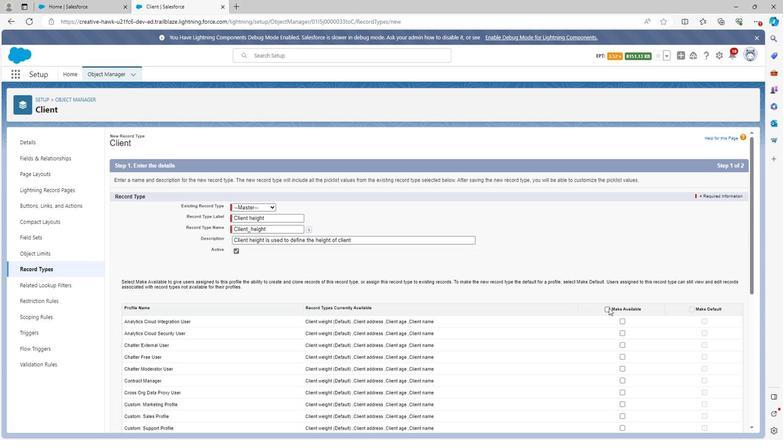 
Action: Mouse pressed left at (601, 309)
Screenshot: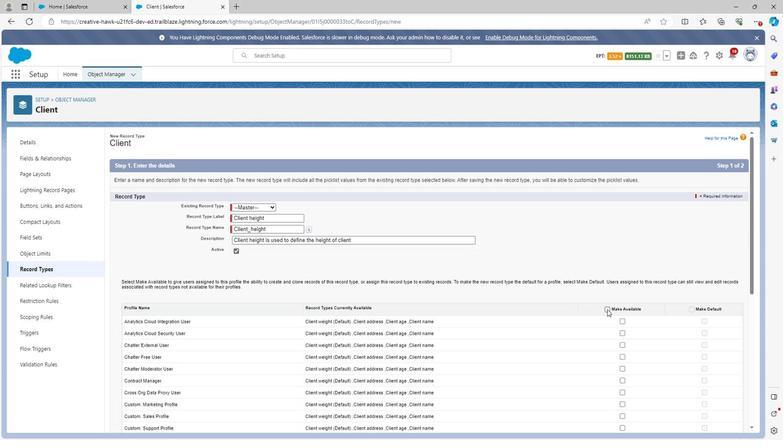 
Action: Mouse moved to (686, 308)
Screenshot: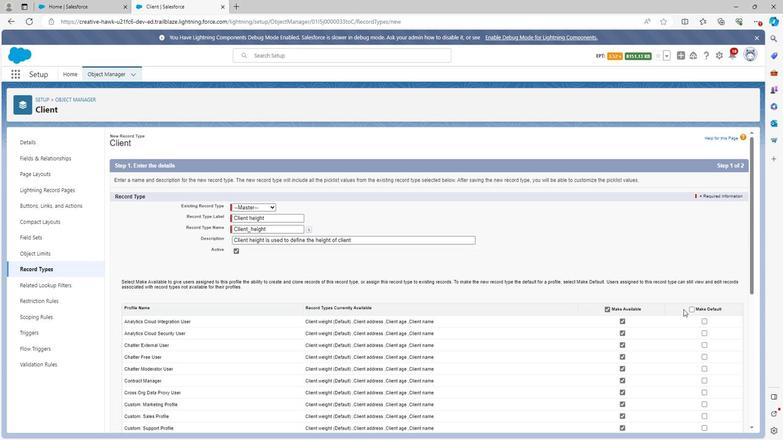 
Action: Mouse pressed left at (686, 308)
Screenshot: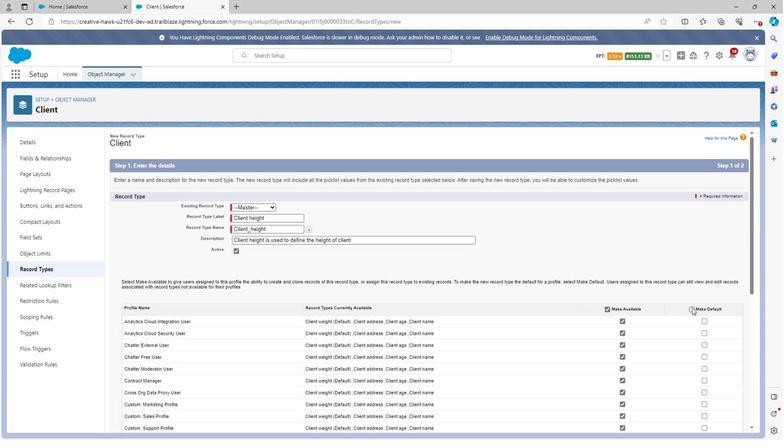 
Action: Mouse moved to (631, 306)
Screenshot: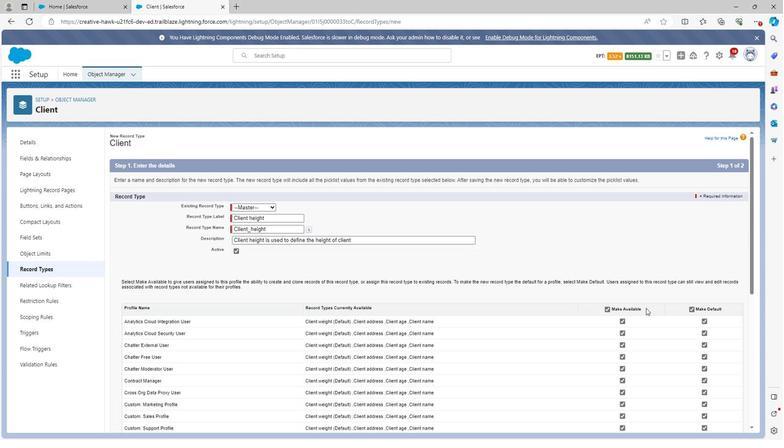 
Action: Mouse scrolled (631, 306) with delta (0, 0)
Screenshot: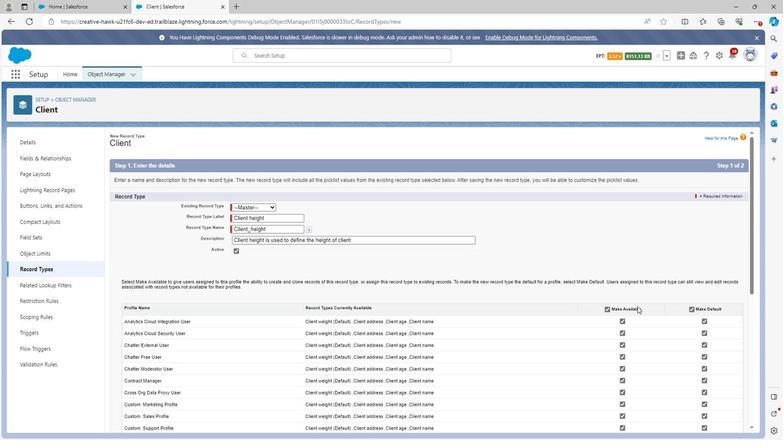 
Action: Mouse scrolled (631, 306) with delta (0, 0)
Screenshot: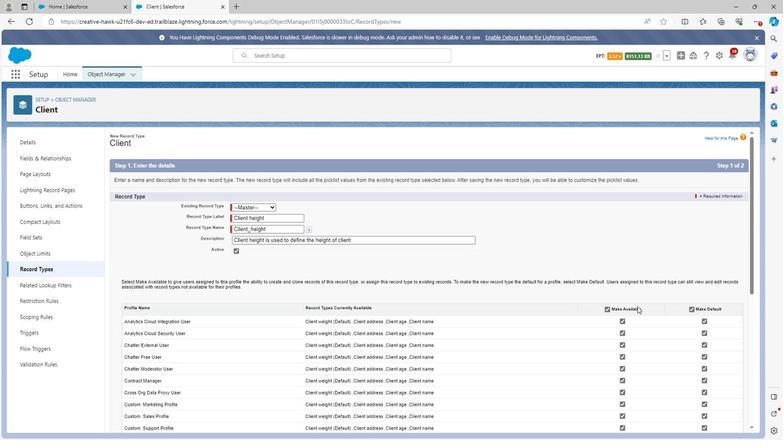 
Action: Mouse moved to (631, 304)
Screenshot: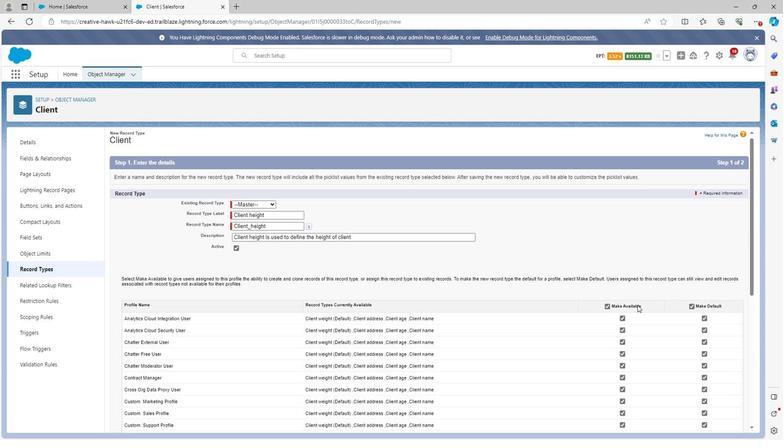 
Action: Mouse scrolled (631, 304) with delta (0, 0)
Screenshot: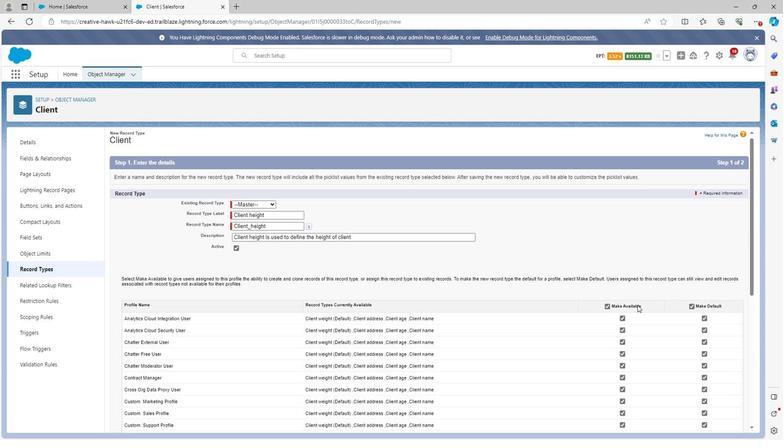 
Action: Mouse moved to (631, 303)
Screenshot: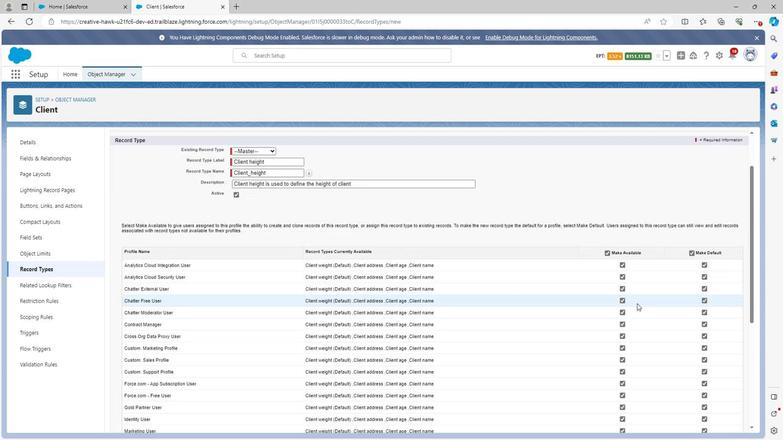 
Action: Mouse scrolled (631, 303) with delta (0, 0)
Screenshot: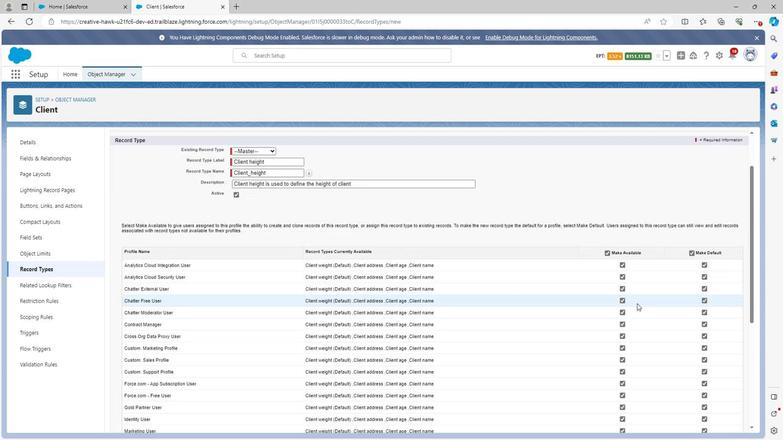 
Action: Mouse moved to (631, 300)
Screenshot: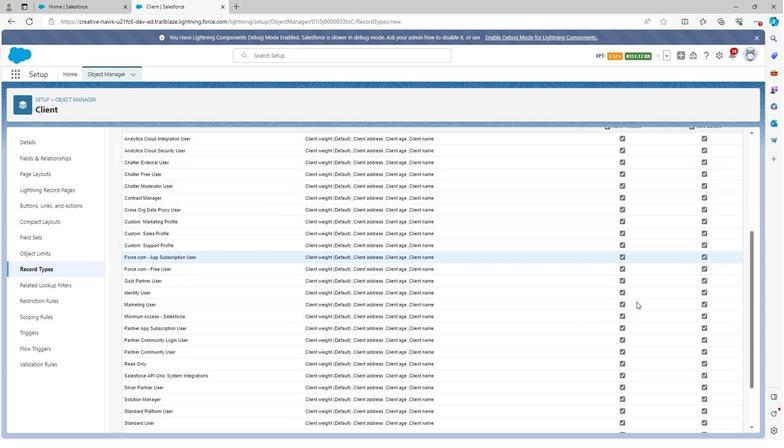 
Action: Mouse scrolled (631, 300) with delta (0, 0)
Screenshot: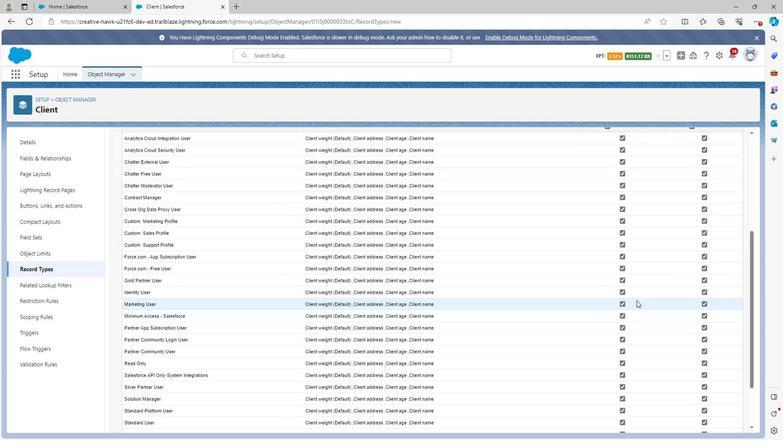 
Action: Mouse scrolled (631, 300) with delta (0, 0)
Screenshot: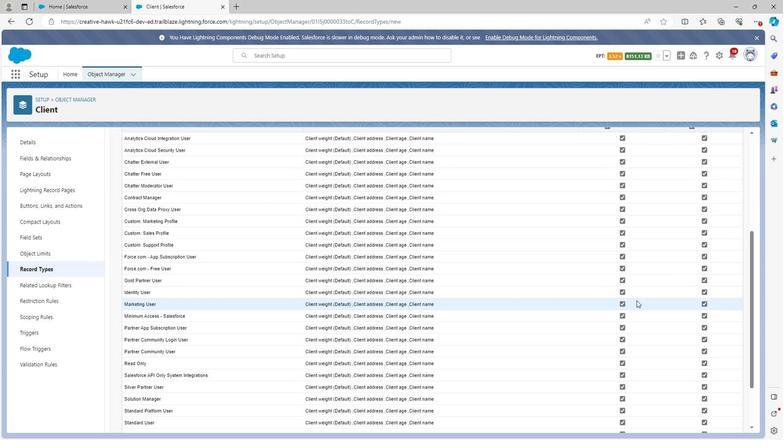 
Action: Mouse scrolled (631, 300) with delta (0, 0)
Screenshot: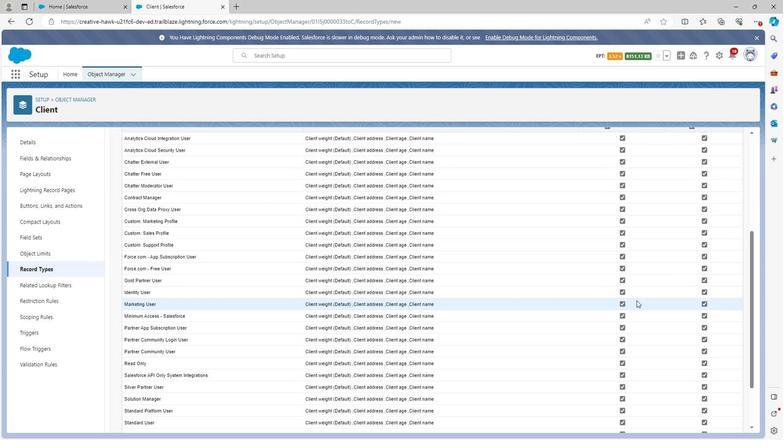 
Action: Mouse scrolled (631, 300) with delta (0, 0)
Screenshot: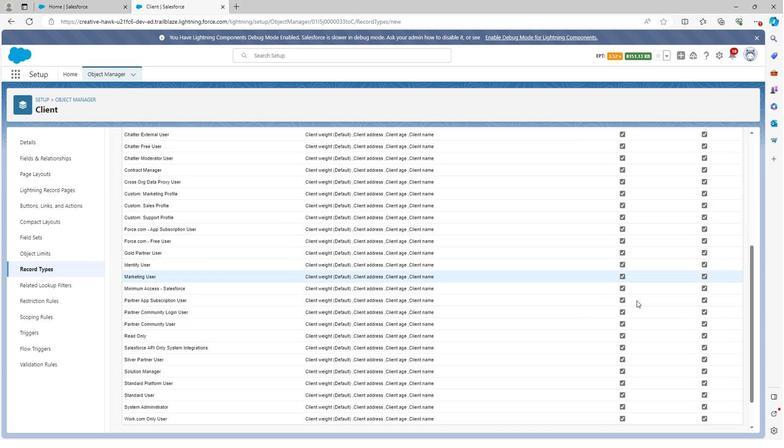 
Action: Mouse scrolled (631, 300) with delta (0, 0)
Screenshot: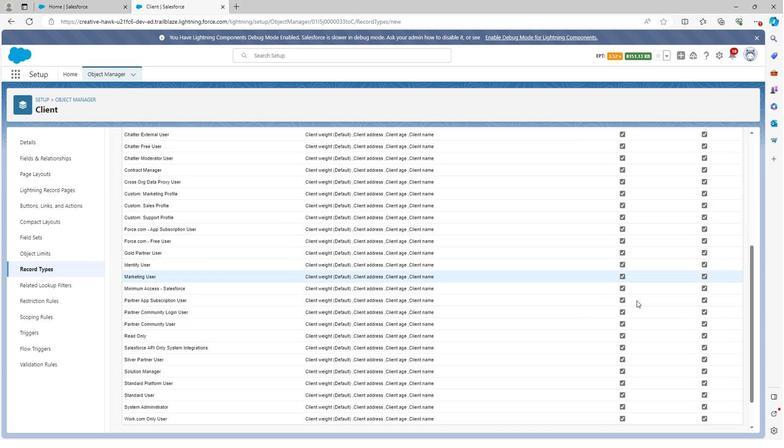 
Action: Mouse scrolled (631, 300) with delta (0, 0)
Screenshot: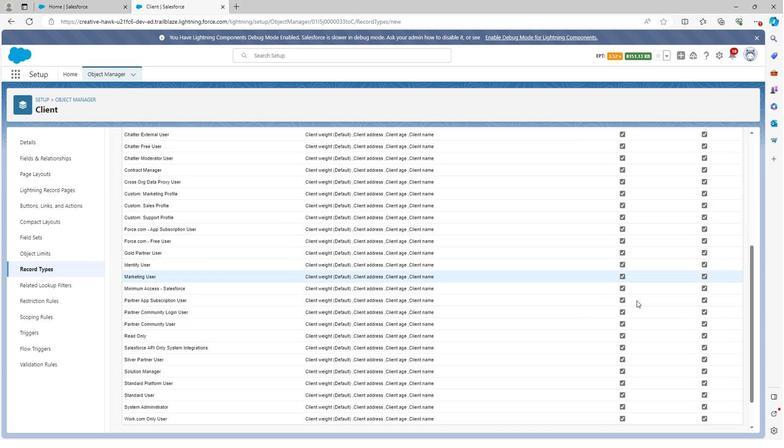 
Action: Mouse moved to (715, 424)
Screenshot: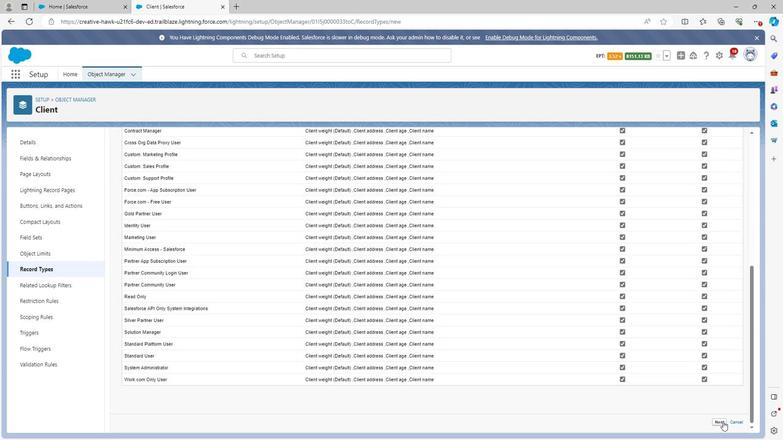 
Action: Mouse pressed left at (715, 424)
Screenshot: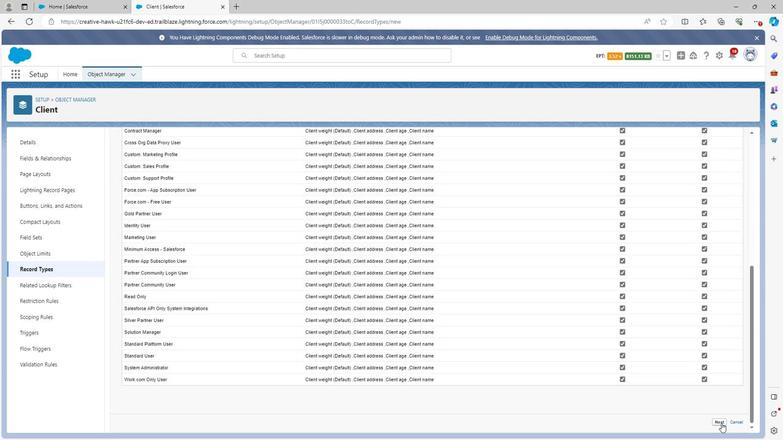 
Action: Mouse moved to (472, 306)
Screenshot: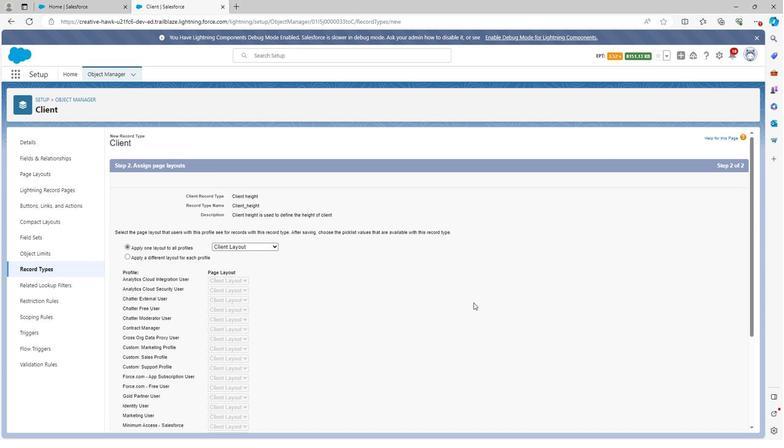 
Action: Mouse scrolled (472, 305) with delta (0, 0)
Screenshot: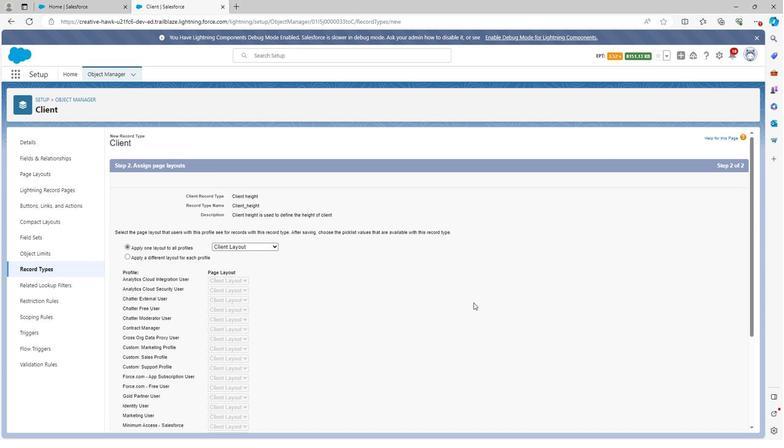 
Action: Mouse moved to (474, 308)
Screenshot: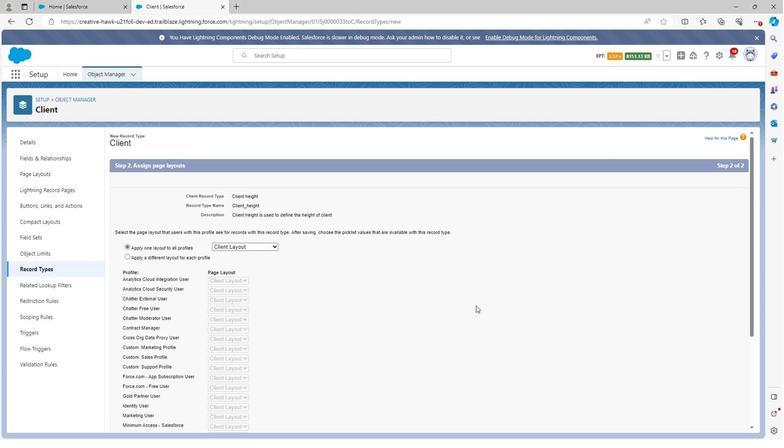 
Action: Mouse scrolled (474, 307) with delta (0, 0)
Screenshot: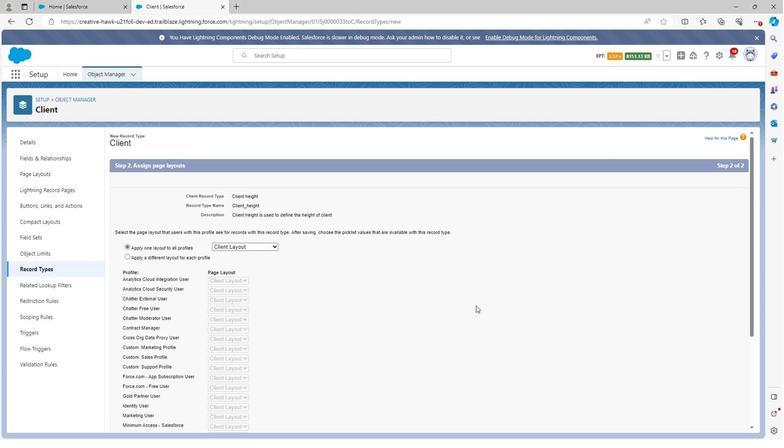 
Action: Mouse moved to (474, 308)
Screenshot: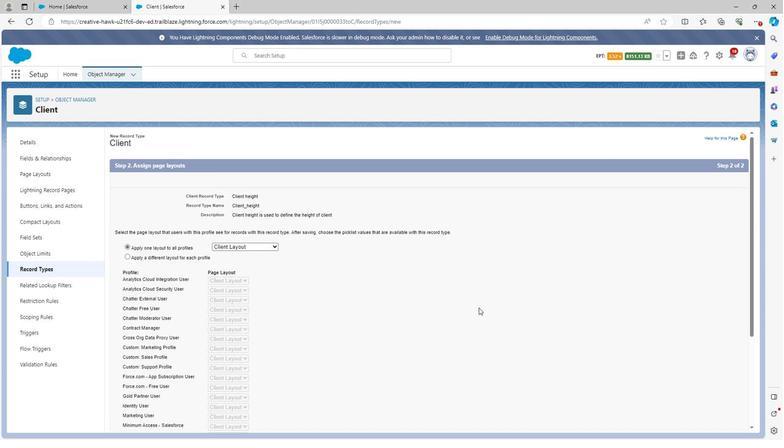 
Action: Mouse scrolled (474, 308) with delta (0, 0)
Screenshot: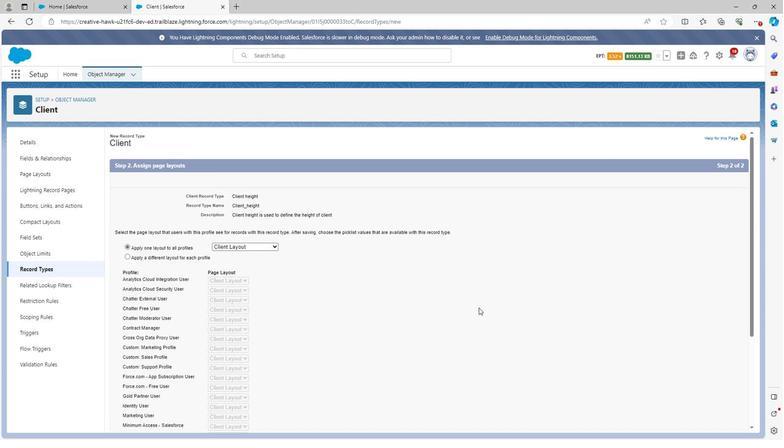 
Action: Mouse scrolled (474, 308) with delta (0, 0)
Screenshot: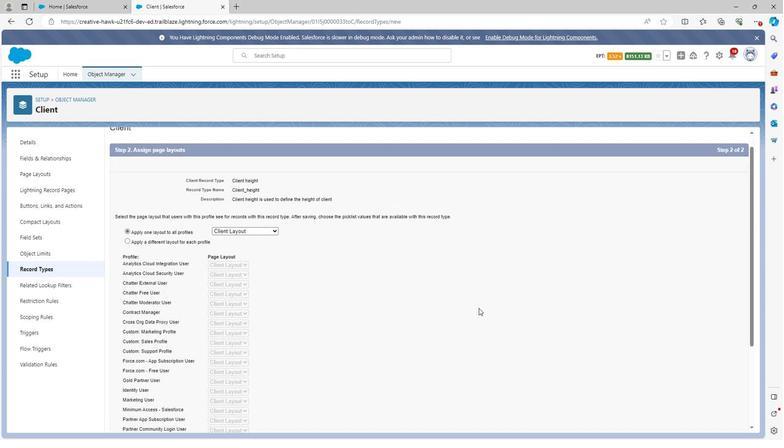 
Action: Mouse scrolled (474, 308) with delta (0, 0)
Screenshot: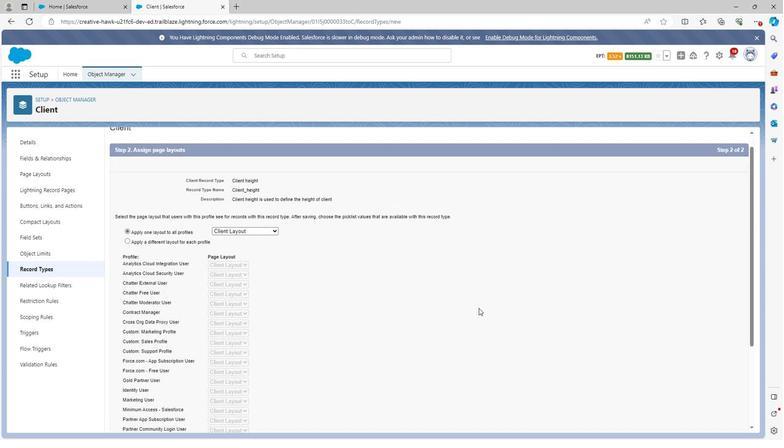
Action: Mouse scrolled (474, 308) with delta (0, 0)
Screenshot: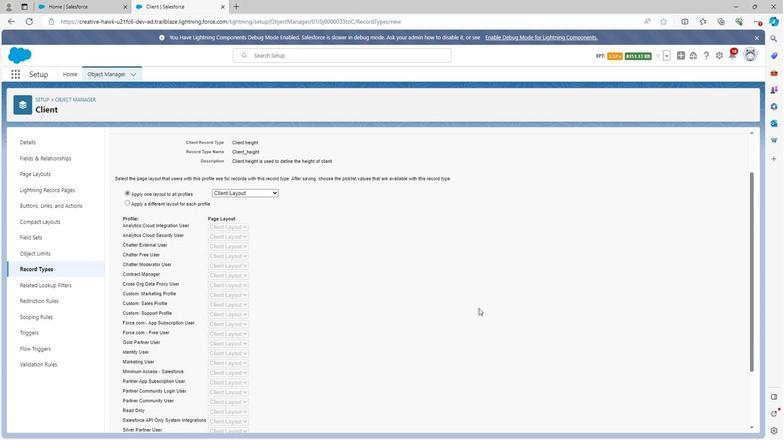 
Action: Mouse scrolled (474, 308) with delta (0, 0)
Screenshot: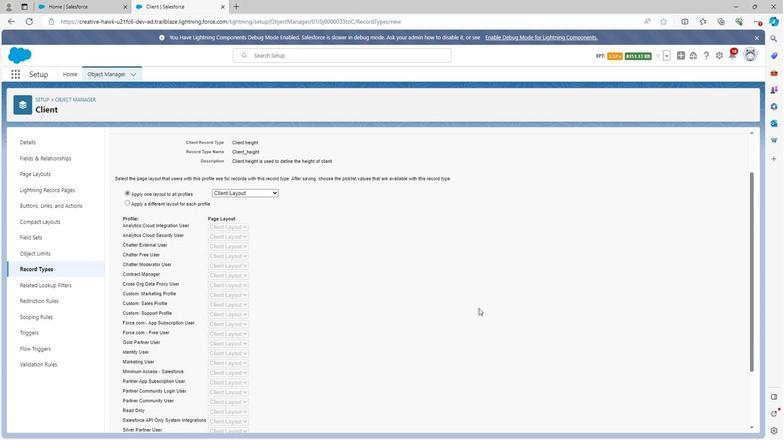 
Action: Mouse moved to (711, 421)
Screenshot: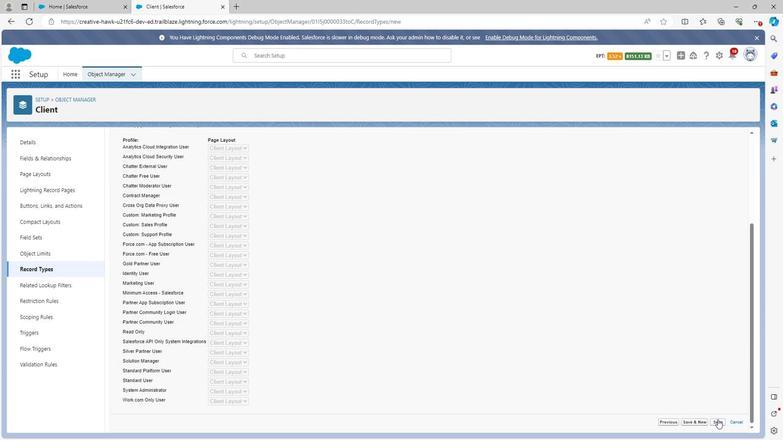
Action: Mouse pressed left at (711, 421)
Screenshot: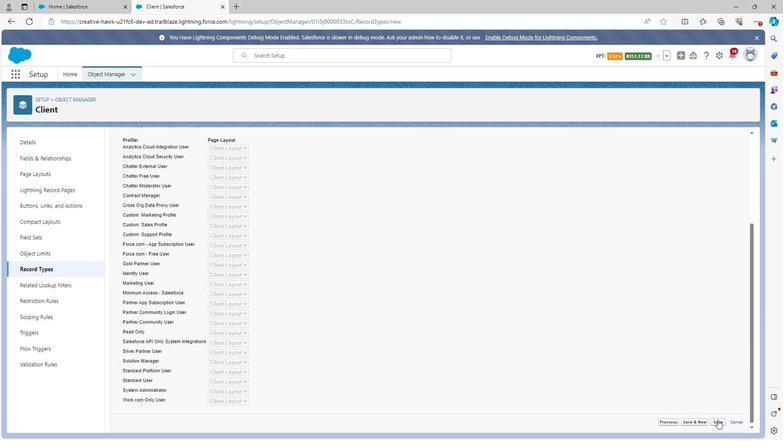 
Action: Mouse moved to (30, 267)
Screenshot: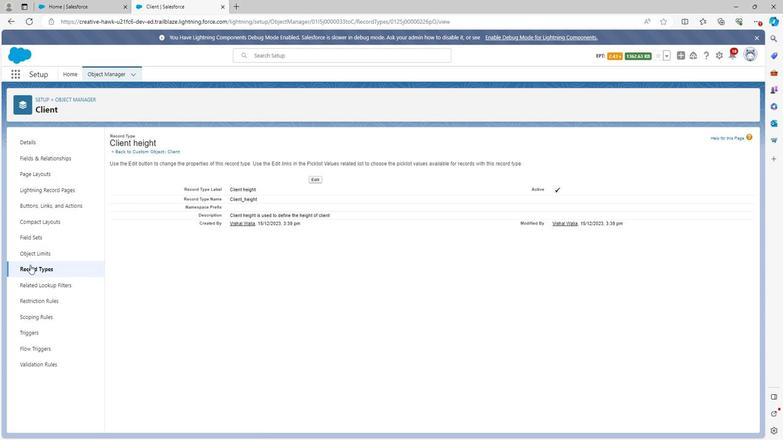 
Action: Mouse pressed left at (30, 267)
Screenshot: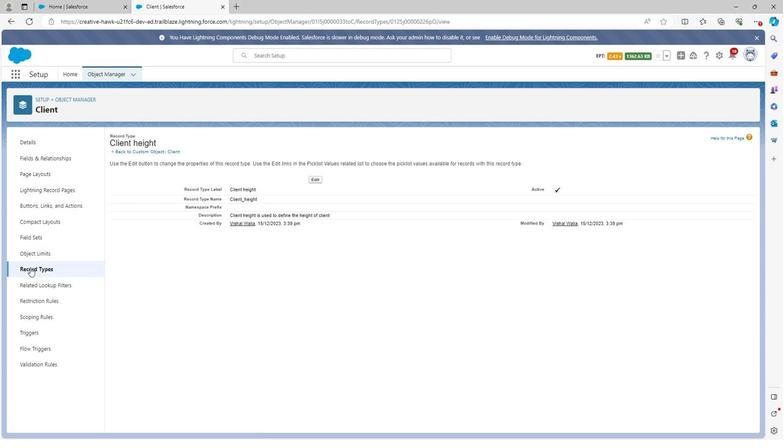 
Action: Mouse moved to (187, 286)
Screenshot: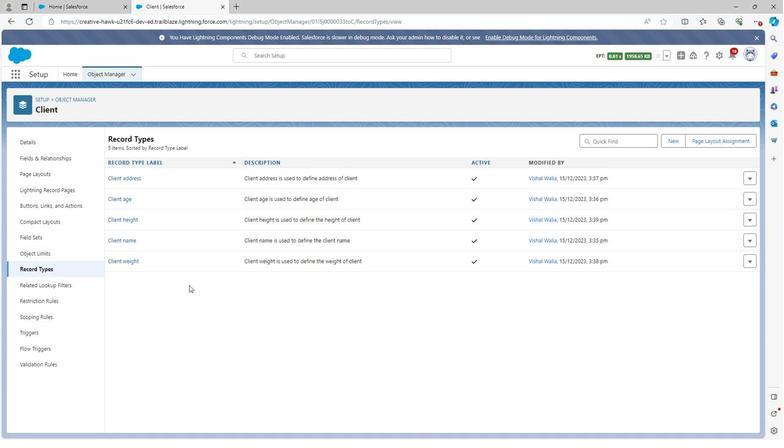 
